 Task: Find an Airbnb in Sarauli, India for 8 guests from 12th to 16th July, with a price range of ₹10,000 to ₹16,000, 6 beds, property type 'Flat', and amenities including WiFi, Free parking, TV, Gym, and Breakfast, with Self check-in.
Action: Mouse moved to (653, 104)
Screenshot: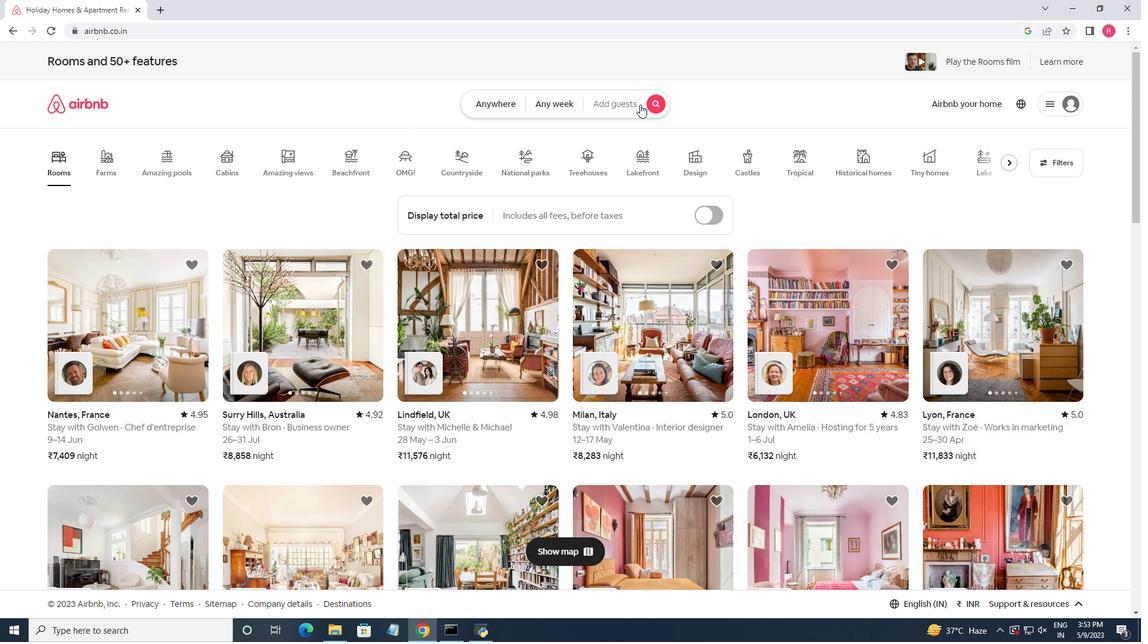 
Action: Mouse pressed left at (653, 104)
Screenshot: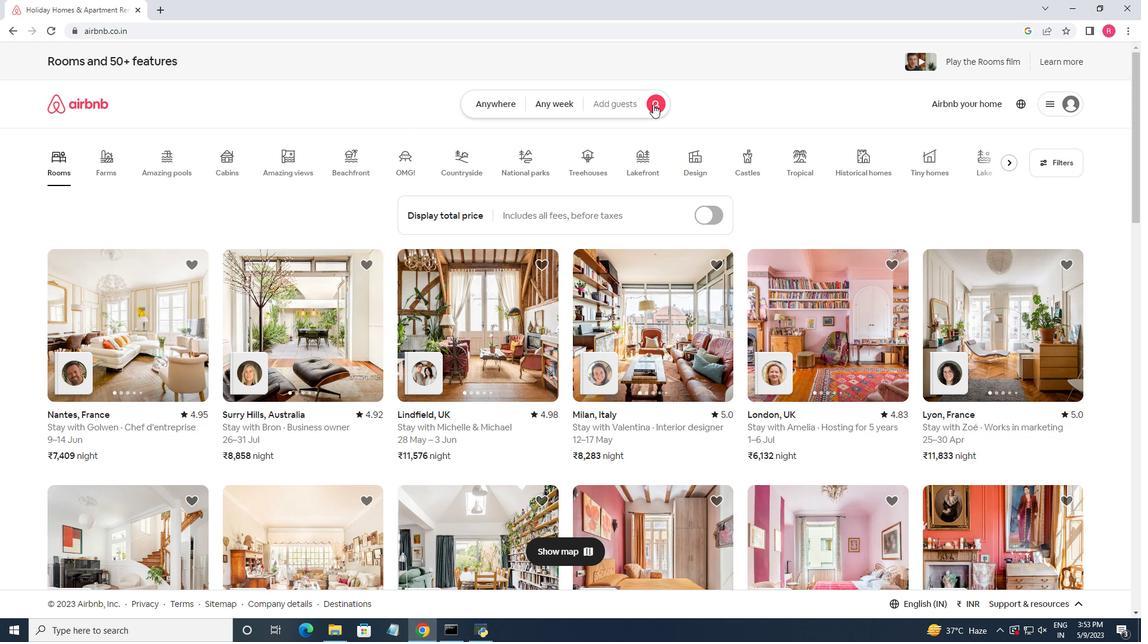 
Action: Mouse moved to (402, 156)
Screenshot: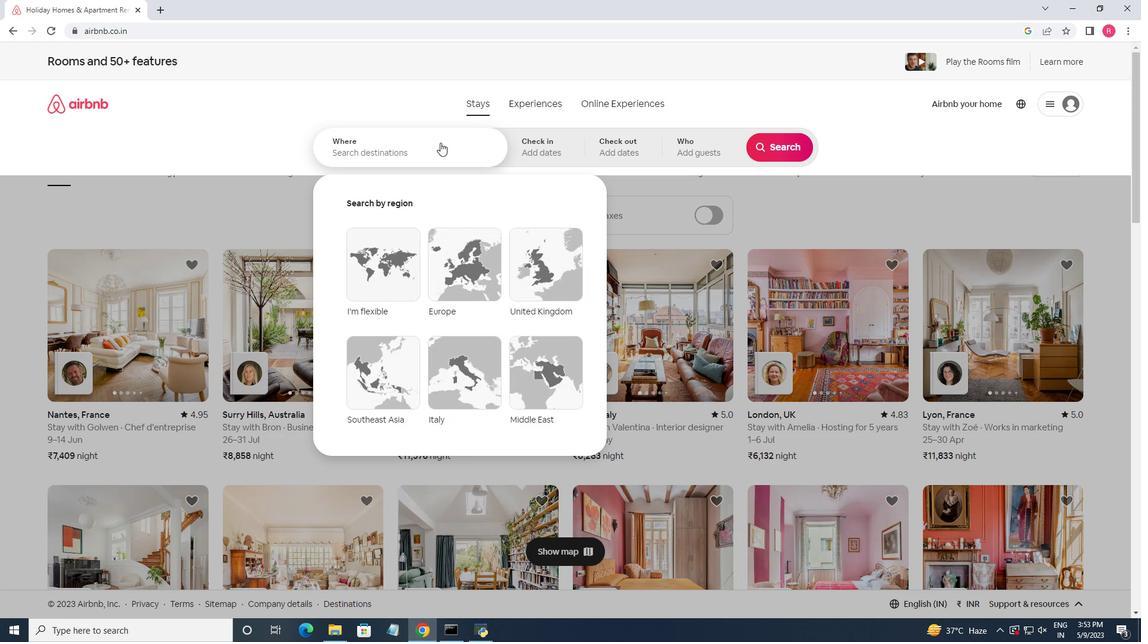 
Action: Mouse pressed left at (402, 156)
Screenshot: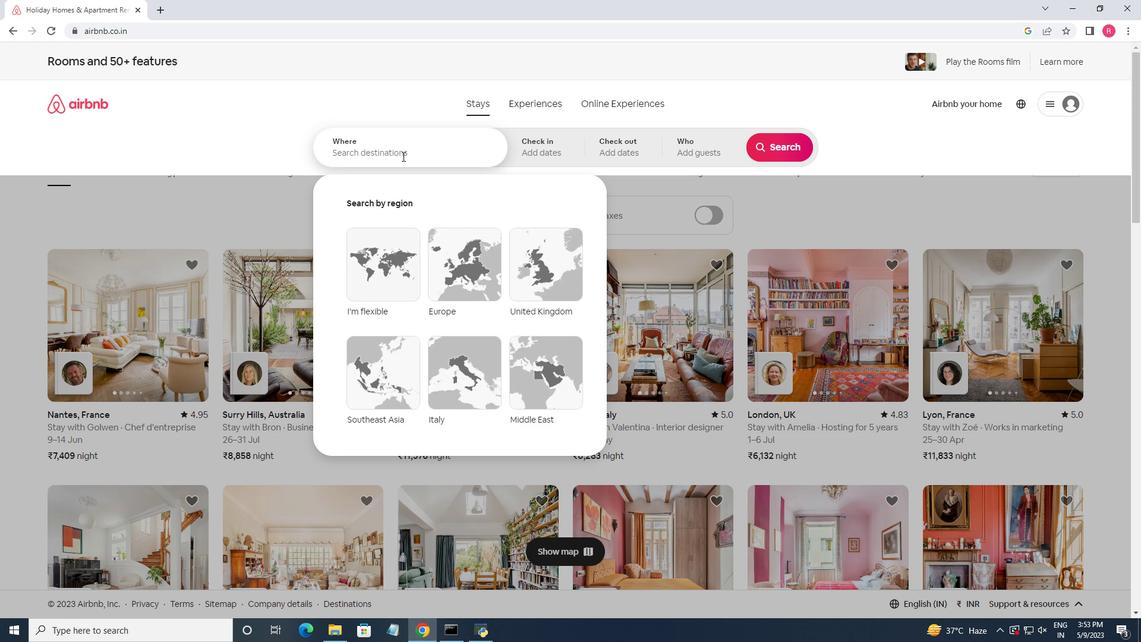 
Action: Key pressed <Key.shift>Sarauli,<Key.space><Key.shift><Key.shift><Key.shift><Key.shift><Key.shift><Key.shift><Key.shift><Key.shift><Key.shift>India
Screenshot: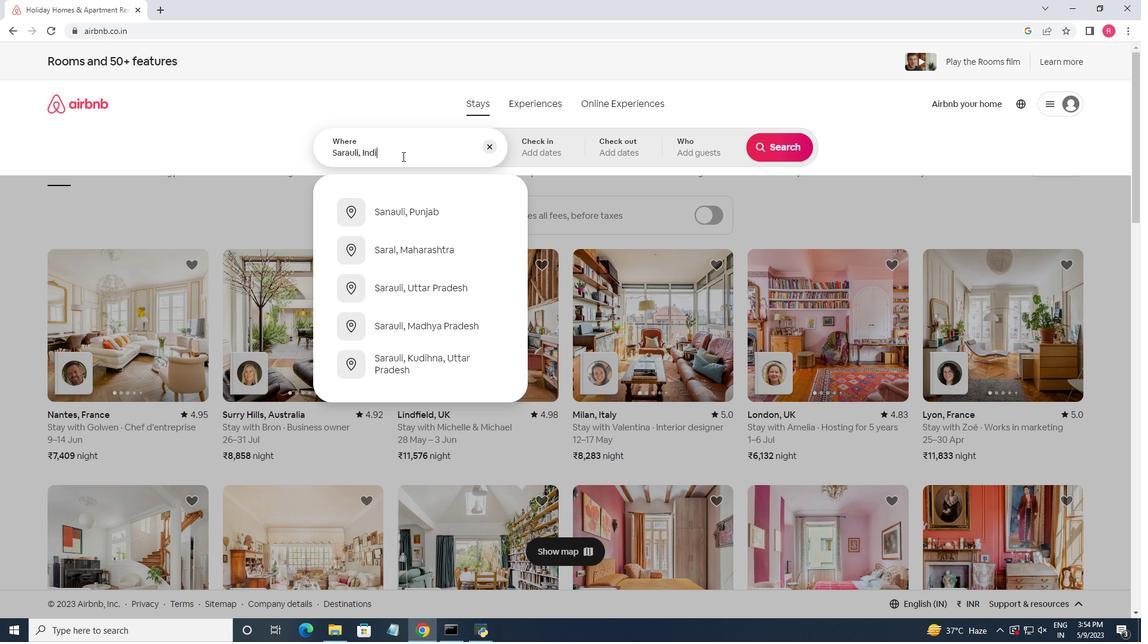
Action: Mouse moved to (405, 151)
Screenshot: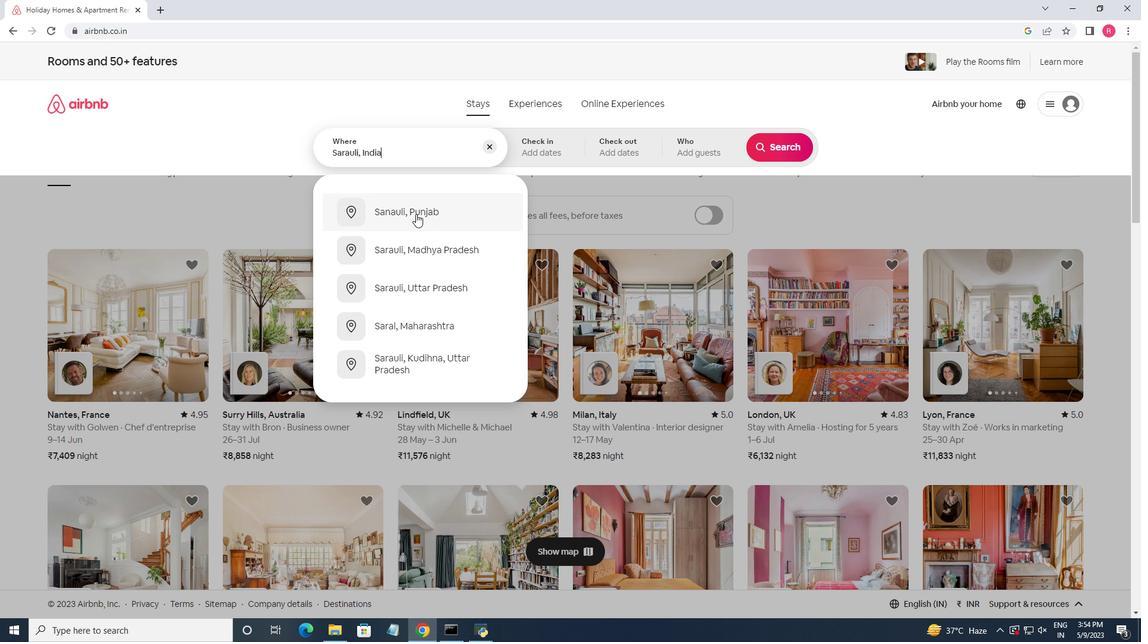 
Action: Key pressed <Key.enter>
Screenshot: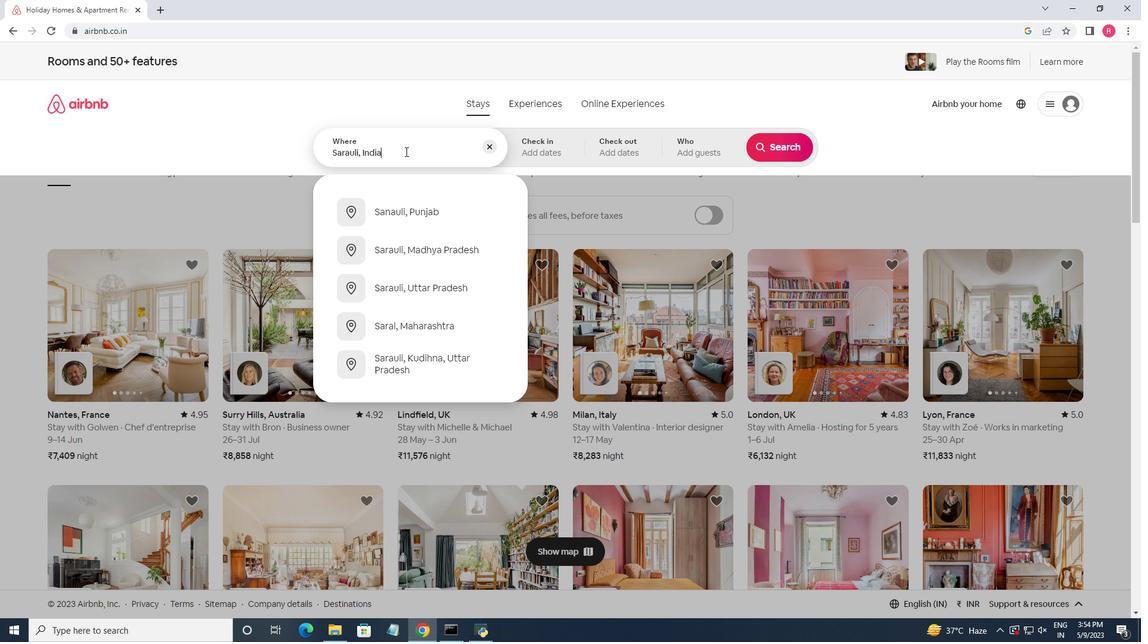 
Action: Mouse moved to (777, 243)
Screenshot: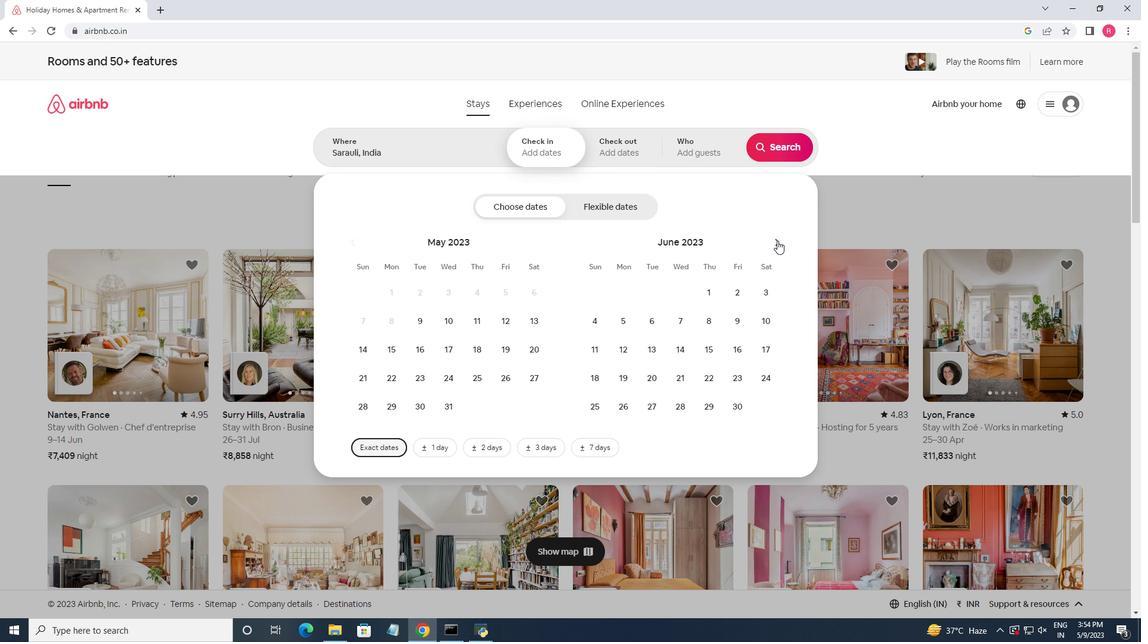 
Action: Mouse pressed left at (777, 243)
Screenshot: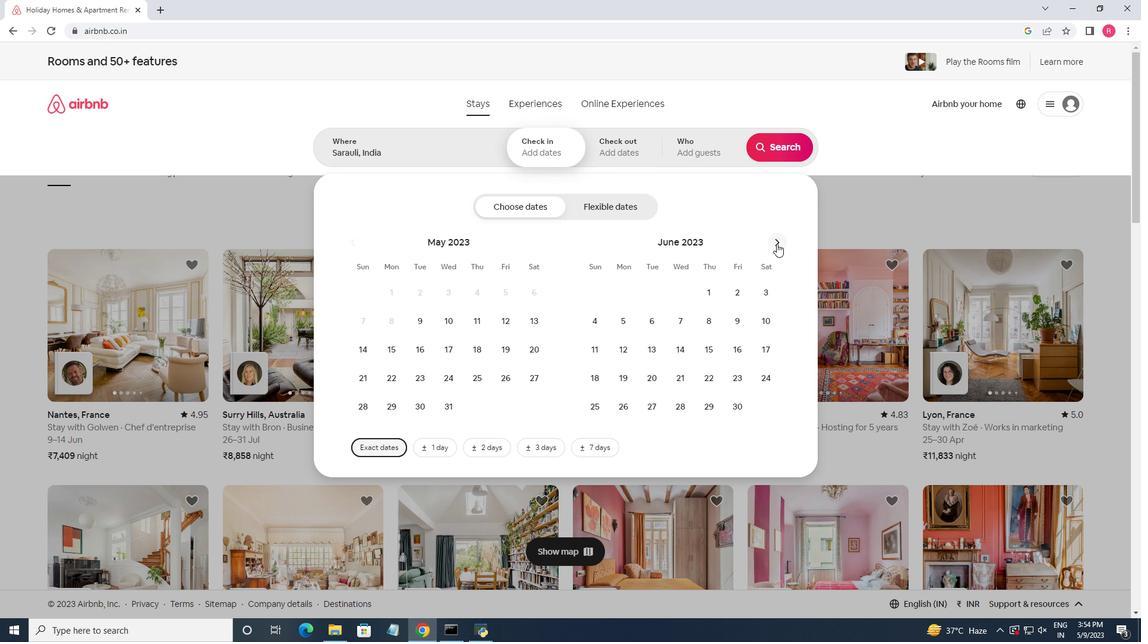 
Action: Mouse moved to (673, 350)
Screenshot: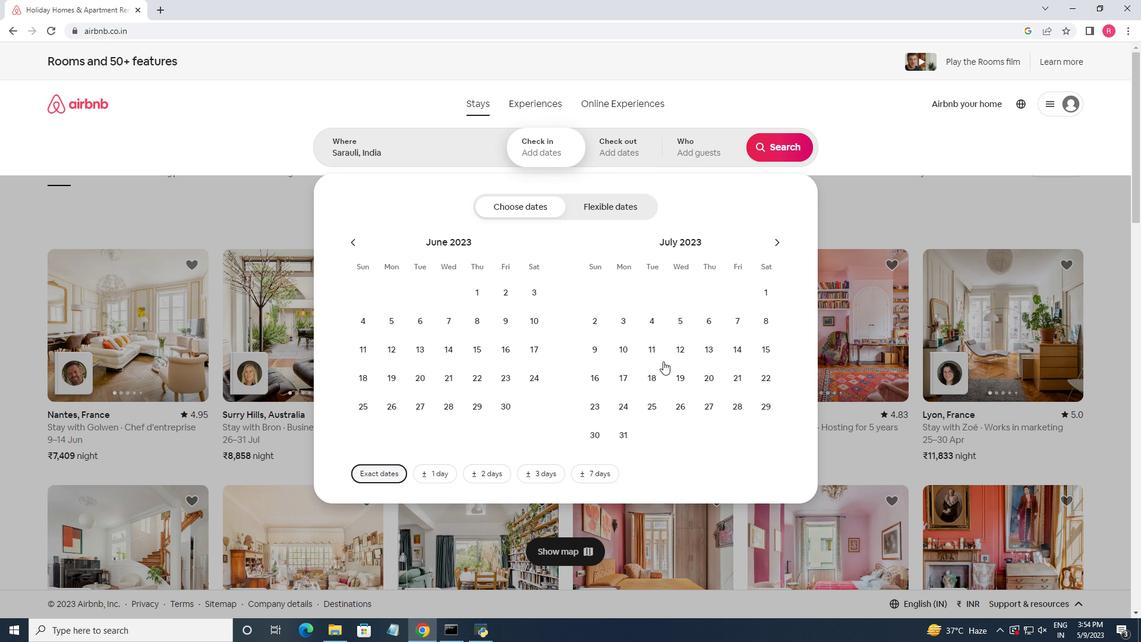 
Action: Mouse pressed left at (673, 350)
Screenshot: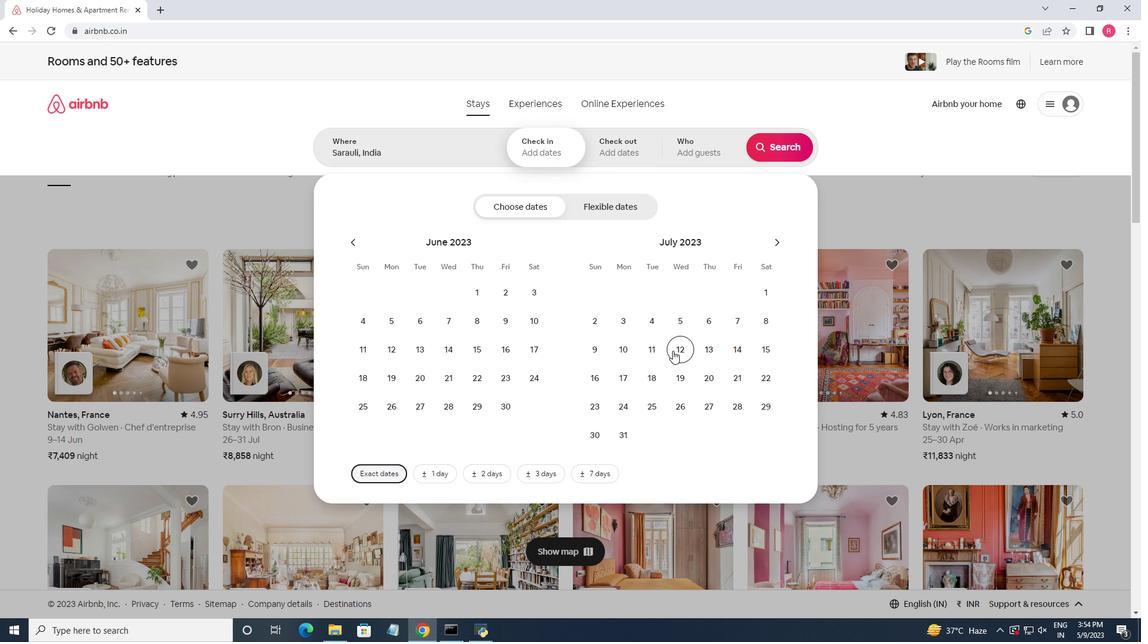 
Action: Mouse moved to (600, 383)
Screenshot: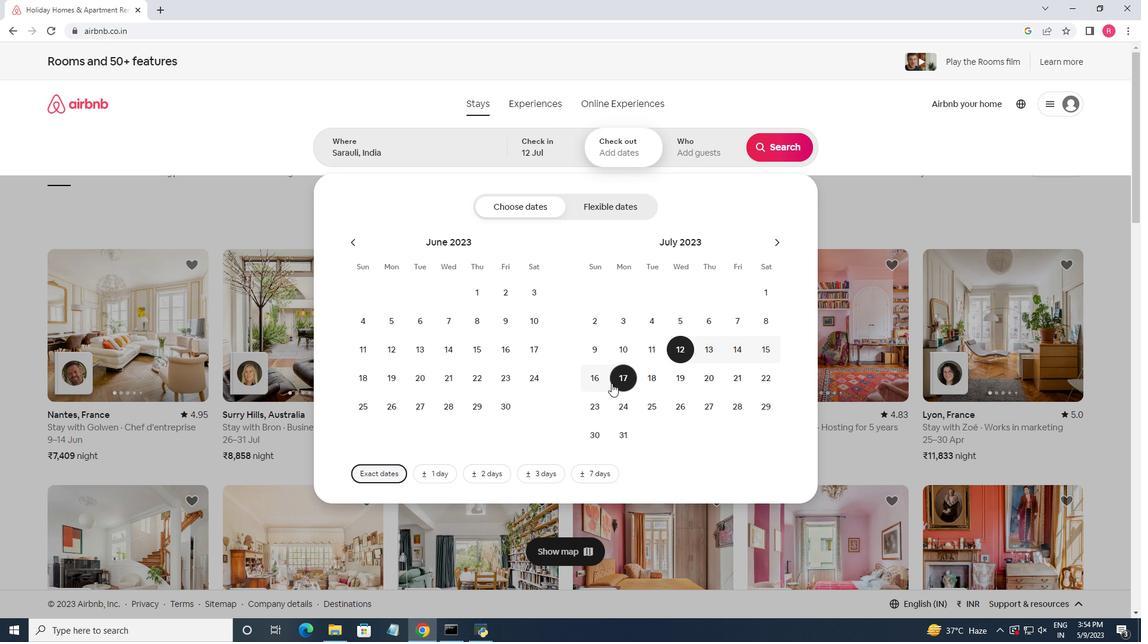
Action: Mouse pressed left at (600, 383)
Screenshot: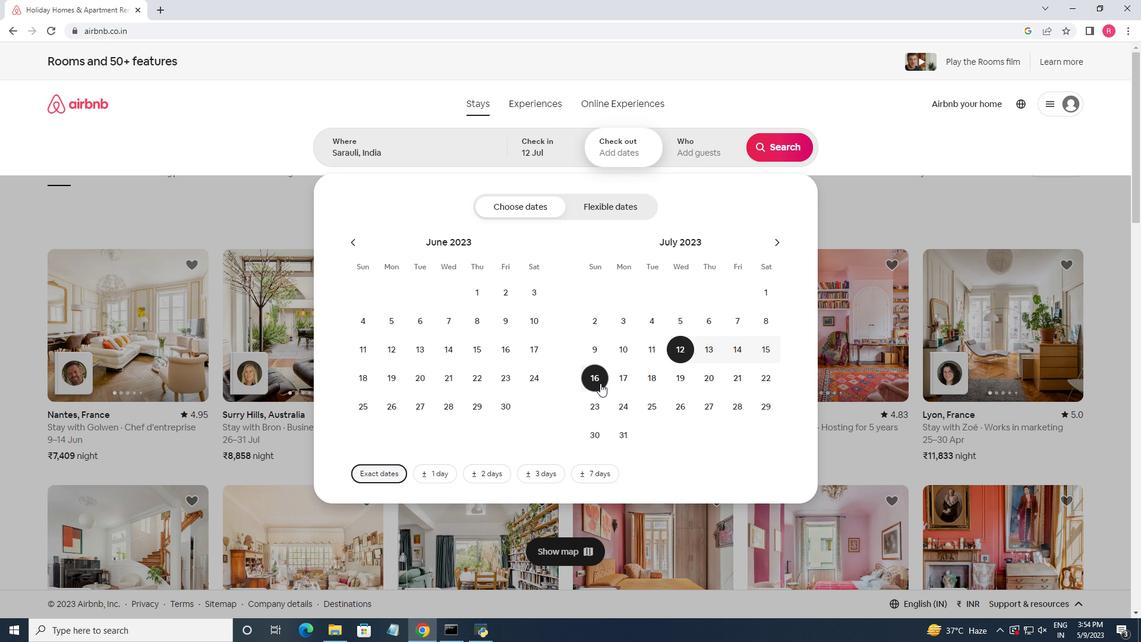 
Action: Mouse moved to (710, 153)
Screenshot: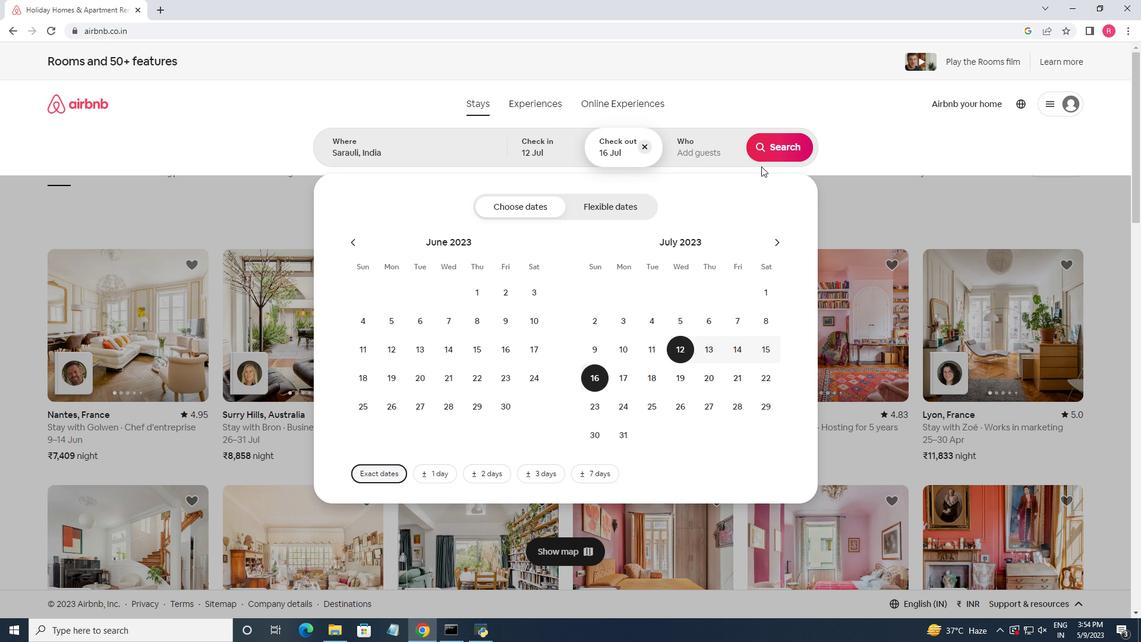 
Action: Mouse pressed left at (710, 153)
Screenshot: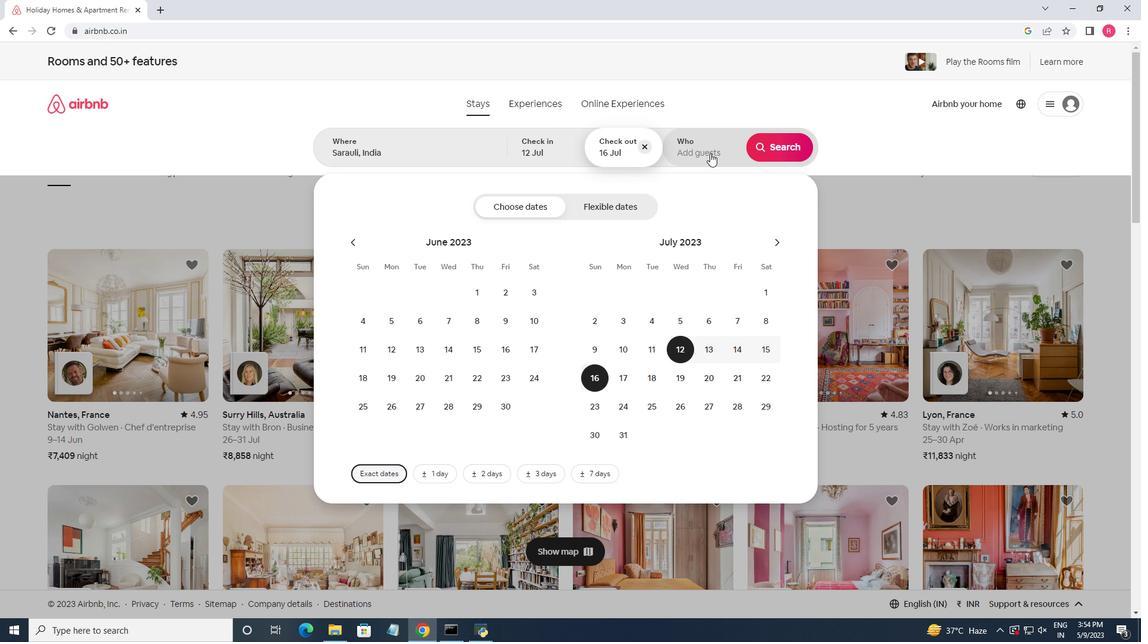 
Action: Mouse moved to (784, 209)
Screenshot: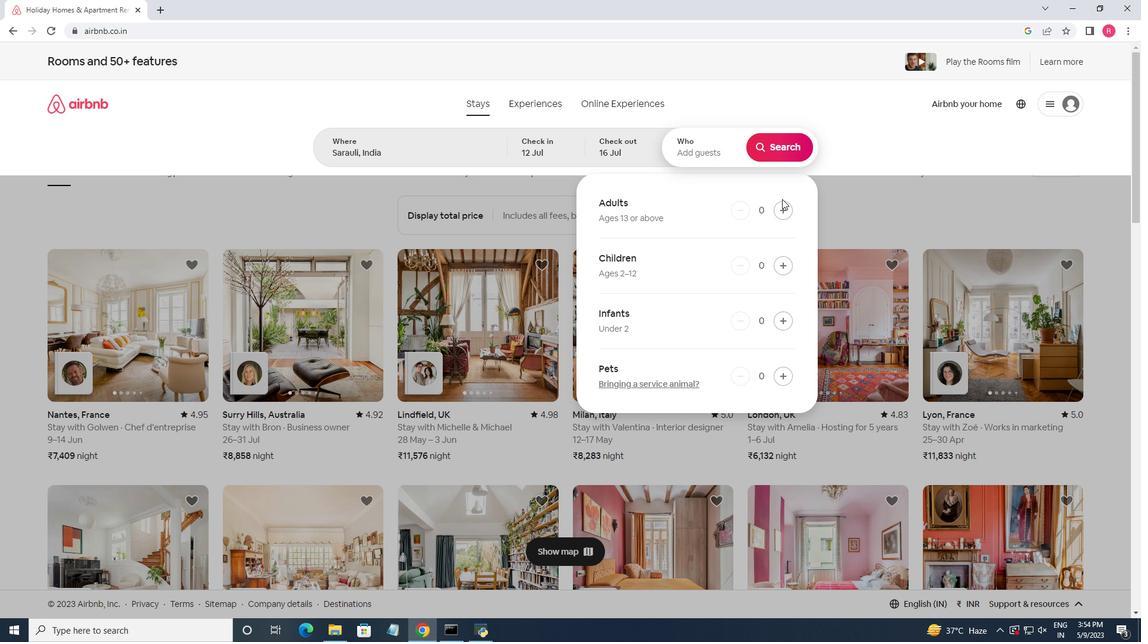 
Action: Mouse pressed left at (784, 209)
Screenshot: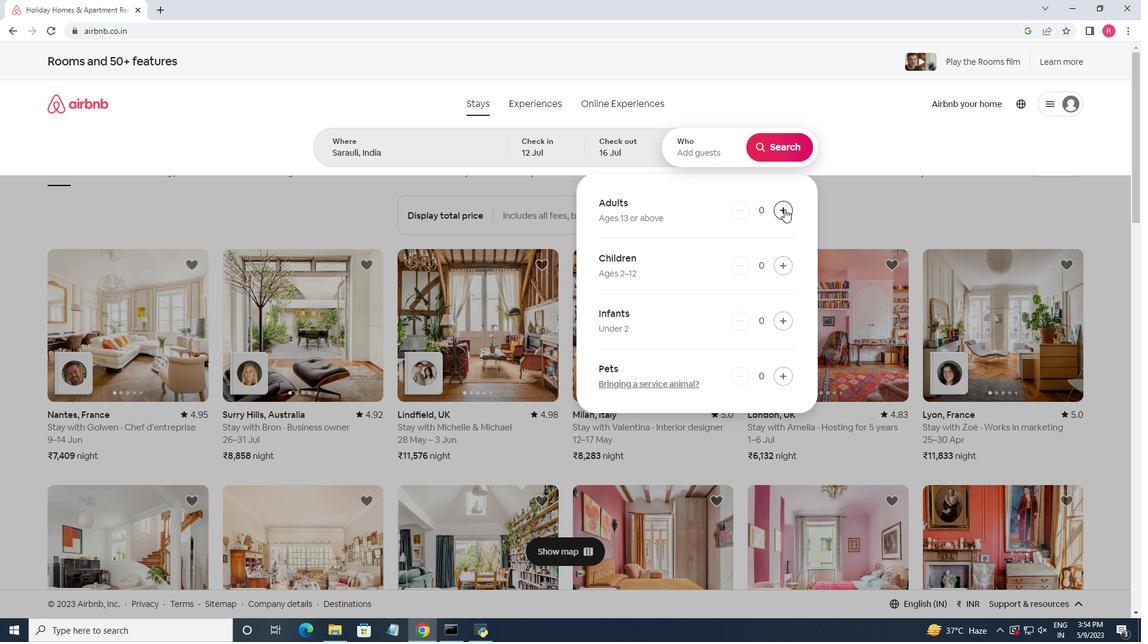 
Action: Mouse pressed left at (784, 209)
Screenshot: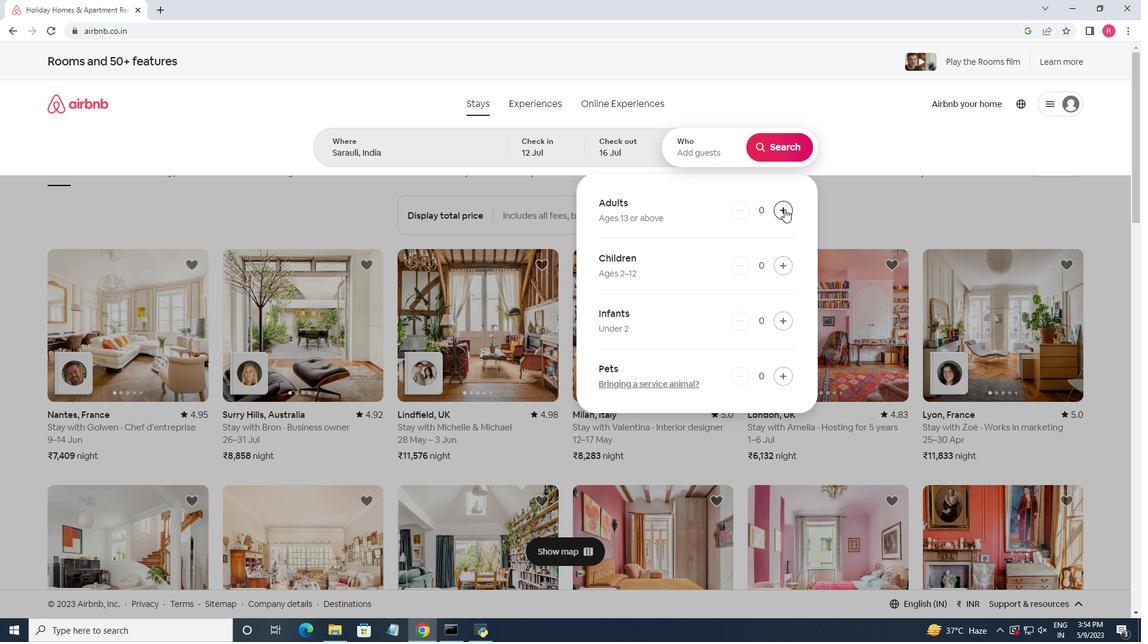 
Action: Mouse pressed left at (784, 209)
Screenshot: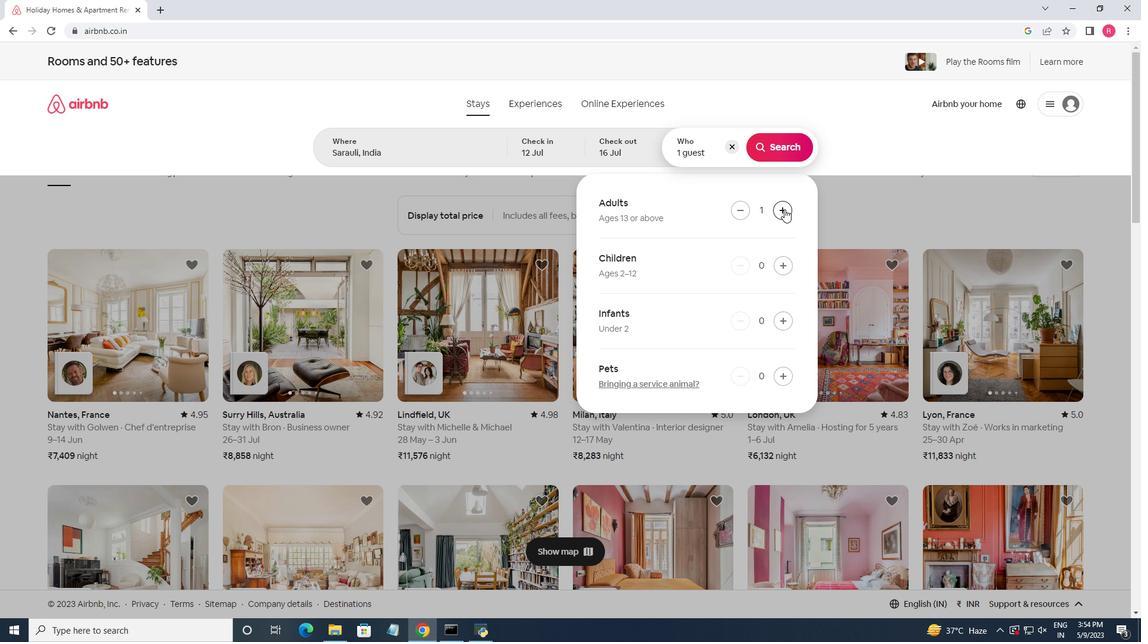 
Action: Mouse pressed left at (784, 209)
Screenshot: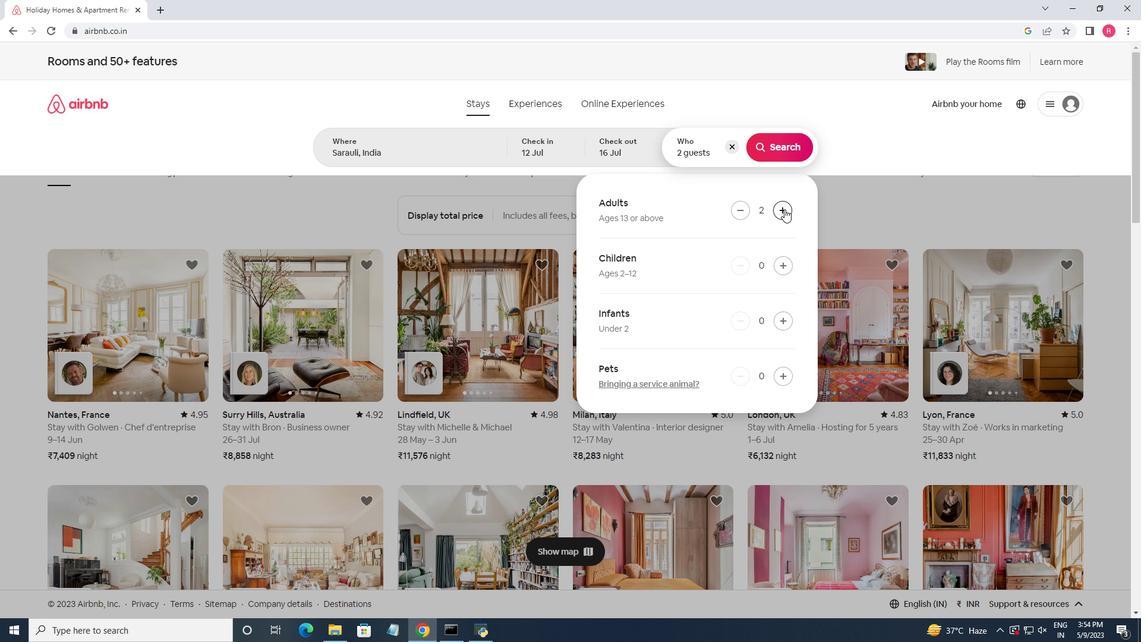 
Action: Mouse pressed left at (784, 209)
Screenshot: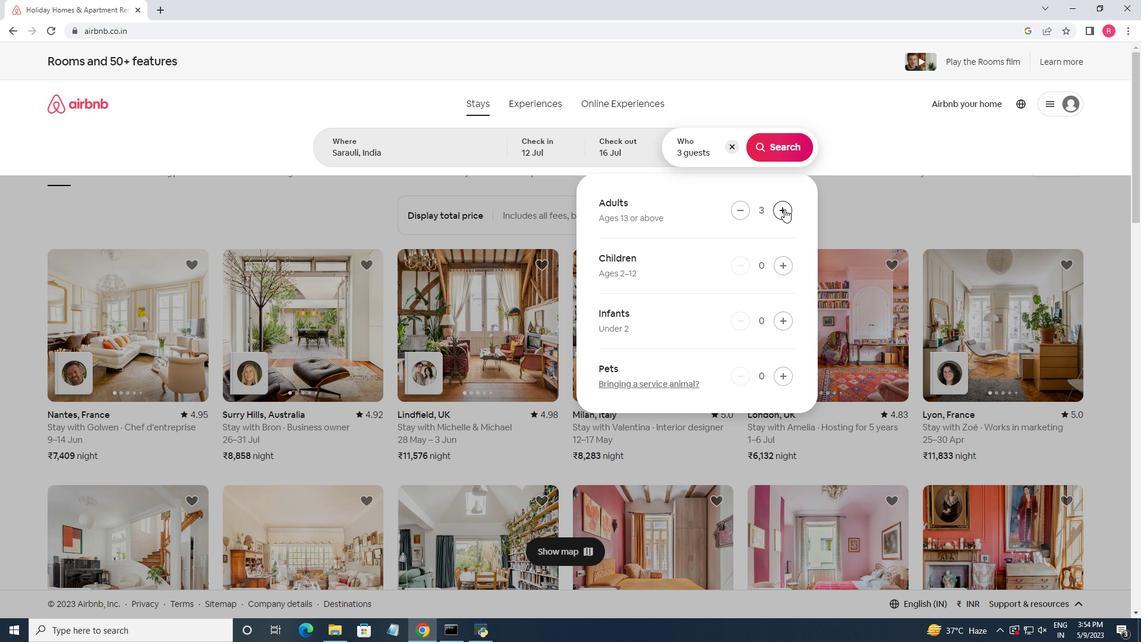 
Action: Mouse pressed left at (784, 209)
Screenshot: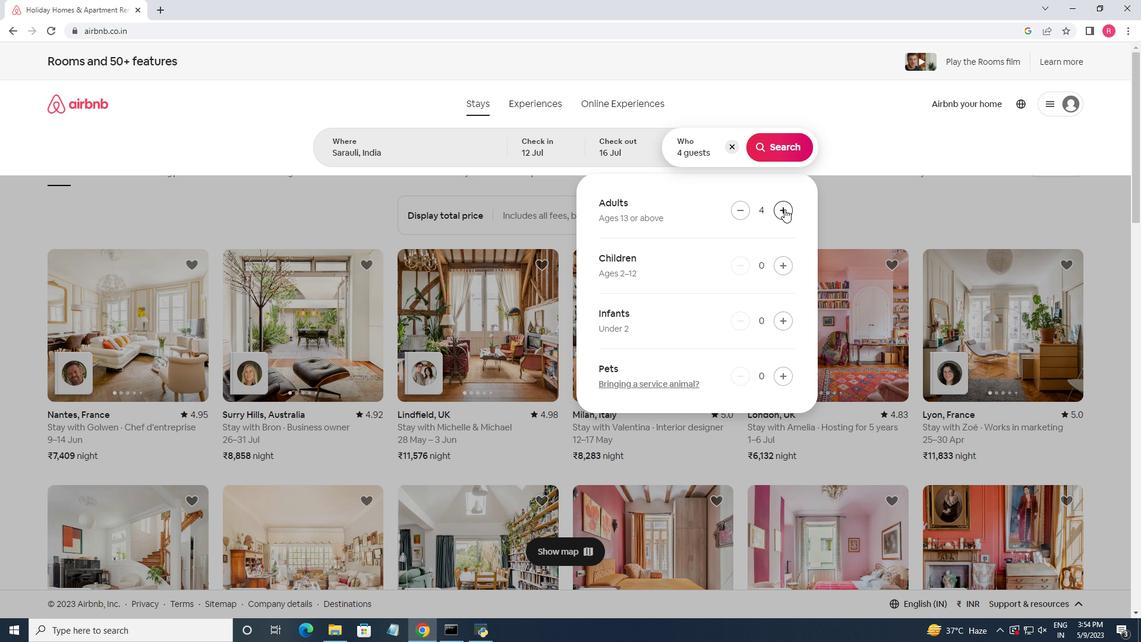 
Action: Mouse pressed left at (784, 209)
Screenshot: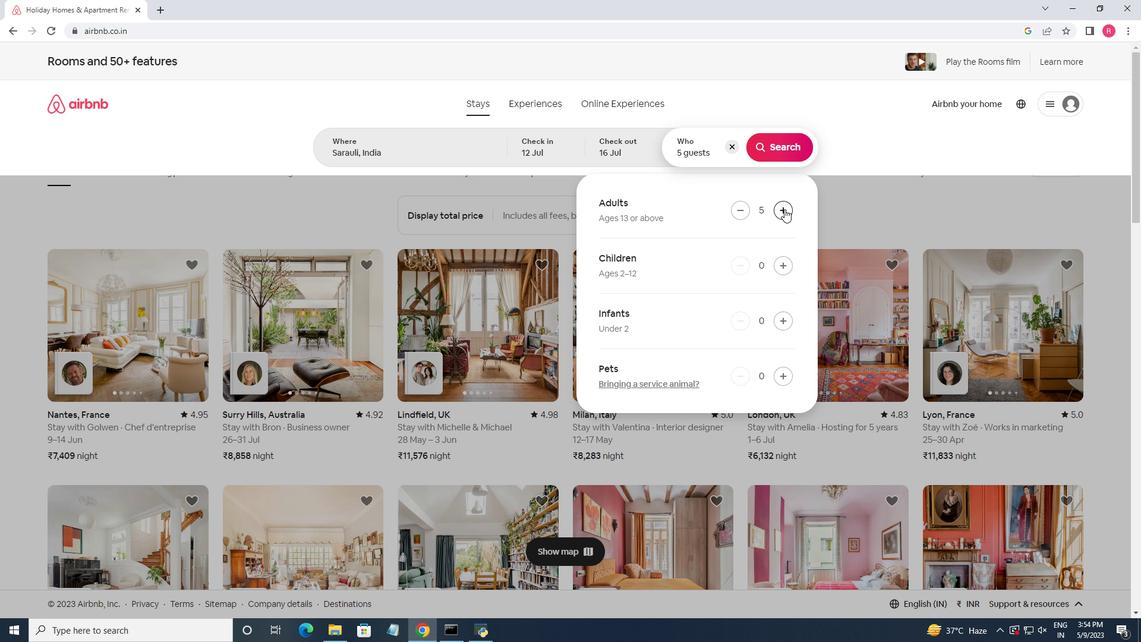 
Action: Mouse pressed left at (784, 209)
Screenshot: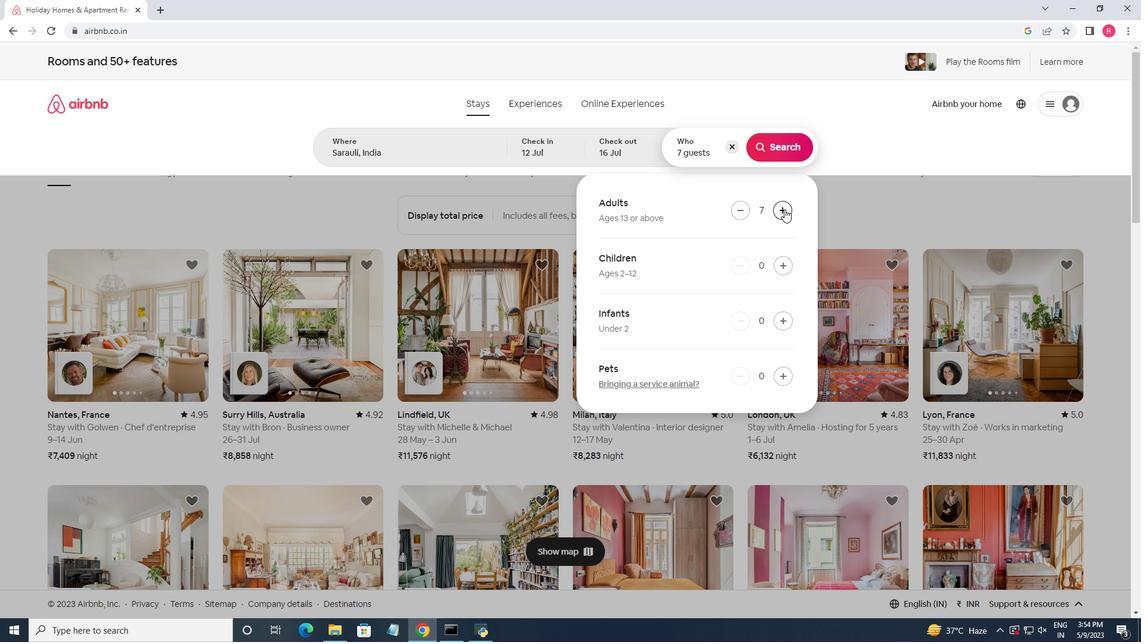 
Action: Mouse moved to (777, 163)
Screenshot: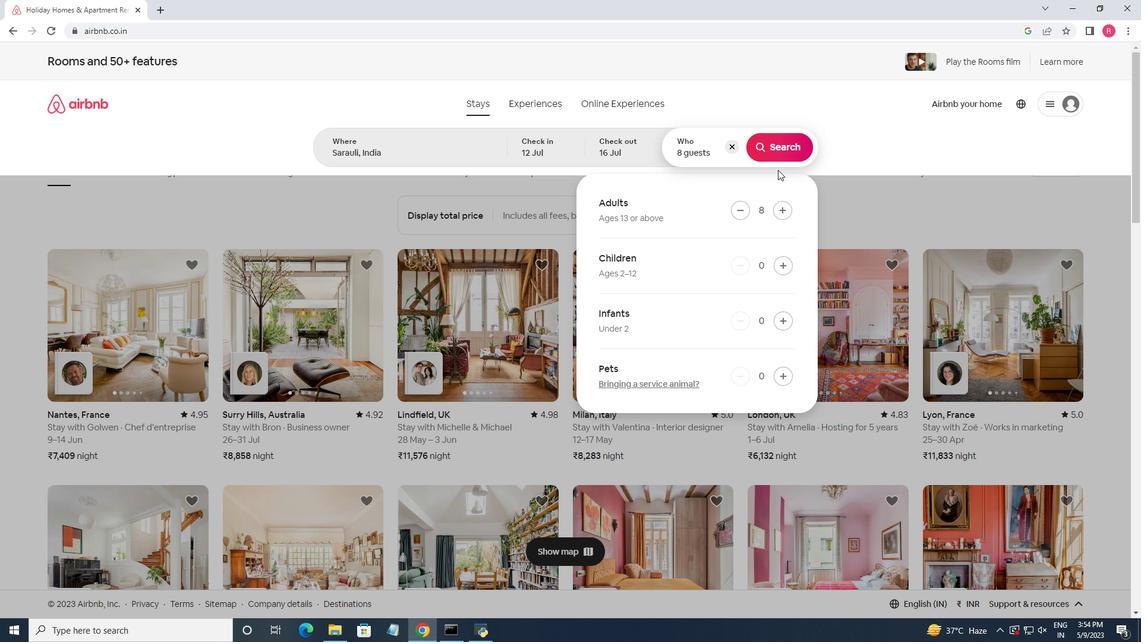 
Action: Mouse pressed left at (777, 163)
Screenshot: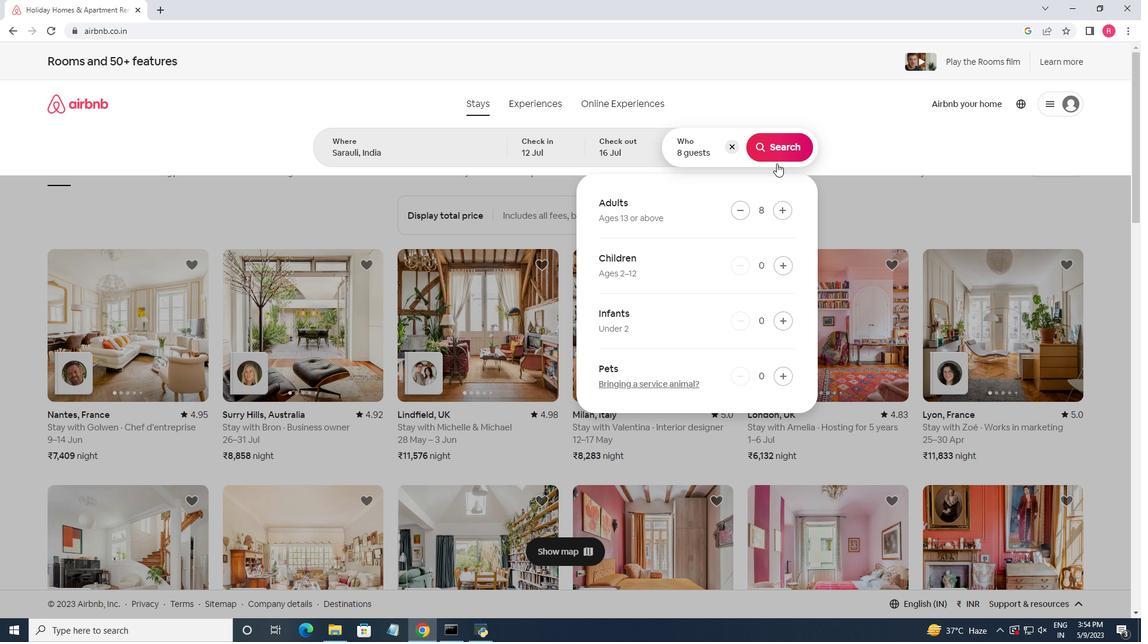 
Action: Mouse moved to (777, 152)
Screenshot: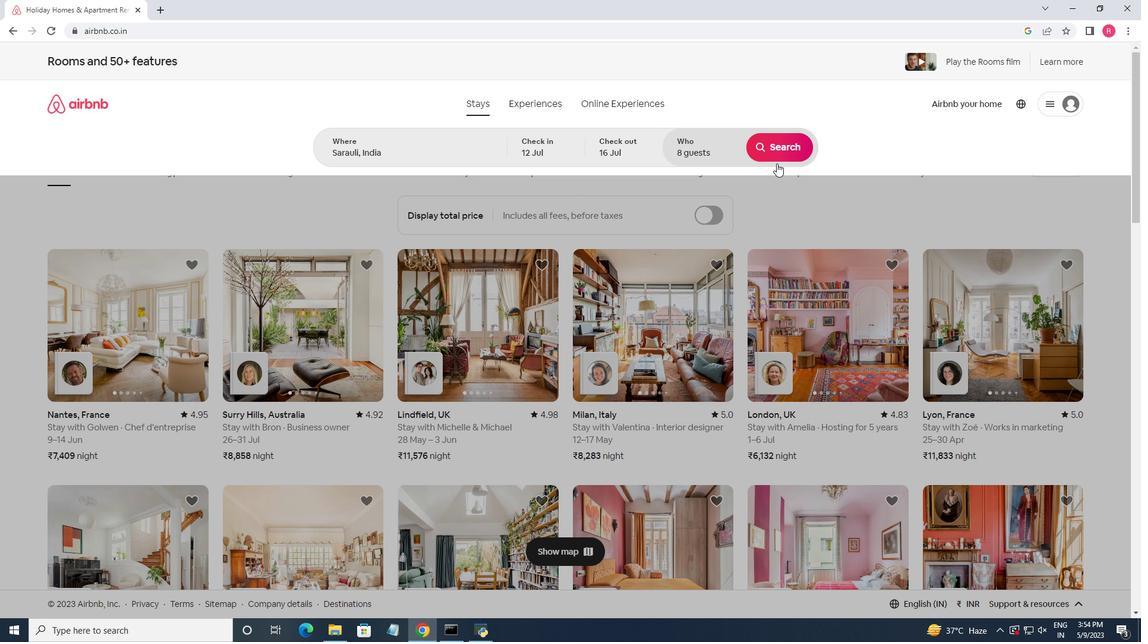 
Action: Mouse pressed left at (777, 152)
Screenshot: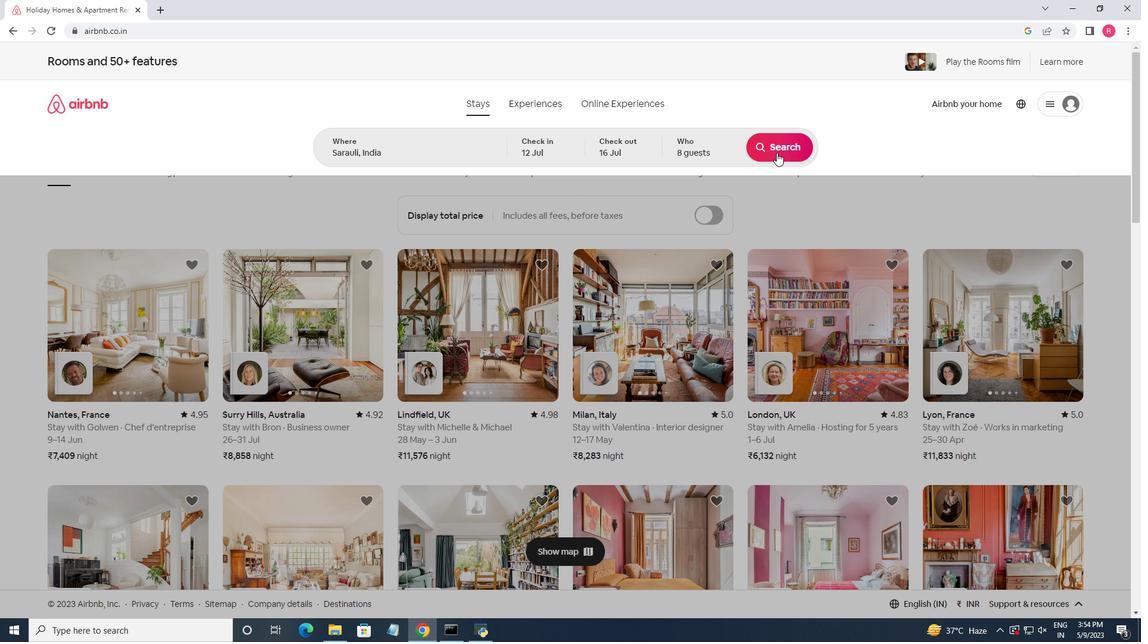 
Action: Mouse moved to (1076, 108)
Screenshot: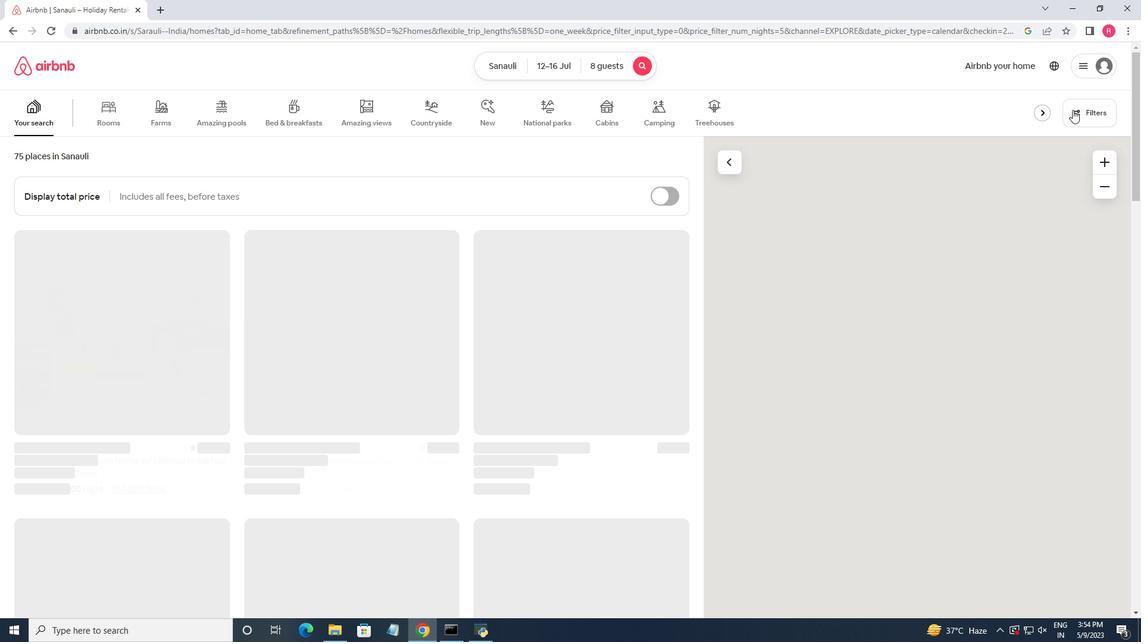 
Action: Mouse pressed left at (1076, 108)
Screenshot: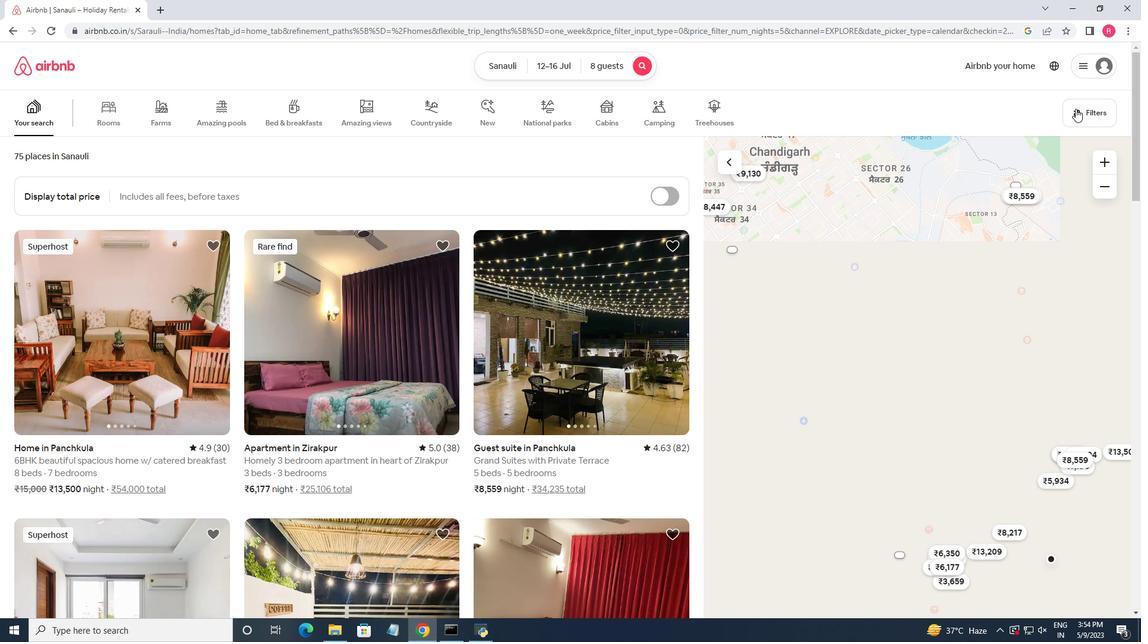 
Action: Mouse moved to (410, 411)
Screenshot: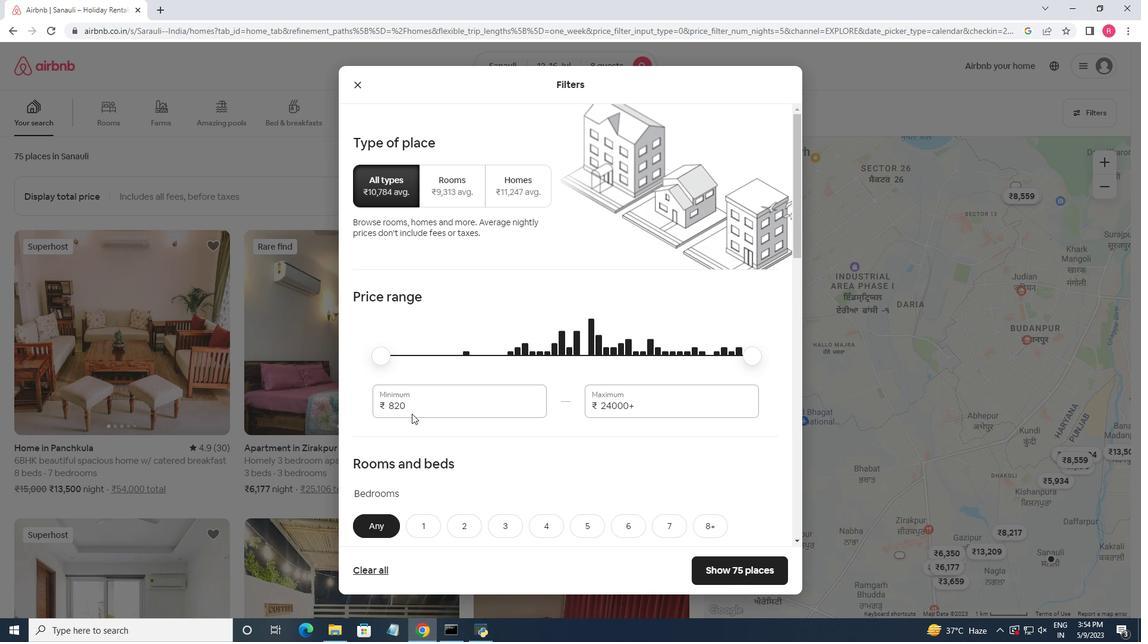 
Action: Mouse pressed left at (410, 411)
Screenshot: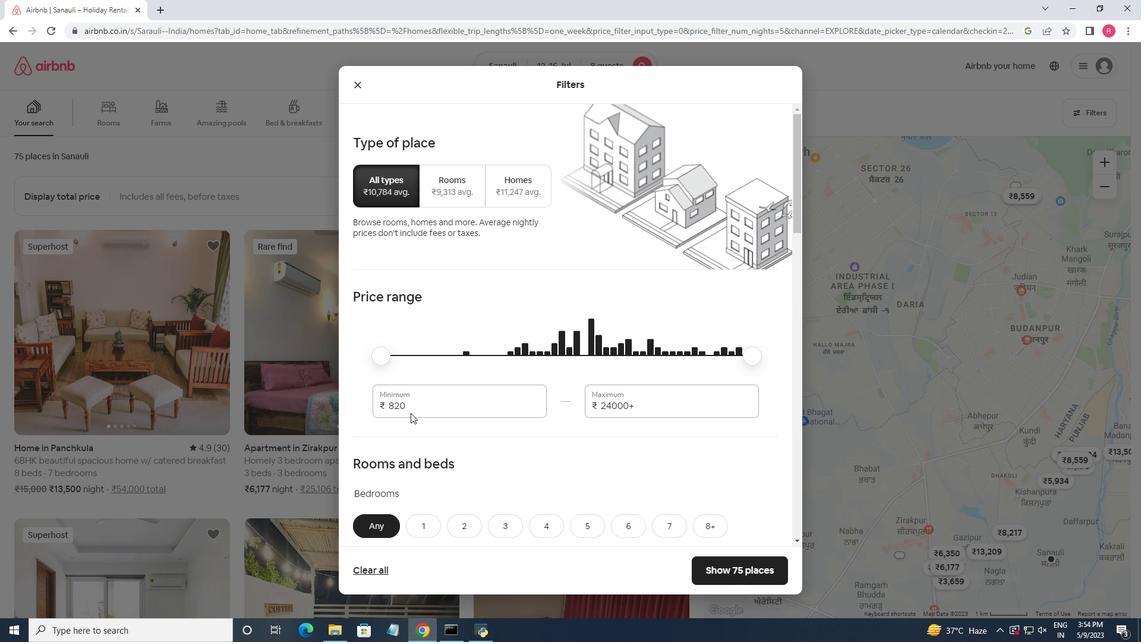 
Action: Mouse moved to (410, 410)
Screenshot: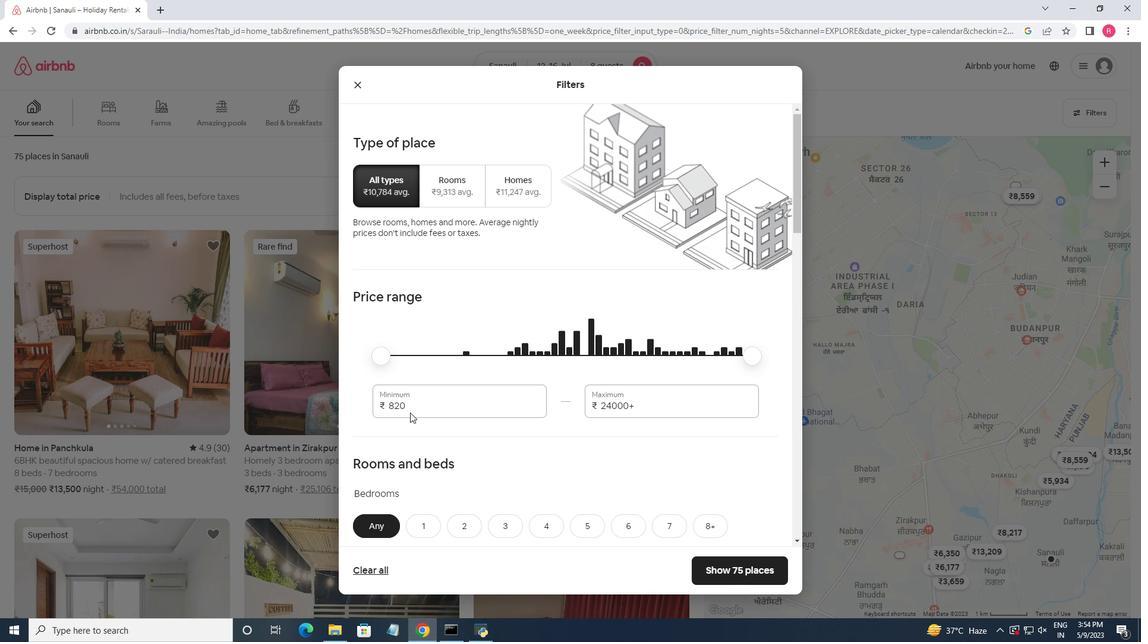 
Action: Mouse pressed left at (410, 410)
Screenshot: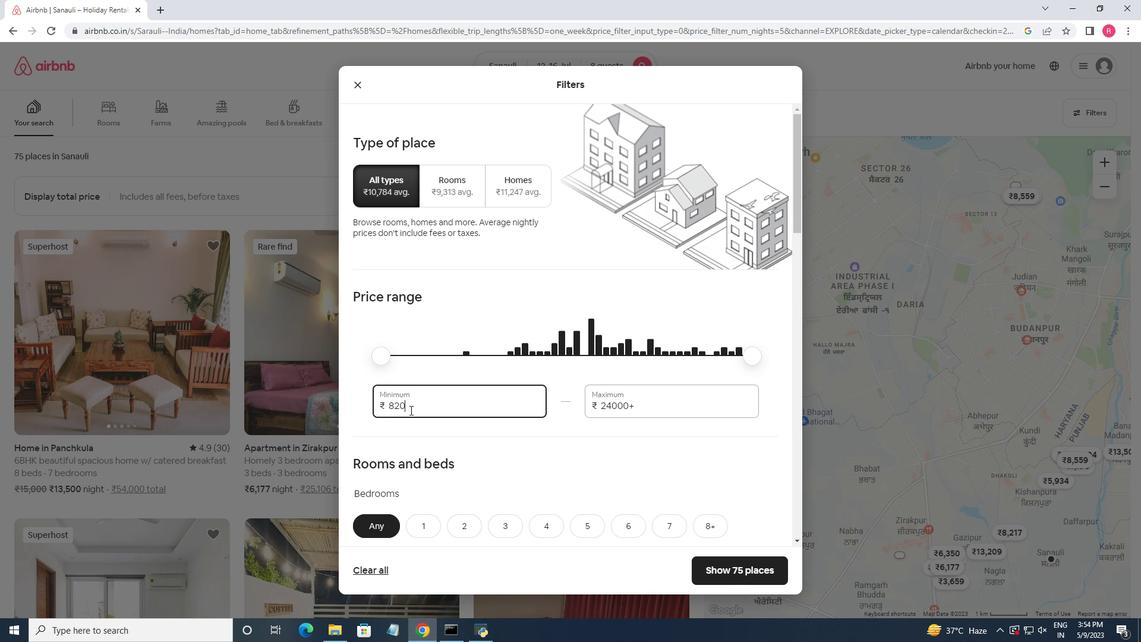 
Action: Mouse moved to (494, 377)
Screenshot: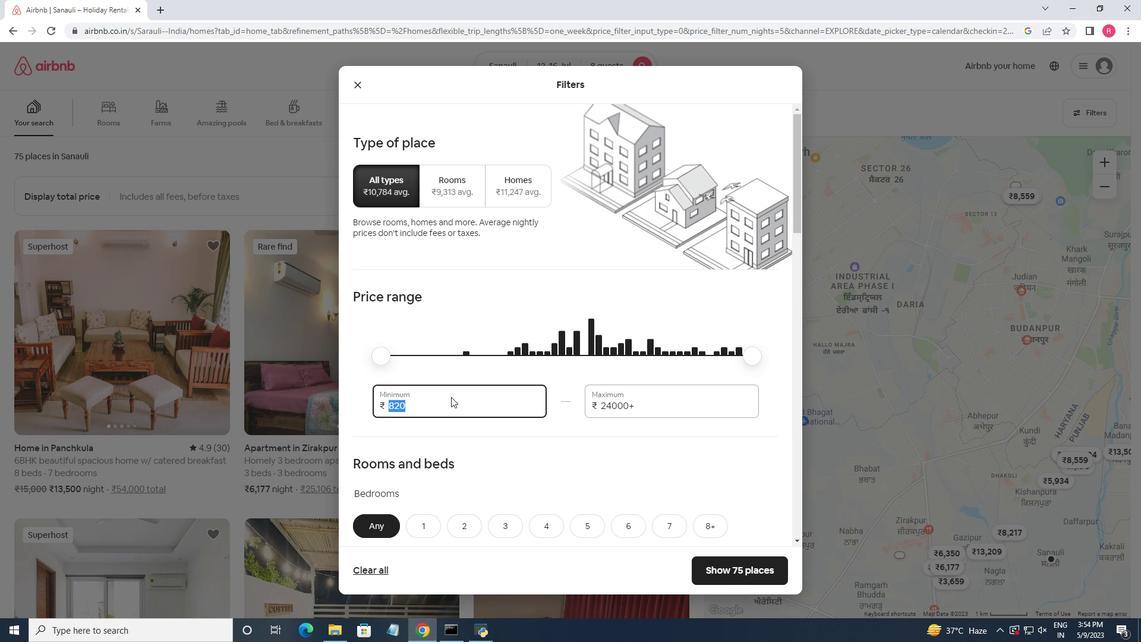 
Action: Key pressed <Key.backspace>10000<Key.tab>16000
Screenshot: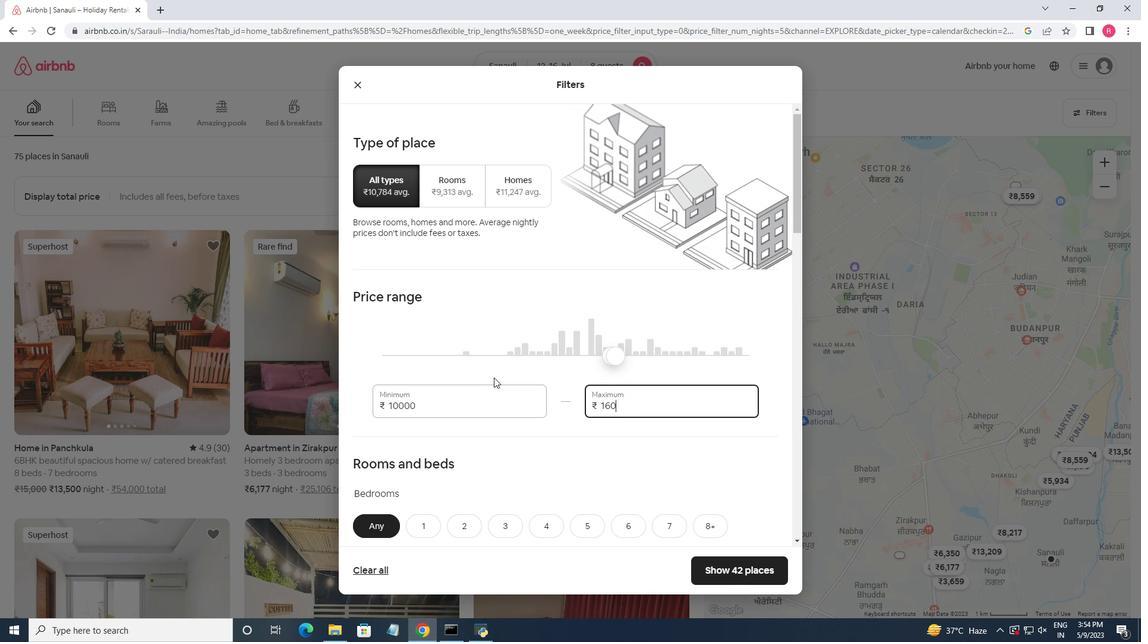 
Action: Mouse moved to (558, 326)
Screenshot: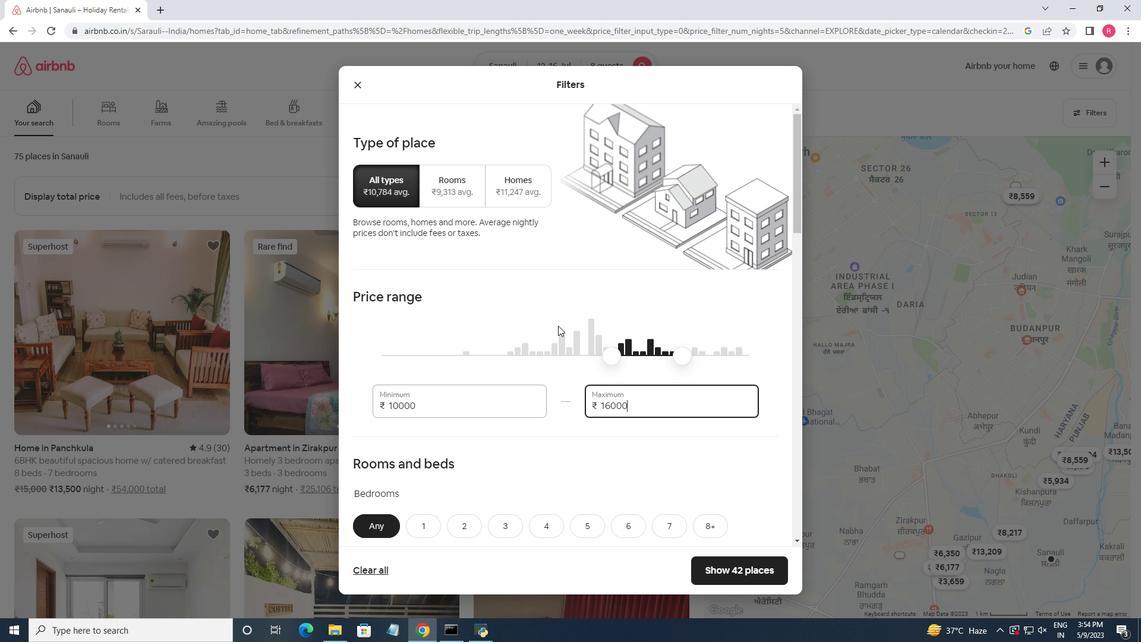 
Action: Mouse scrolled (558, 325) with delta (0, 0)
Screenshot: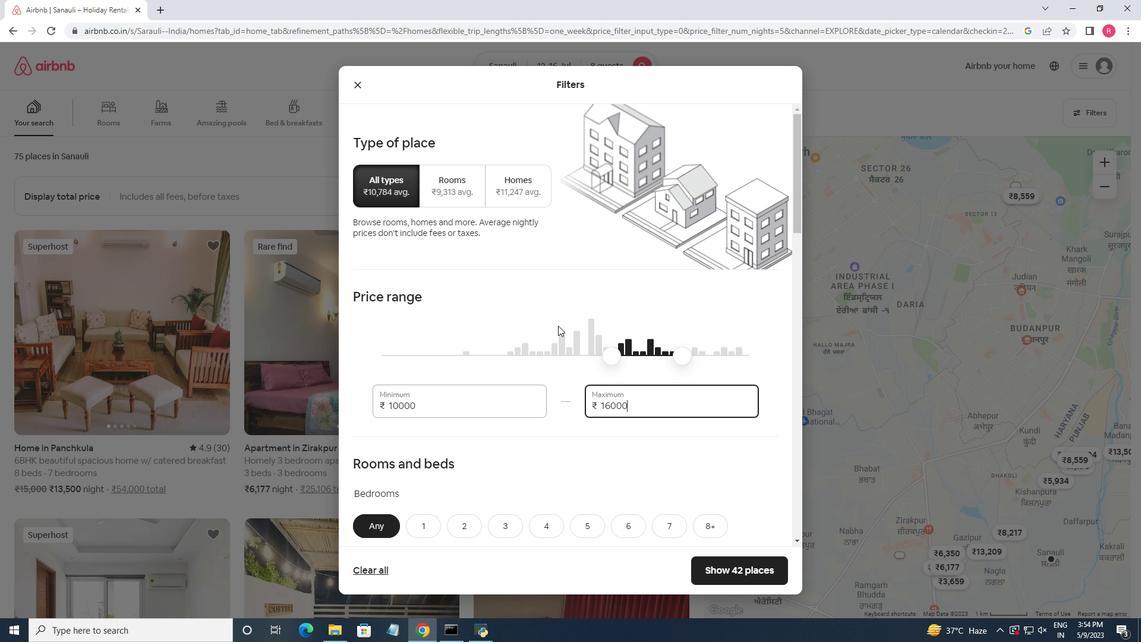 
Action: Mouse scrolled (558, 325) with delta (0, 0)
Screenshot: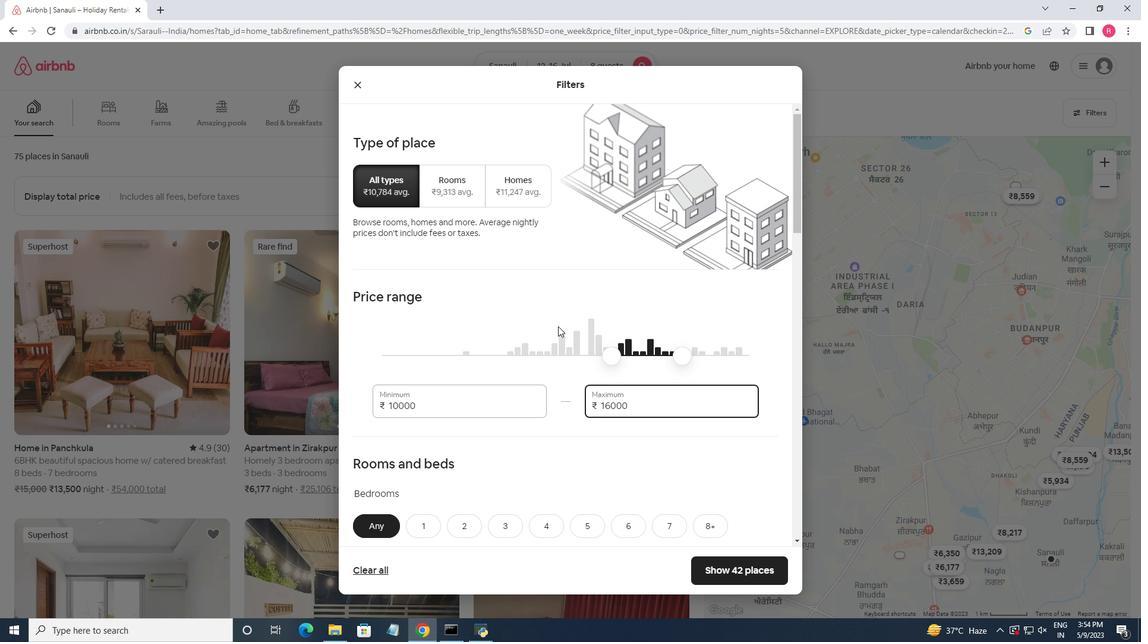 
Action: Mouse moved to (559, 327)
Screenshot: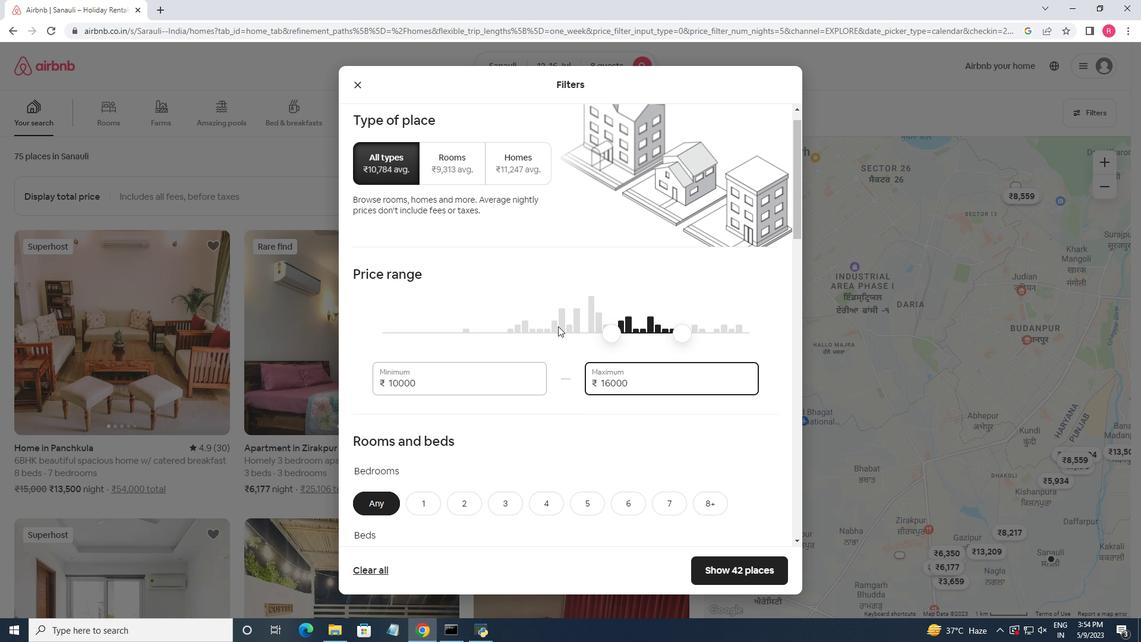 
Action: Mouse scrolled (559, 327) with delta (0, 0)
Screenshot: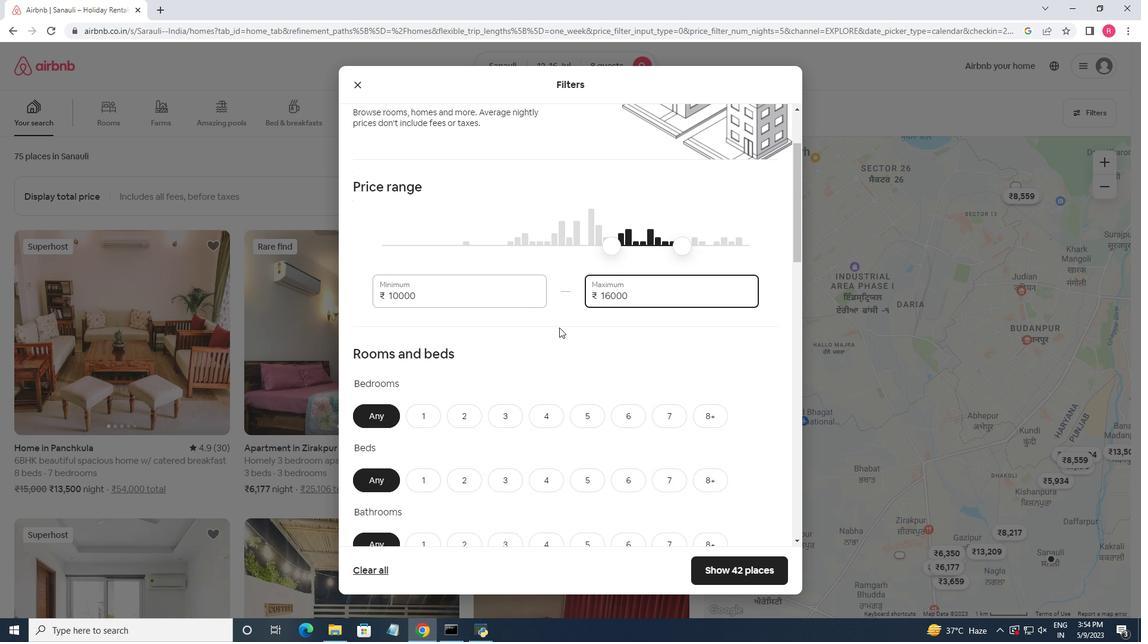 
Action: Mouse moved to (702, 345)
Screenshot: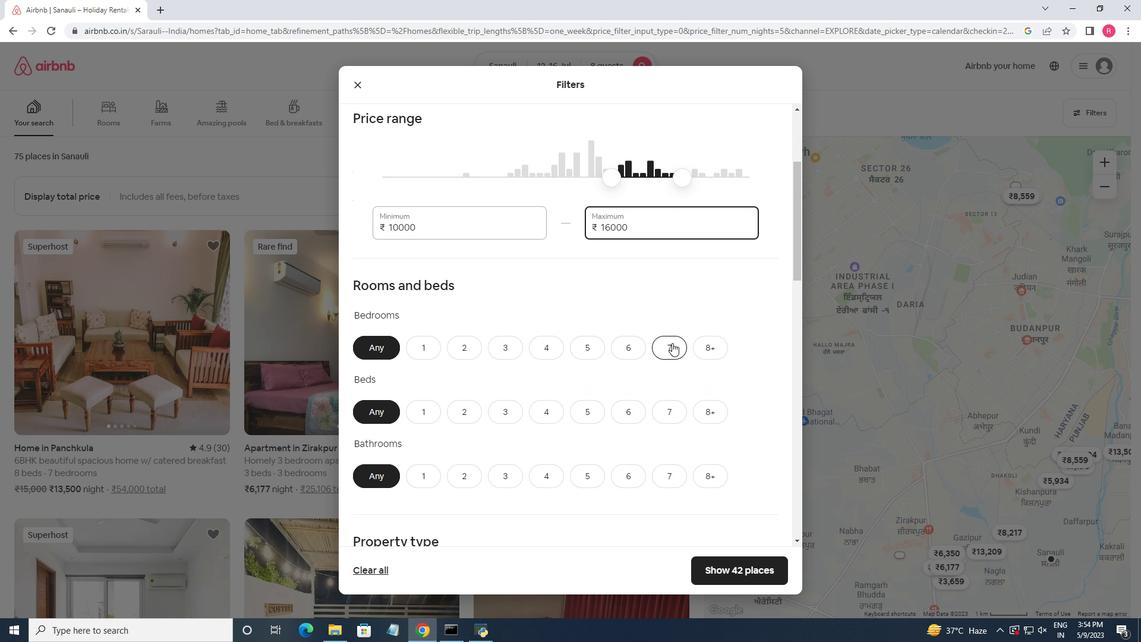 
Action: Mouse pressed left at (702, 345)
Screenshot: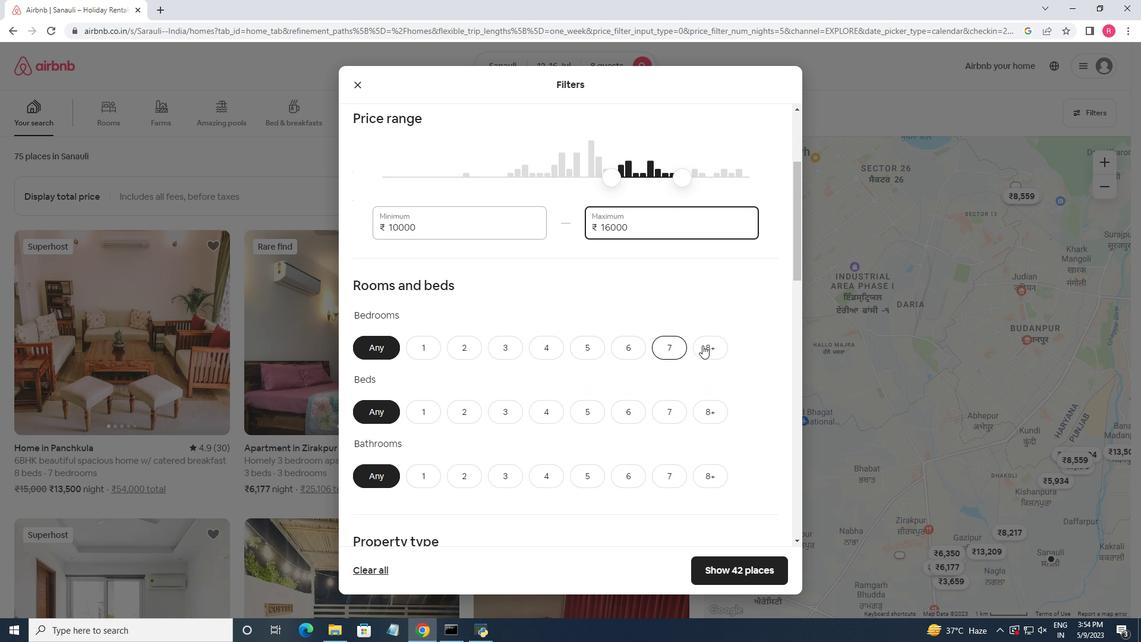 
Action: Mouse moved to (713, 408)
Screenshot: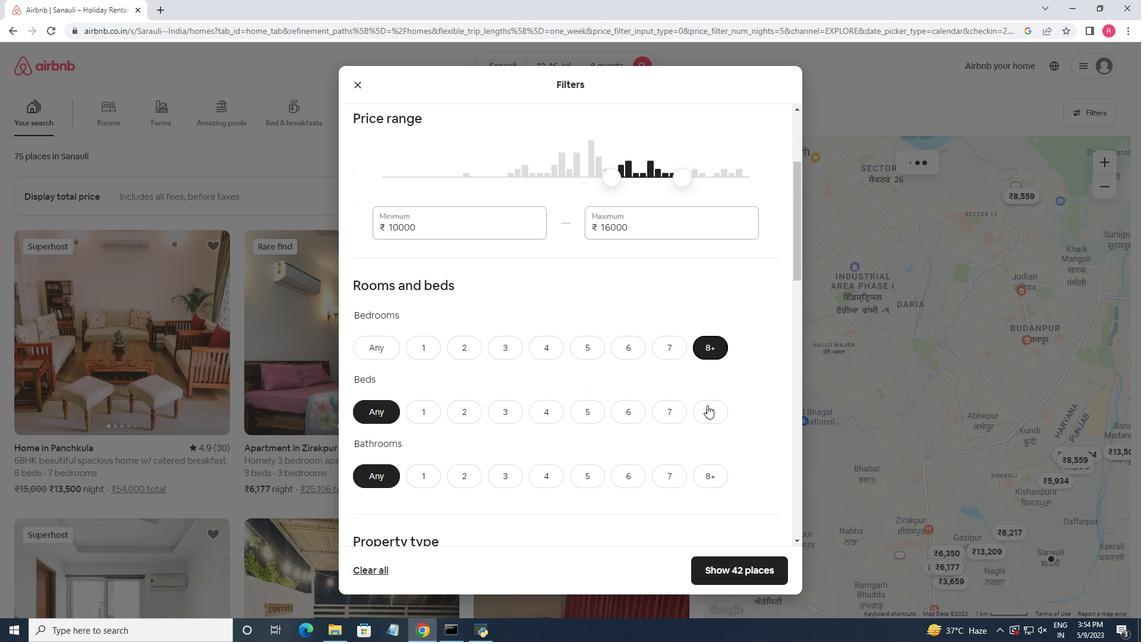 
Action: Mouse pressed left at (713, 408)
Screenshot: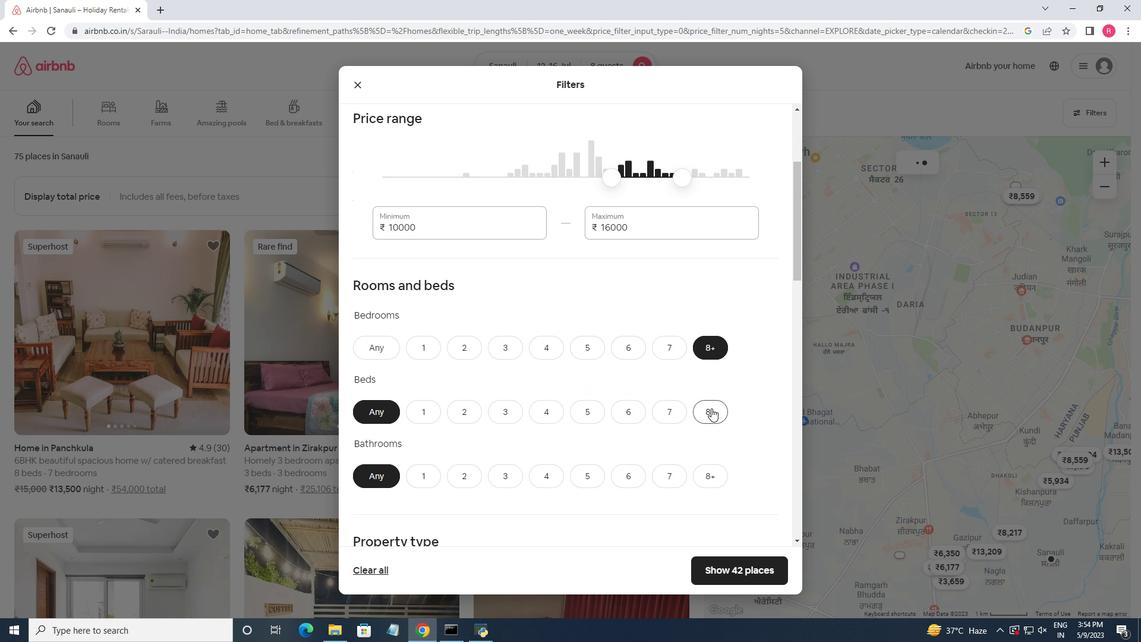 
Action: Mouse moved to (711, 471)
Screenshot: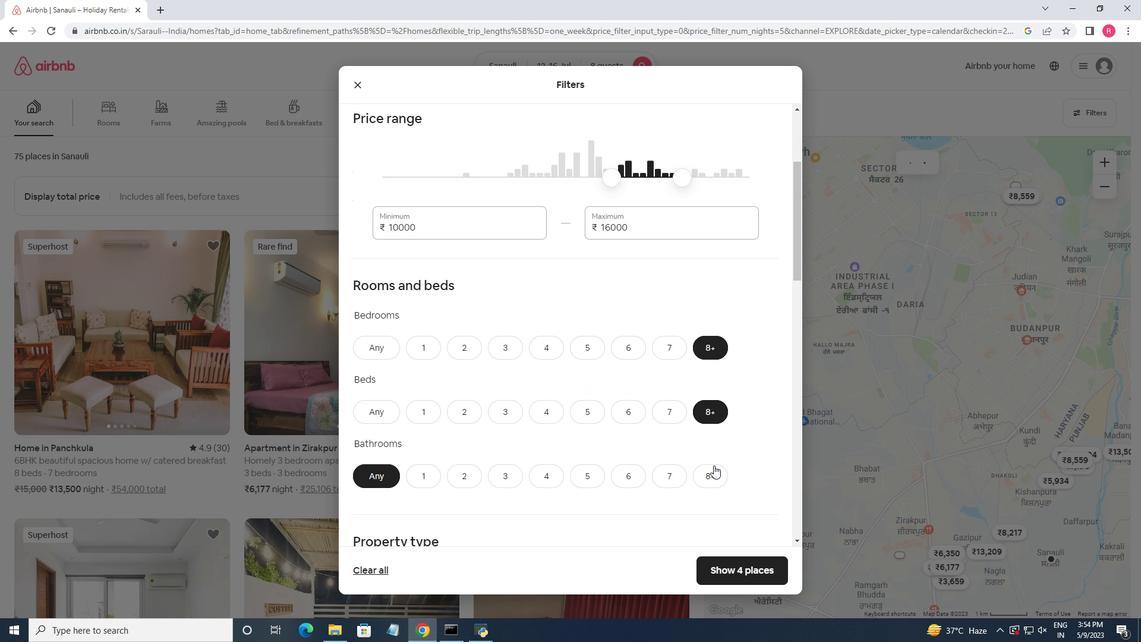 
Action: Mouse pressed left at (711, 471)
Screenshot: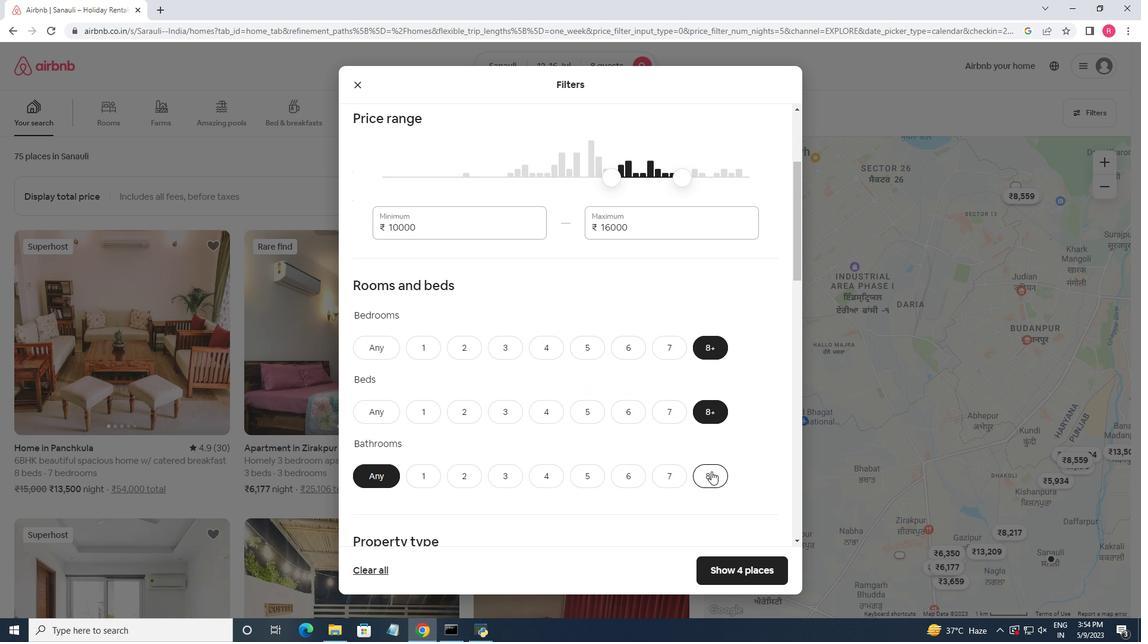 
Action: Mouse moved to (625, 360)
Screenshot: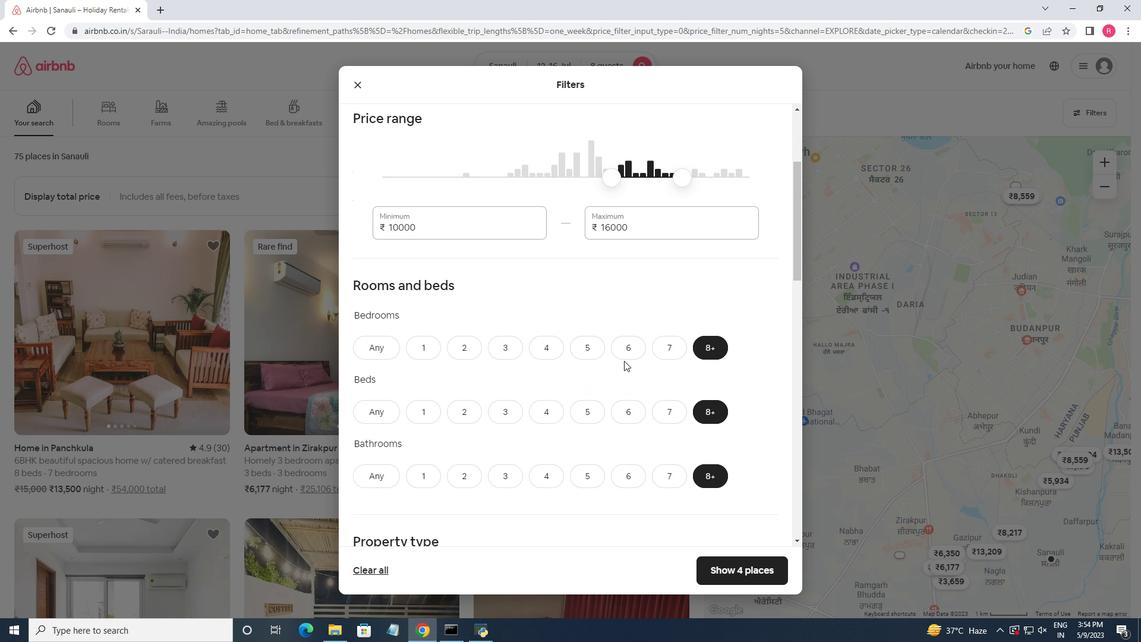 
Action: Mouse scrolled (625, 359) with delta (0, 0)
Screenshot: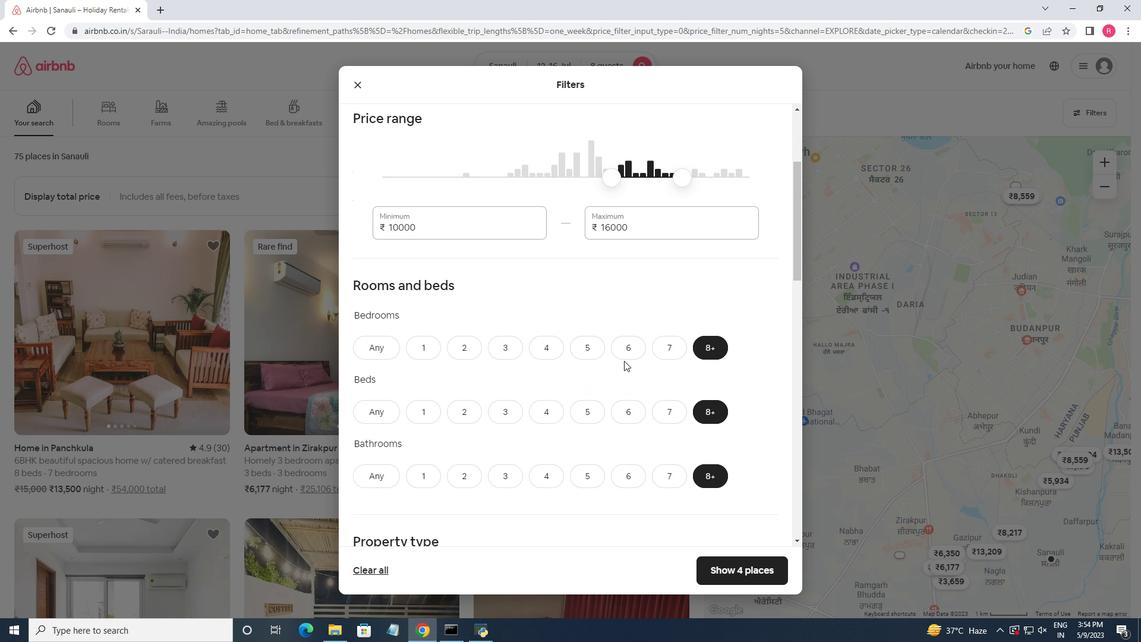 
Action: Mouse moved to (636, 353)
Screenshot: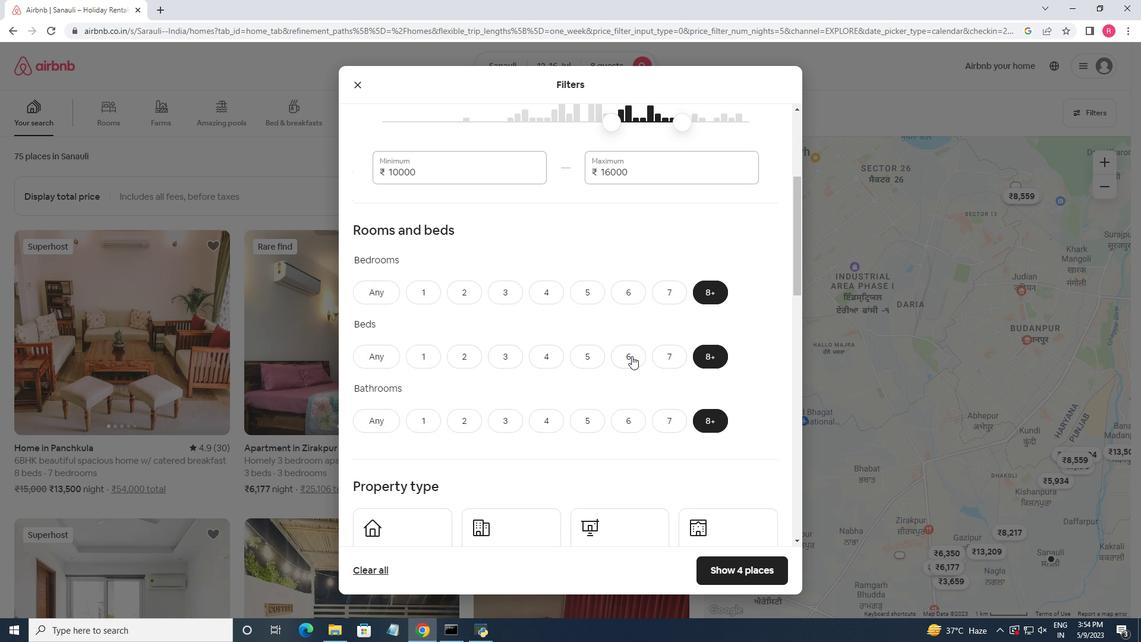 
Action: Mouse scrolled (636, 353) with delta (0, 0)
Screenshot: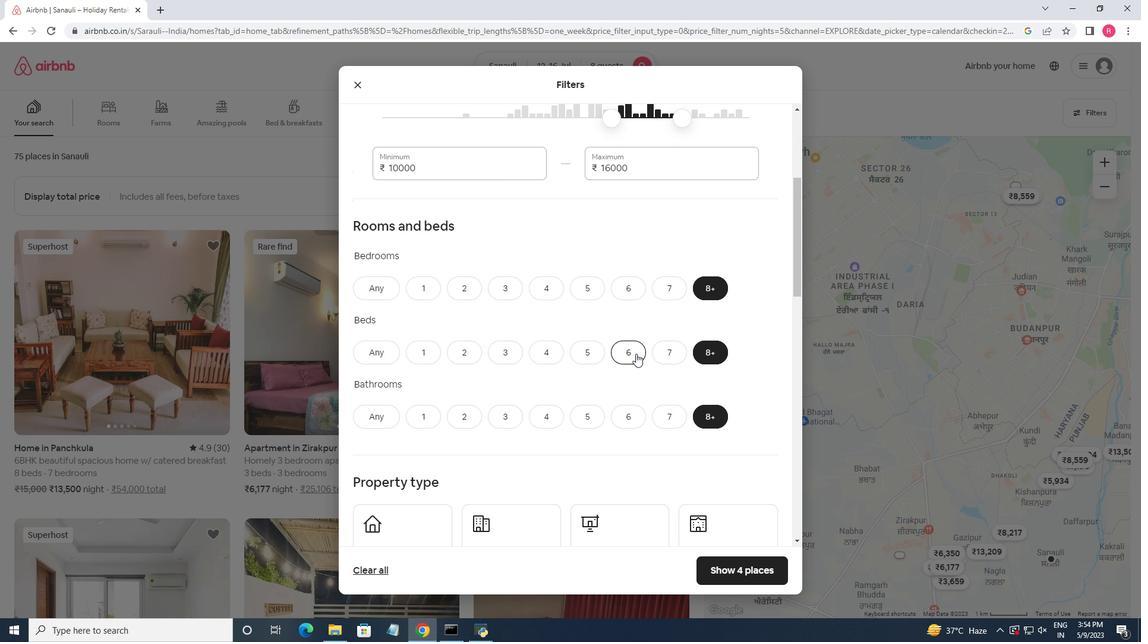 
Action: Mouse moved to (417, 463)
Screenshot: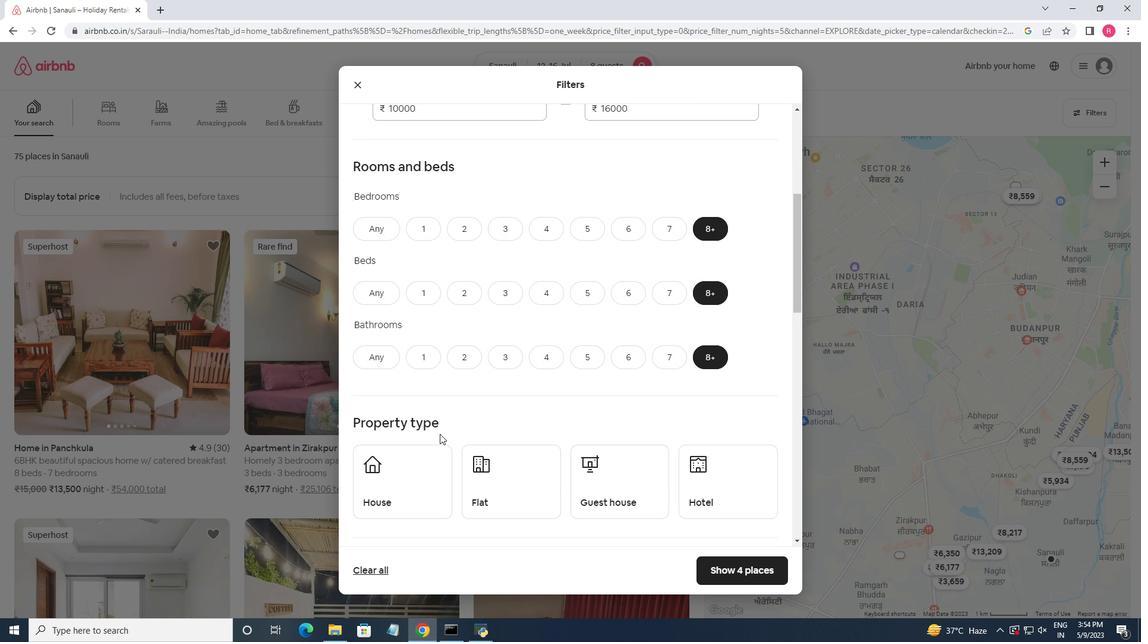 
Action: Mouse pressed left at (417, 463)
Screenshot: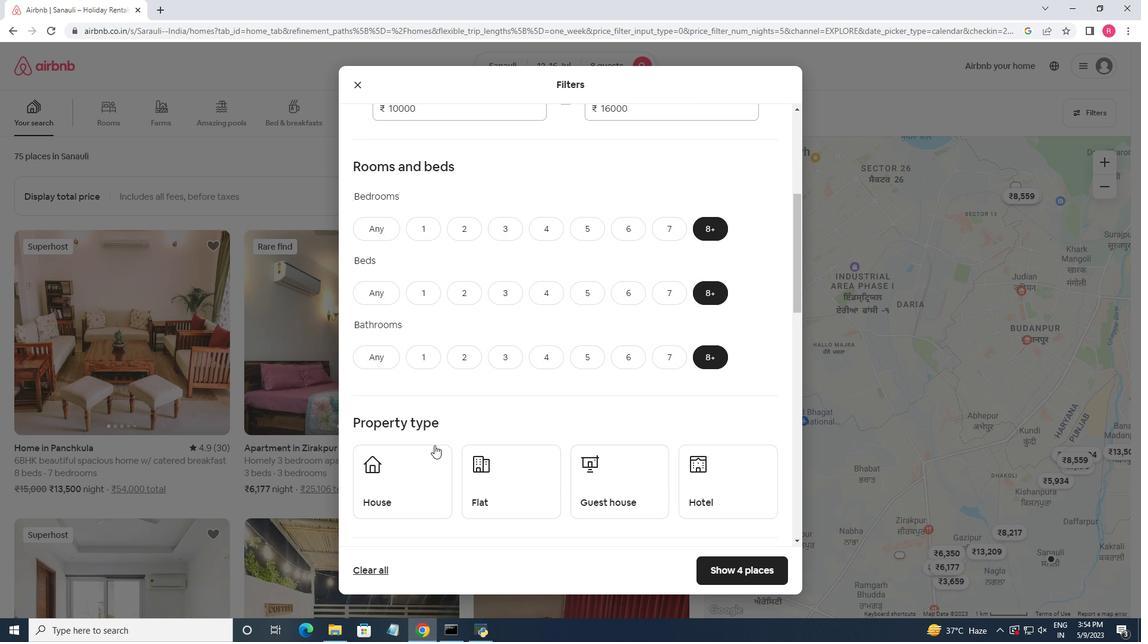 
Action: Mouse moved to (496, 481)
Screenshot: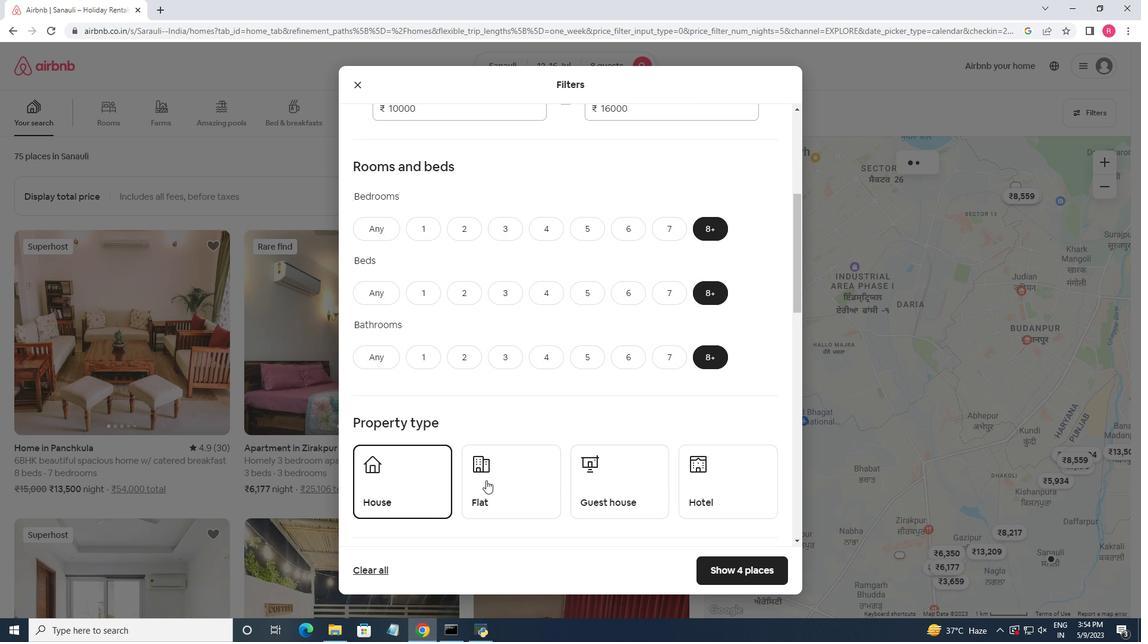 
Action: Mouse pressed left at (496, 481)
Screenshot: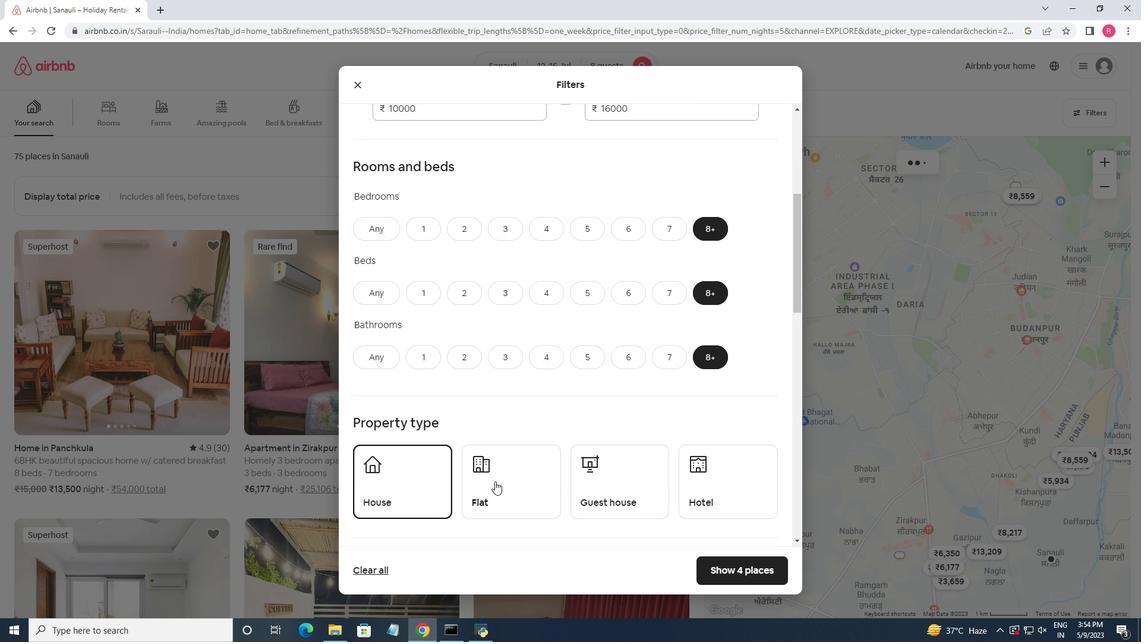
Action: Mouse moved to (519, 428)
Screenshot: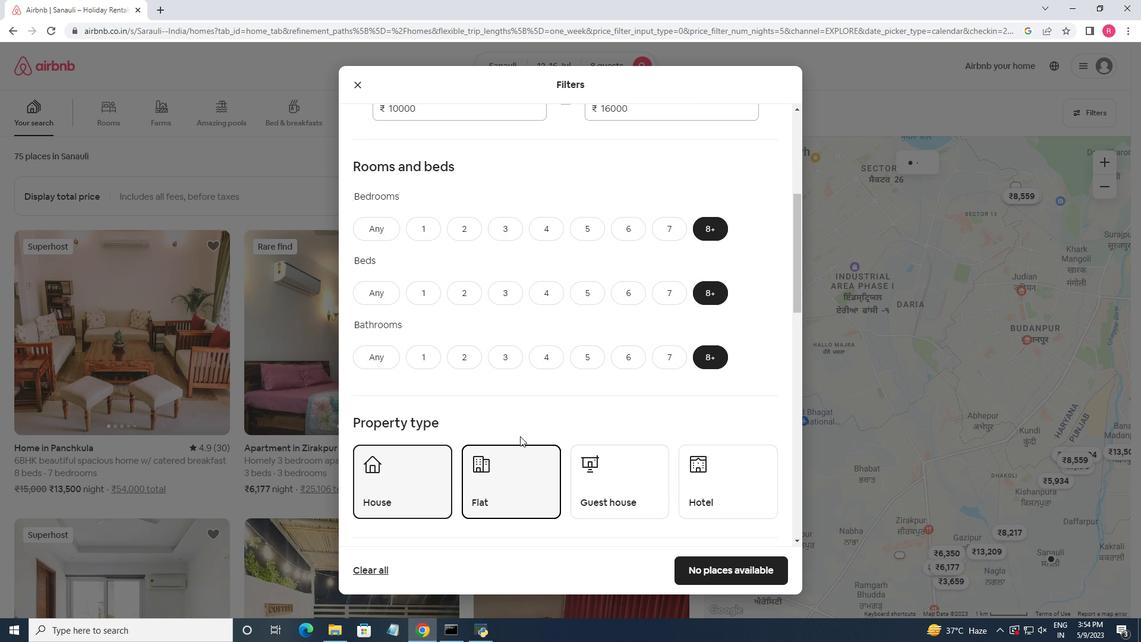 
Action: Mouse scrolled (519, 428) with delta (0, 0)
Screenshot: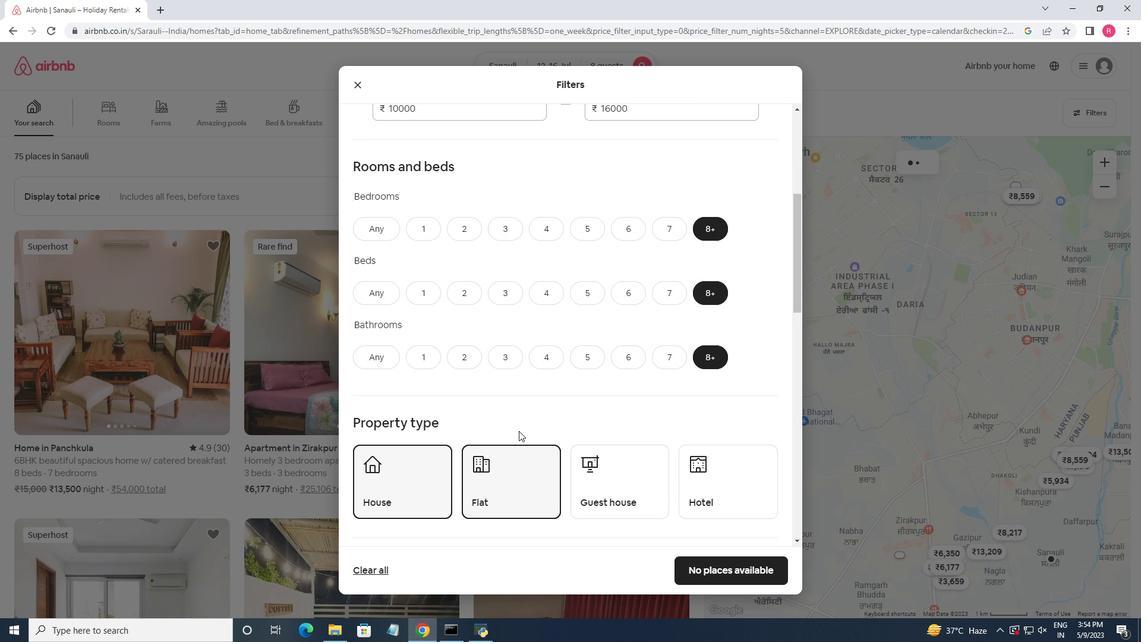 
Action: Mouse moved to (519, 427)
Screenshot: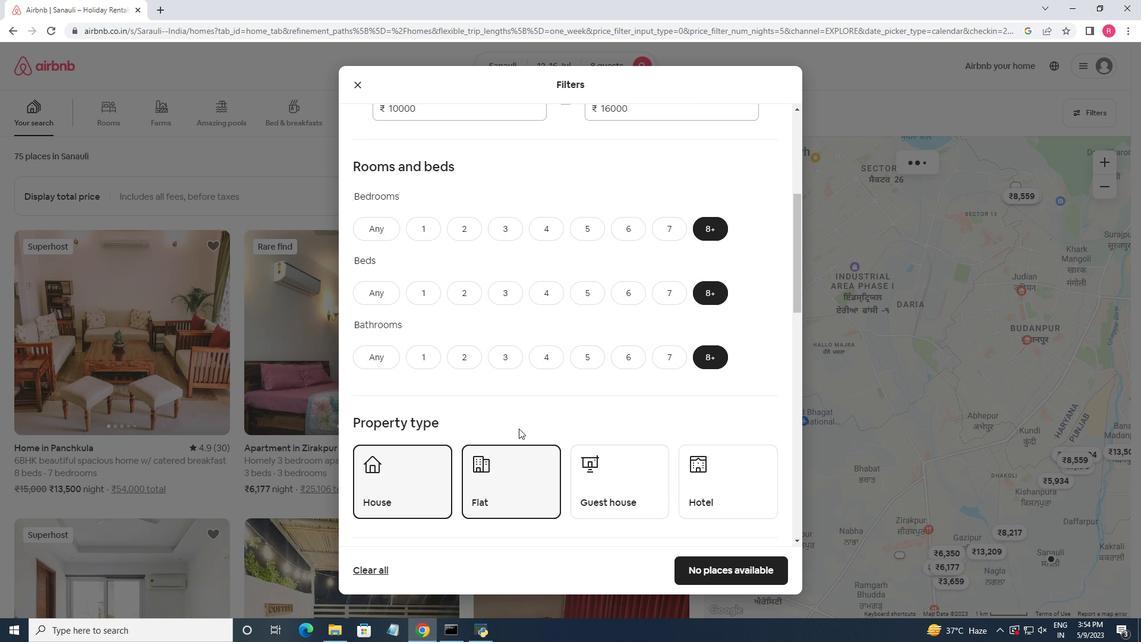 
Action: Mouse scrolled (519, 426) with delta (0, 0)
Screenshot: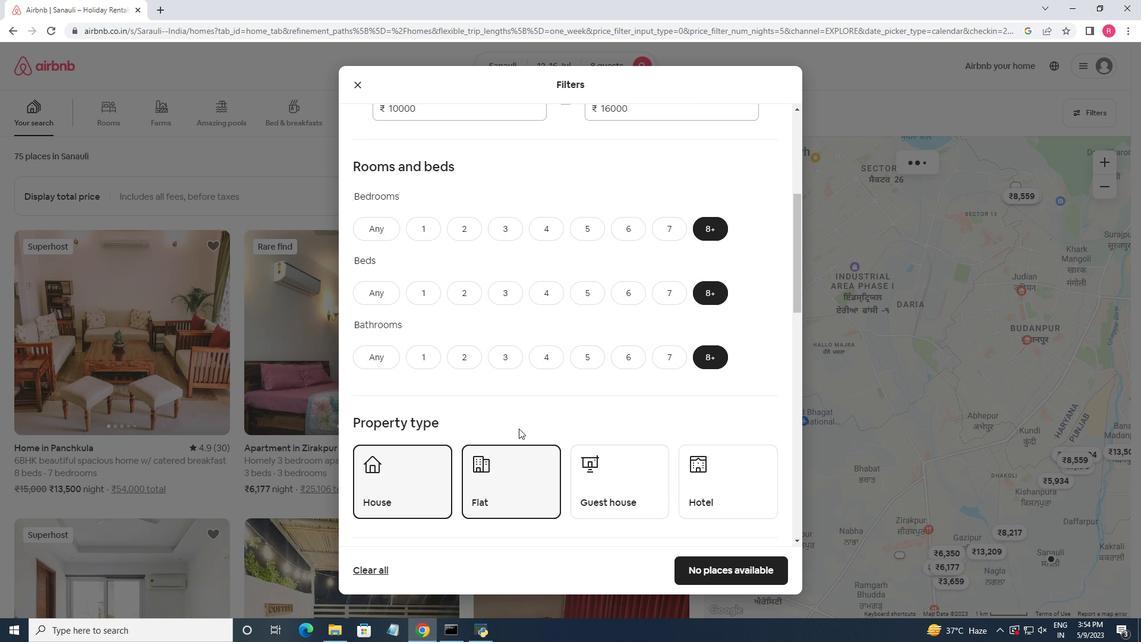 
Action: Mouse moved to (626, 376)
Screenshot: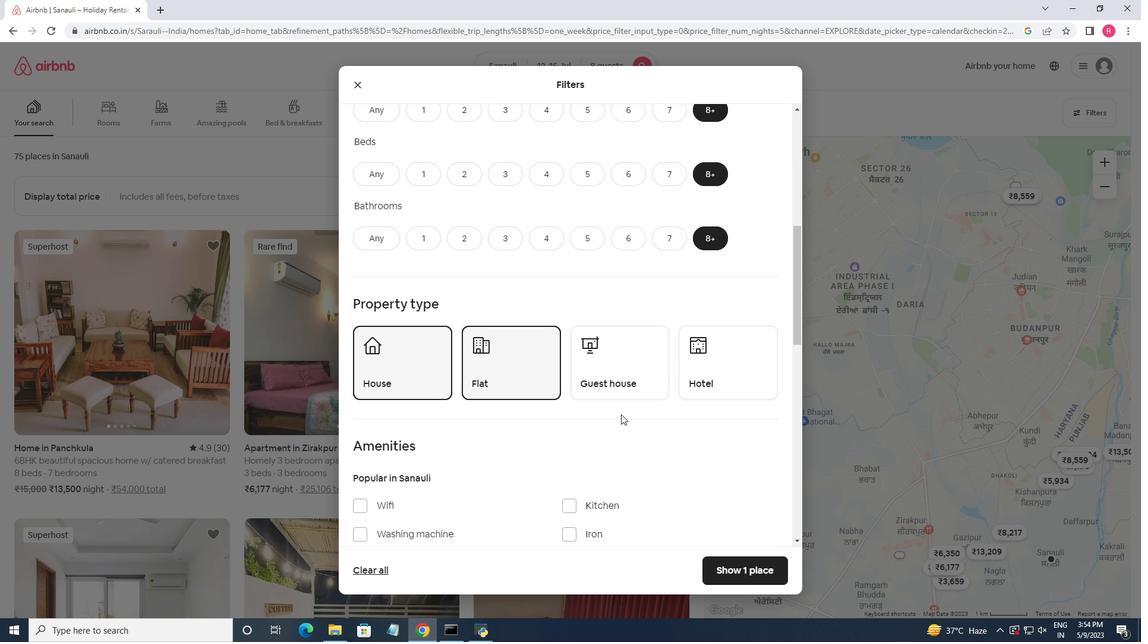 
Action: Mouse pressed left at (626, 376)
Screenshot: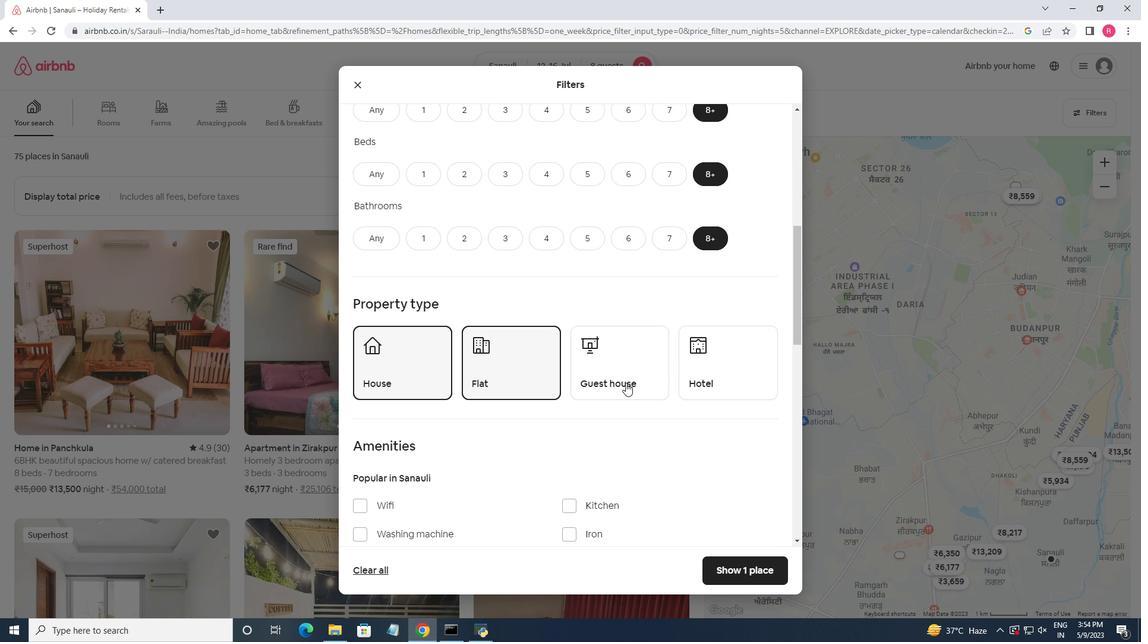 
Action: Mouse moved to (564, 301)
Screenshot: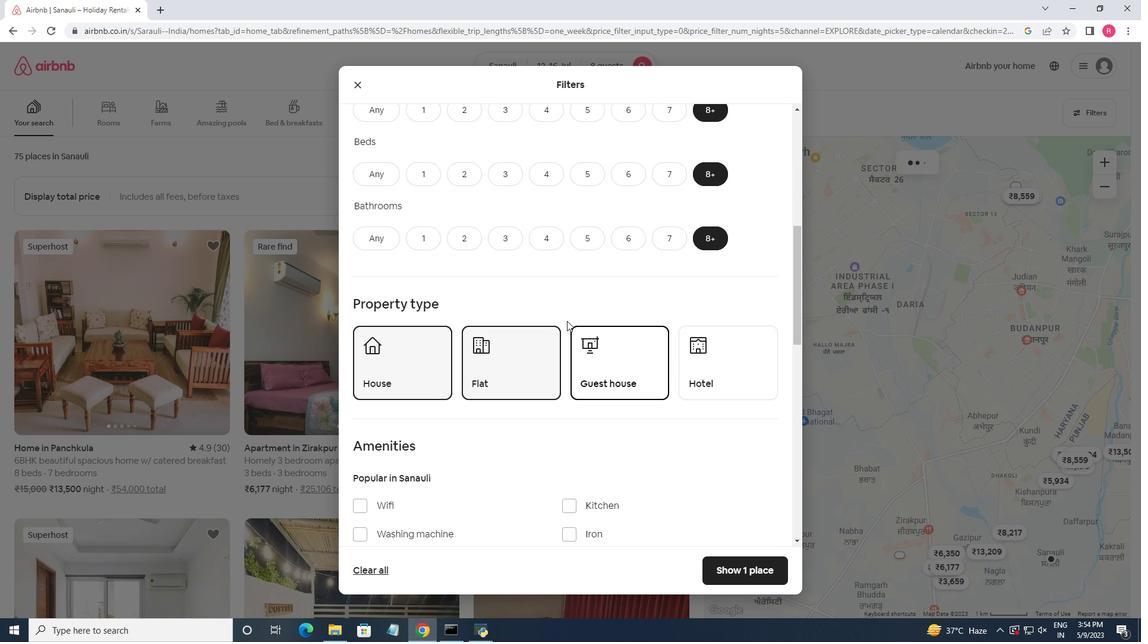 
Action: Mouse scrolled (564, 300) with delta (0, 0)
Screenshot: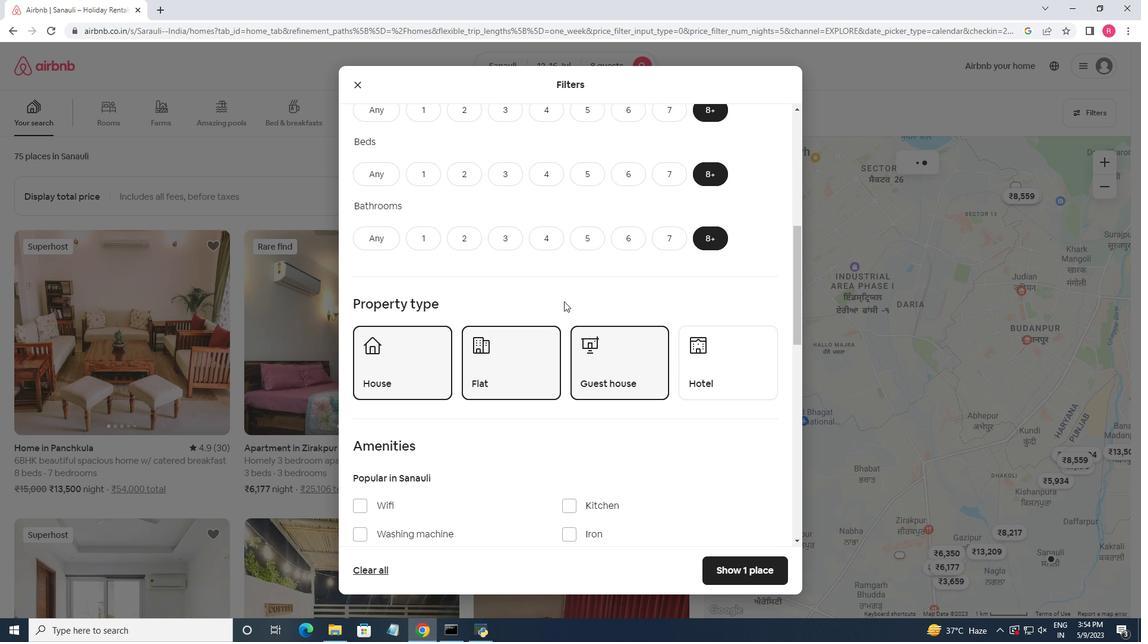 
Action: Mouse moved to (563, 301)
Screenshot: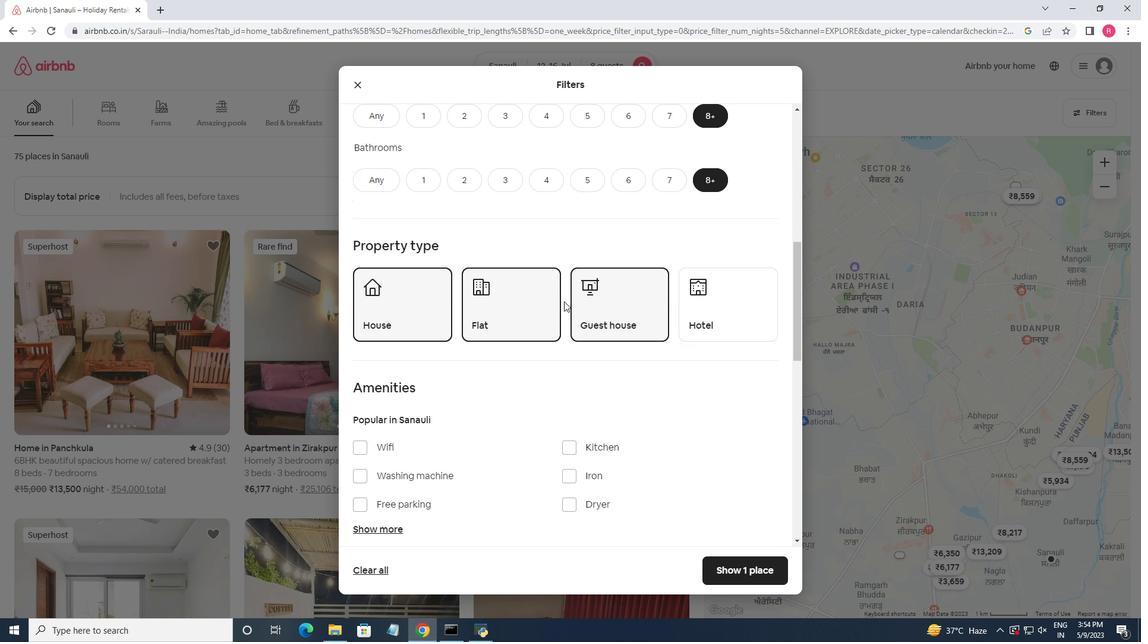 
Action: Mouse scrolled (563, 300) with delta (0, 0)
Screenshot: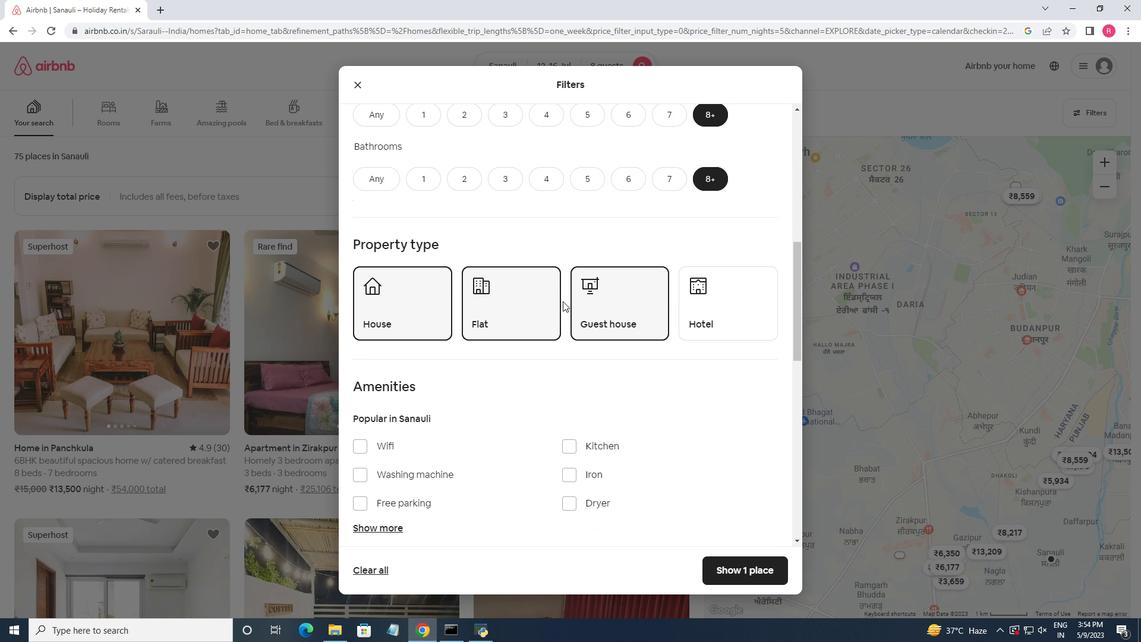 
Action: Mouse scrolled (563, 300) with delta (0, 0)
Screenshot: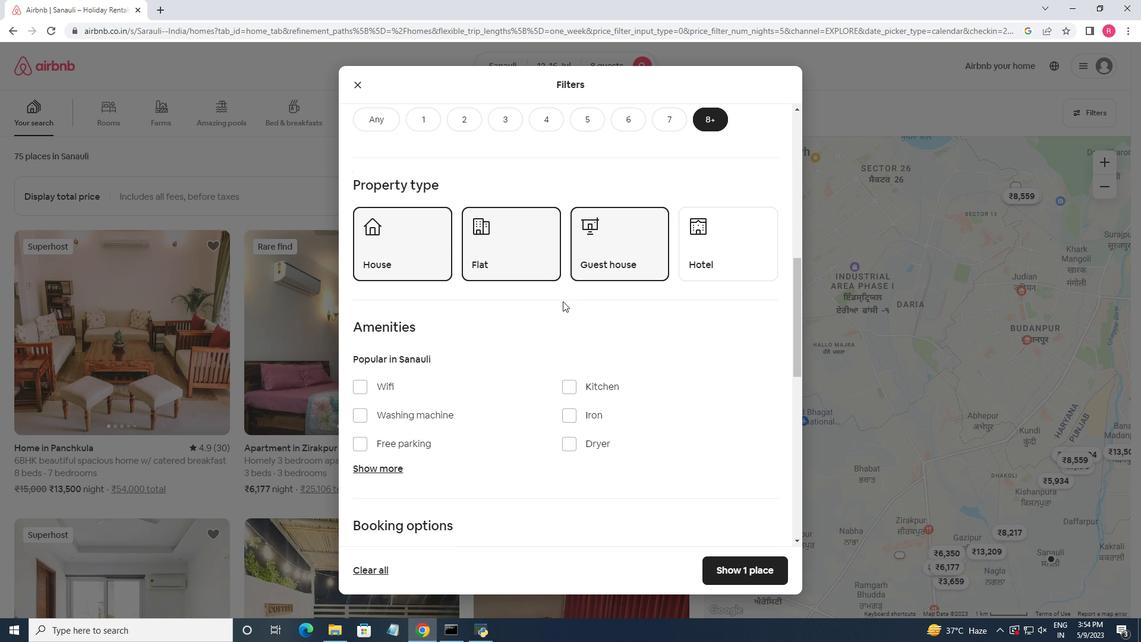 
Action: Mouse moved to (364, 321)
Screenshot: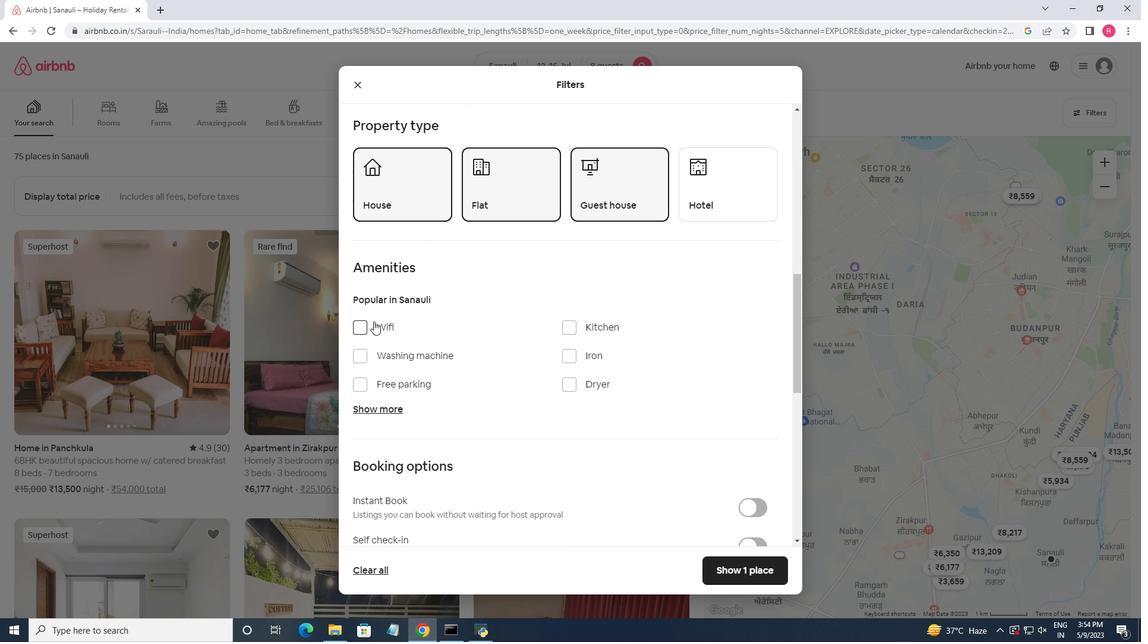 
Action: Mouse pressed left at (364, 321)
Screenshot: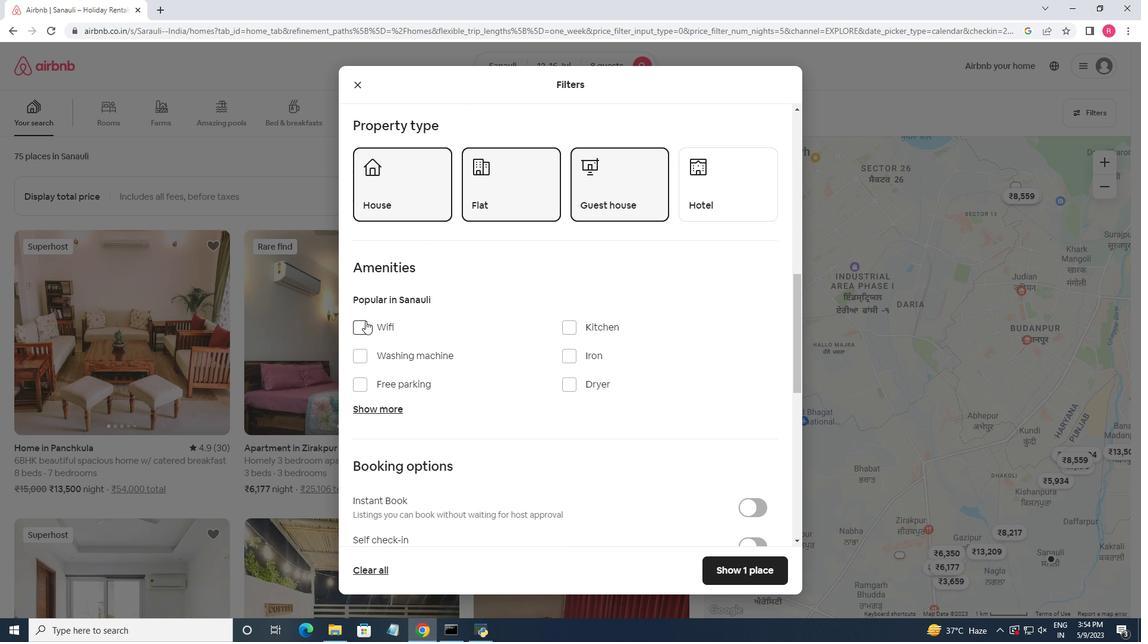 
Action: Mouse moved to (381, 412)
Screenshot: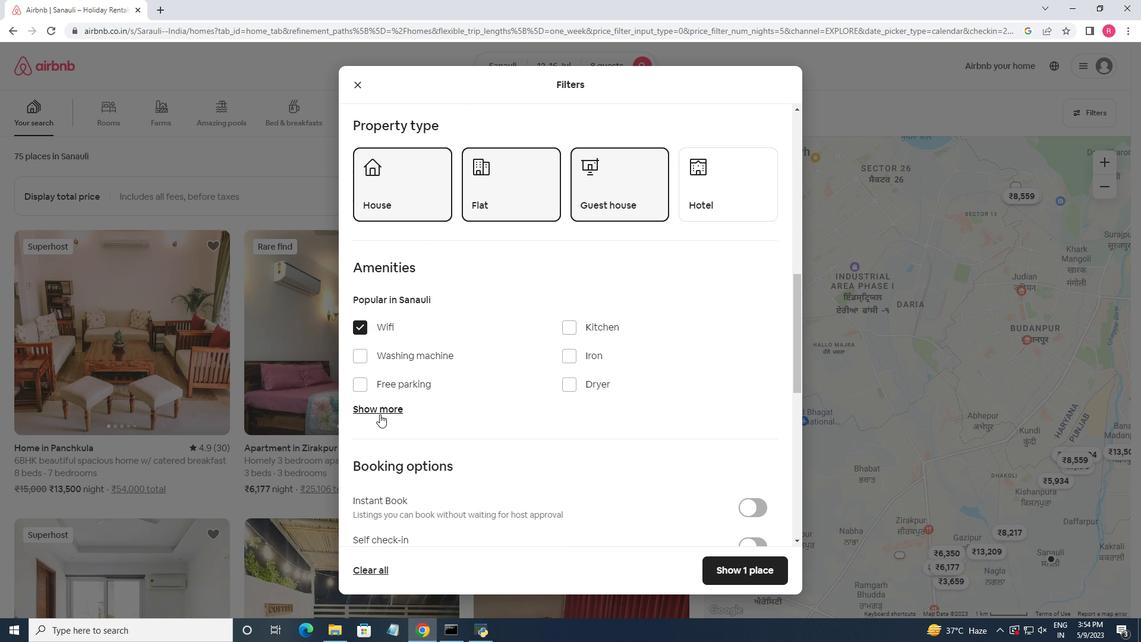 
Action: Mouse pressed left at (381, 412)
Screenshot: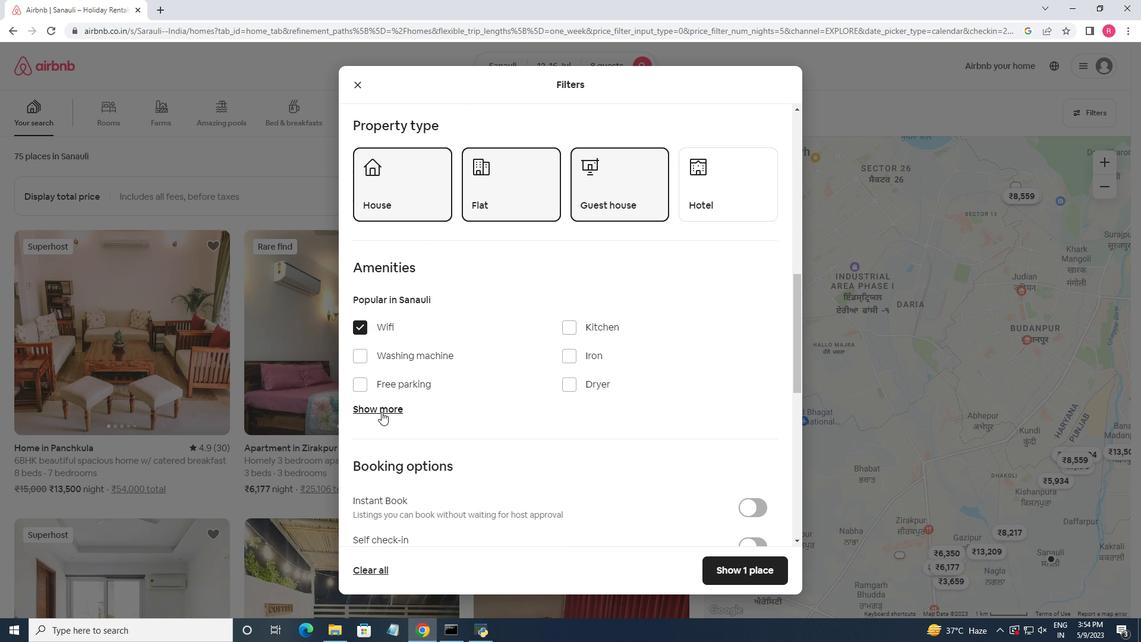 
Action: Mouse moved to (366, 382)
Screenshot: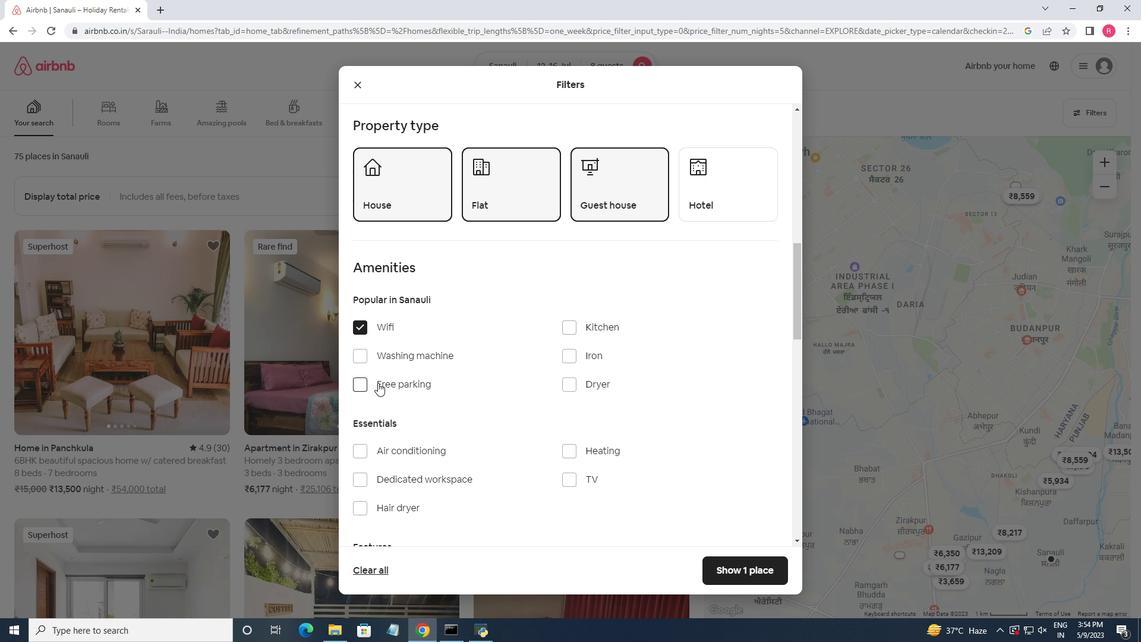 
Action: Mouse pressed left at (366, 382)
Screenshot: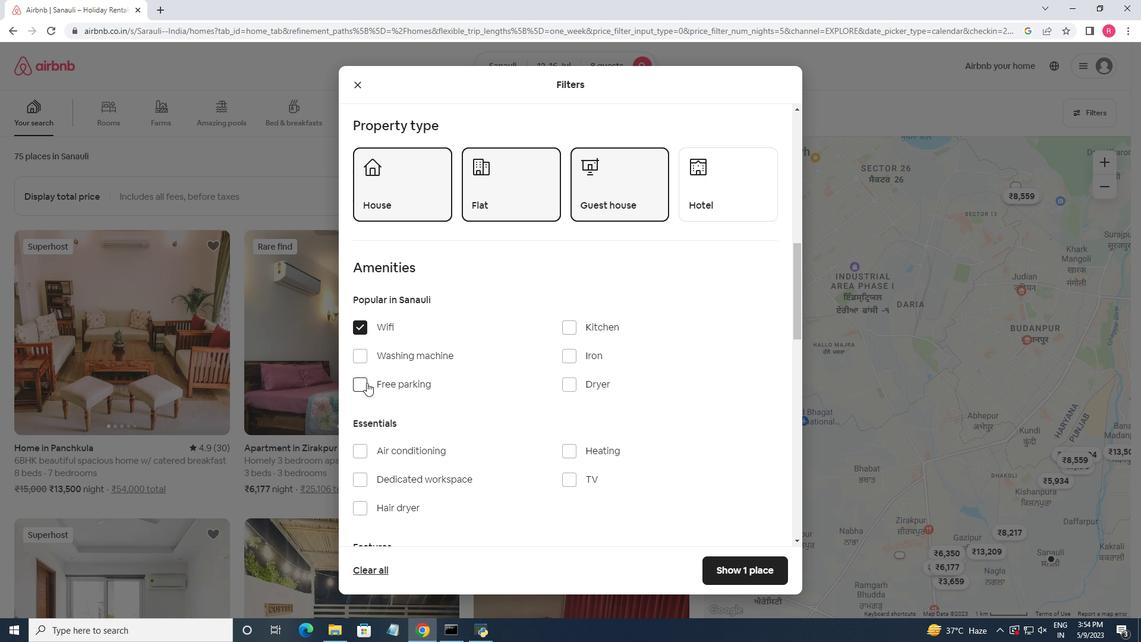 
Action: Mouse moved to (564, 479)
Screenshot: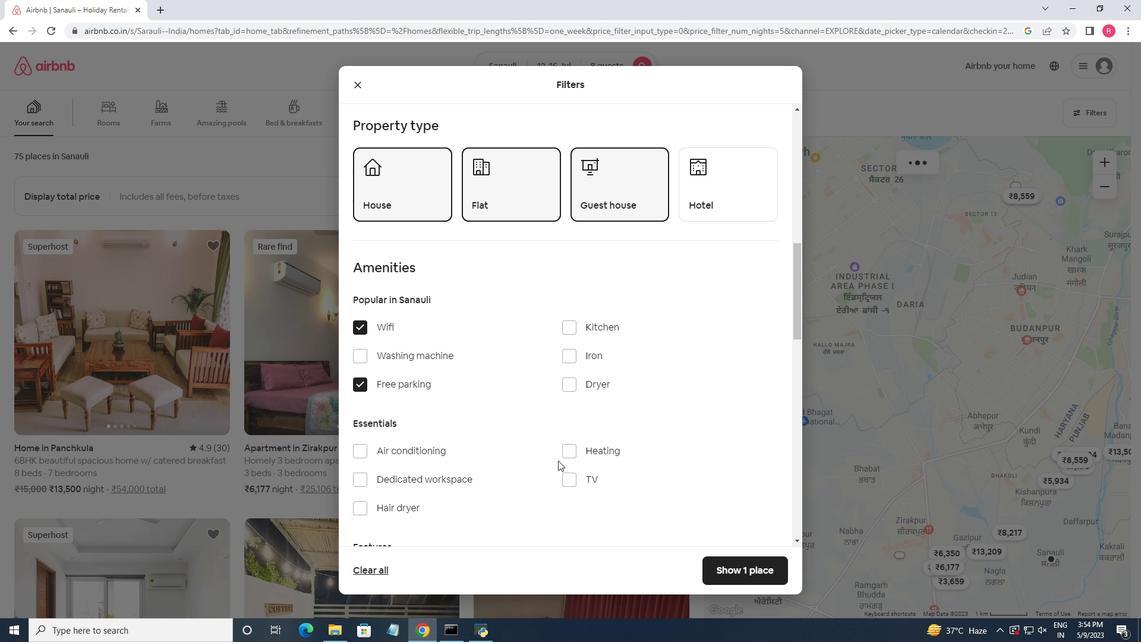 
Action: Mouse pressed left at (564, 479)
Screenshot: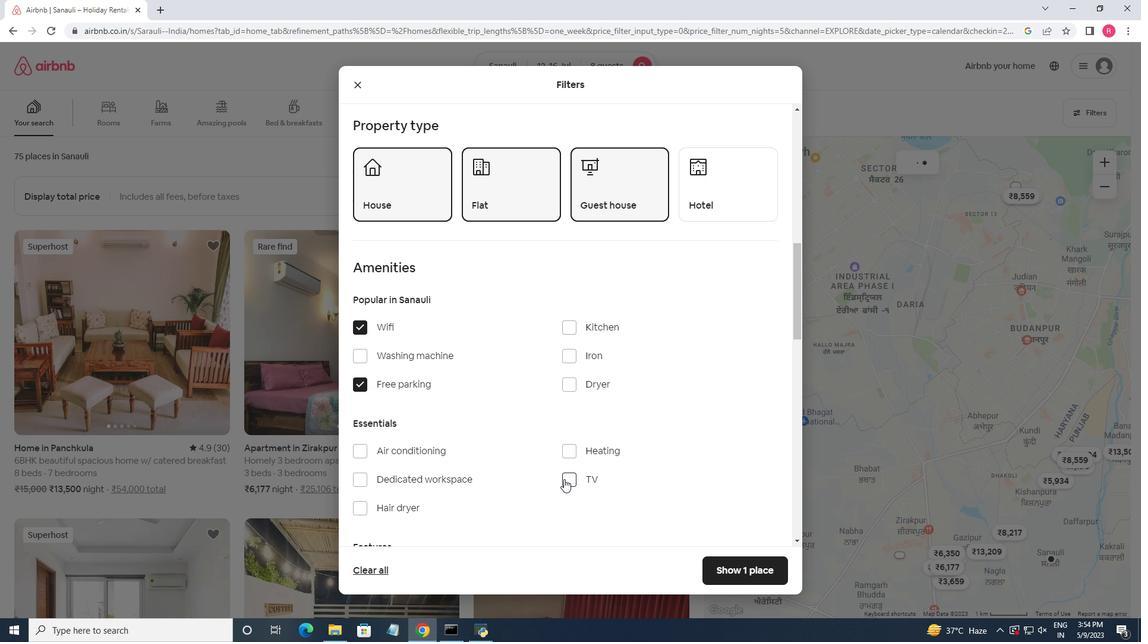 
Action: Mouse moved to (467, 378)
Screenshot: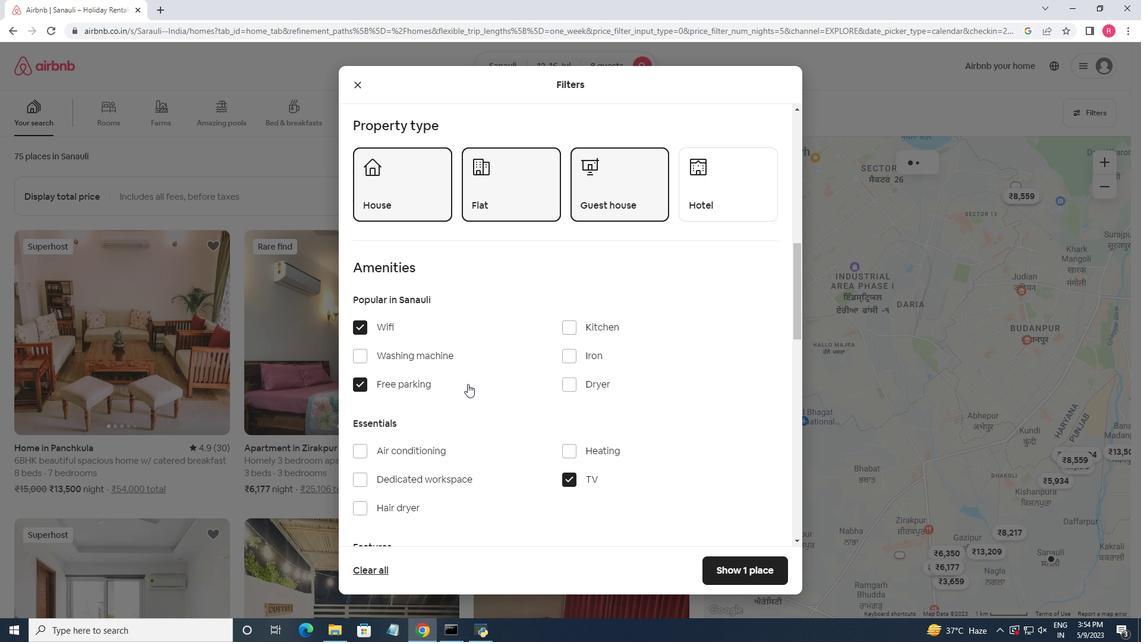 
Action: Mouse scrolled (467, 378) with delta (0, 0)
Screenshot: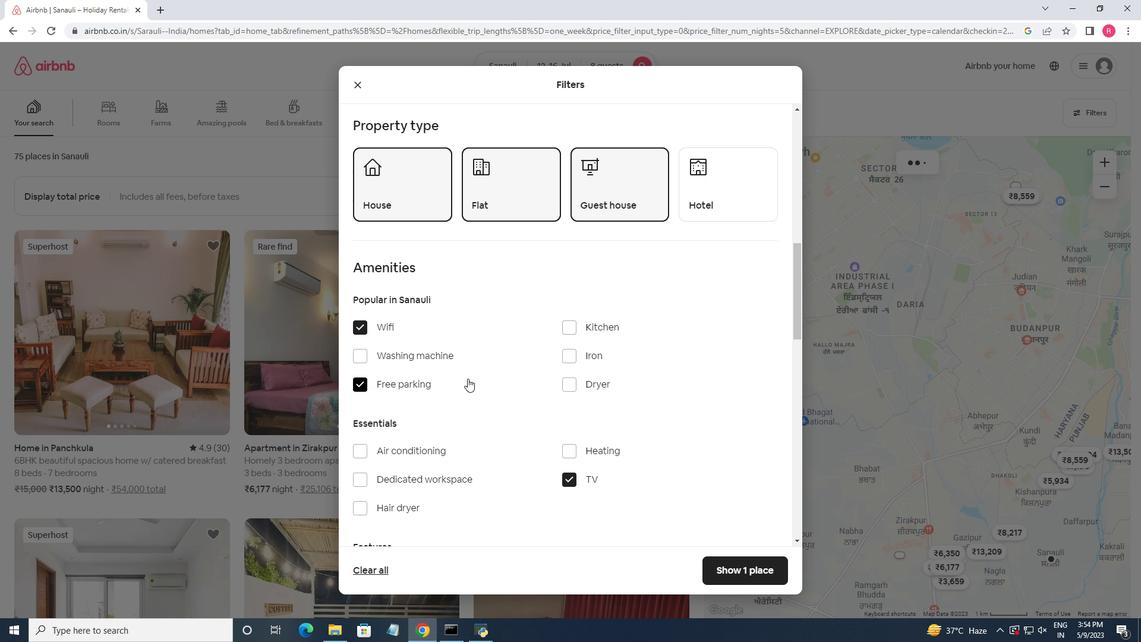 
Action: Mouse moved to (466, 379)
Screenshot: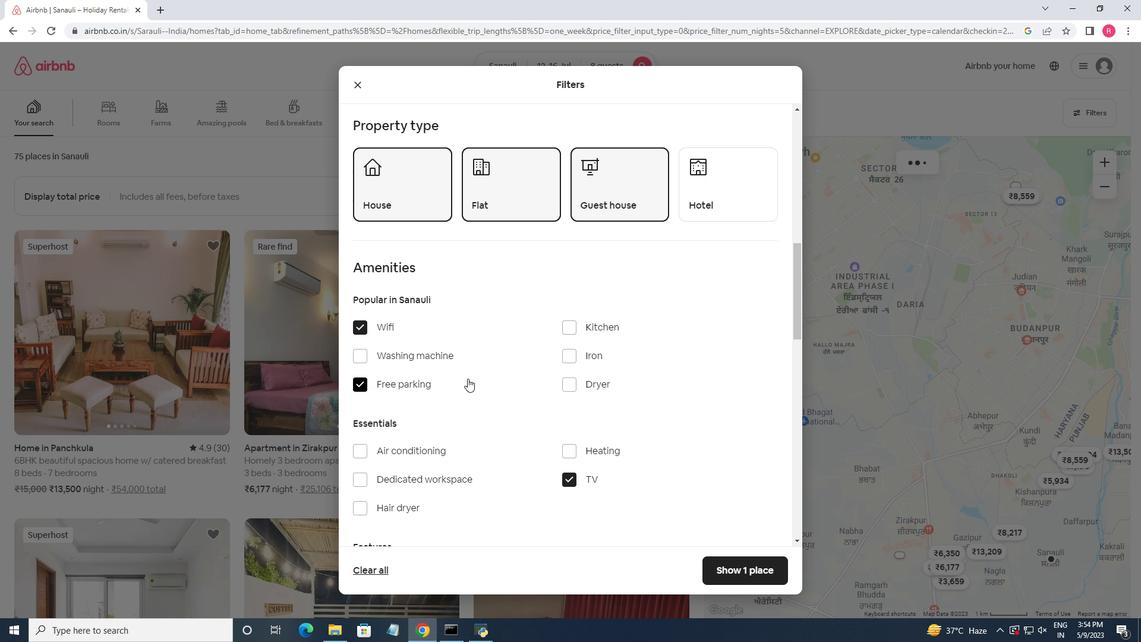 
Action: Mouse scrolled (466, 379) with delta (0, 0)
Screenshot: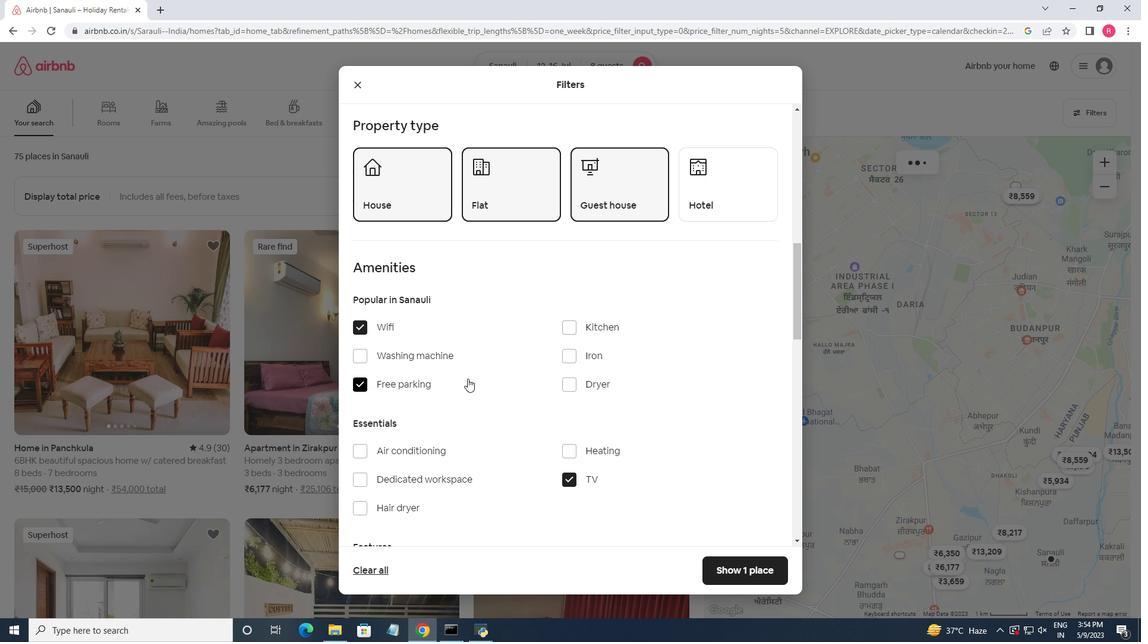 
Action: Mouse moved to (466, 380)
Screenshot: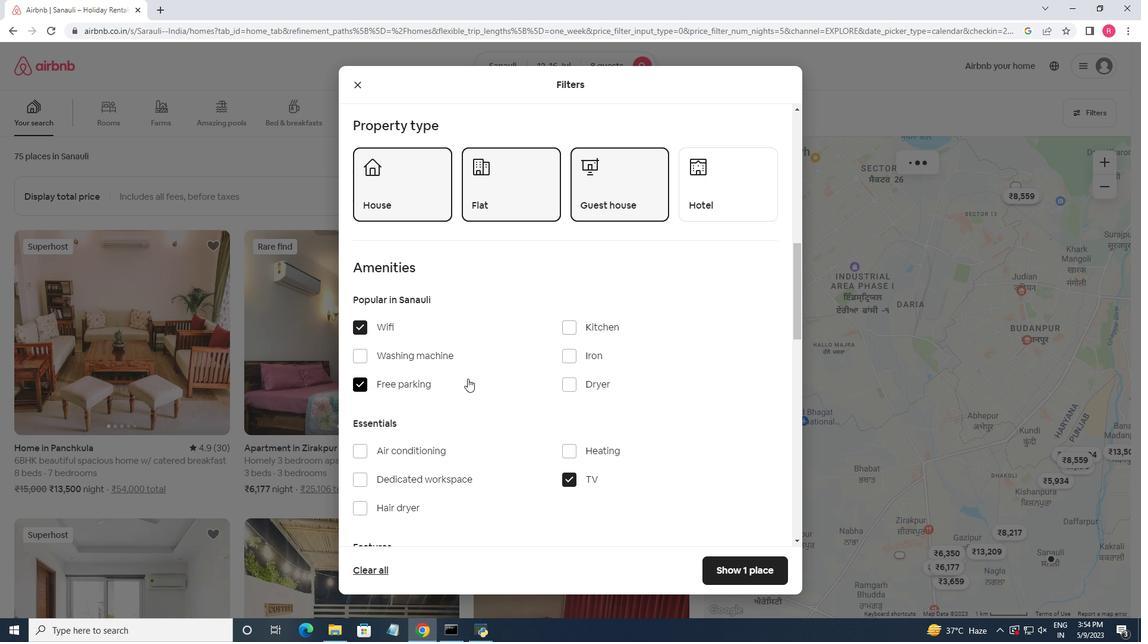 
Action: Mouse scrolled (466, 379) with delta (0, 0)
Screenshot: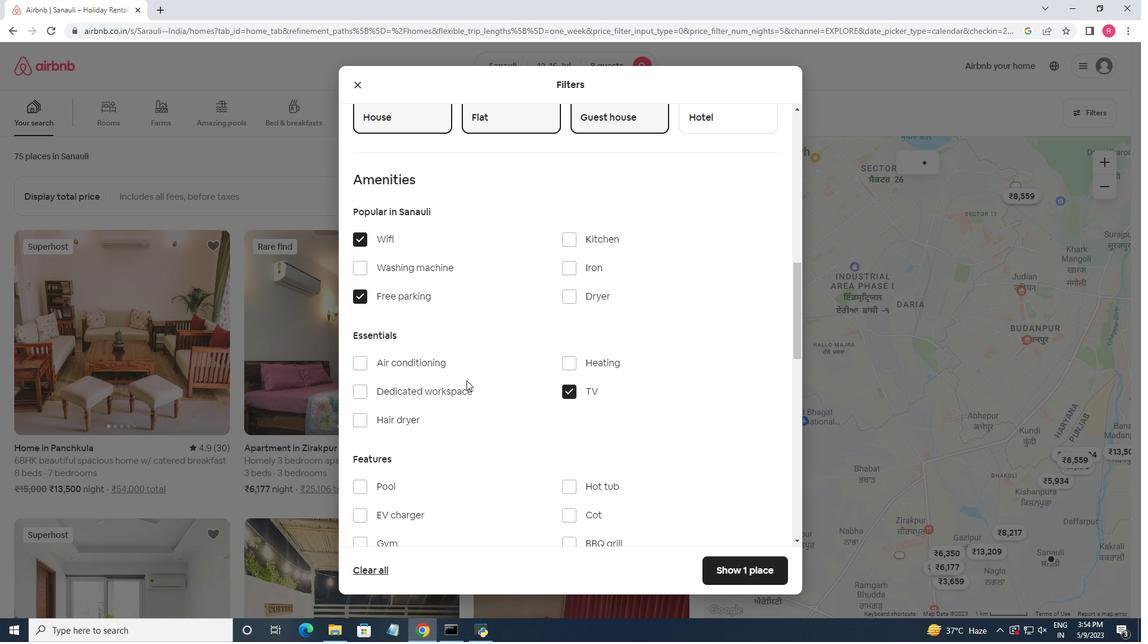 
Action: Mouse moved to (359, 456)
Screenshot: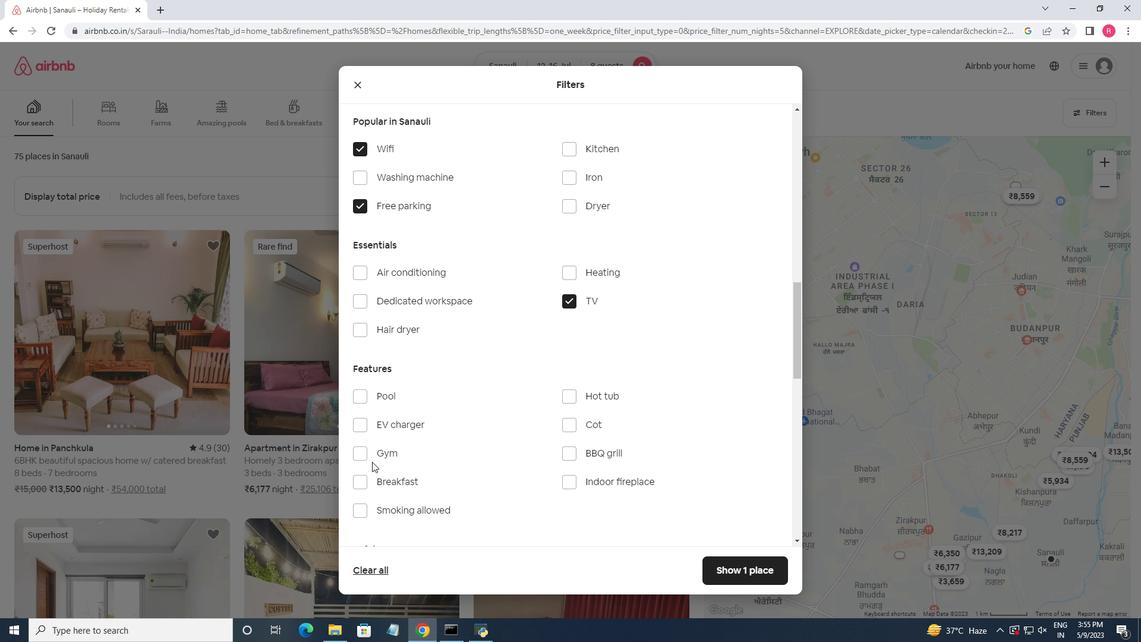 
Action: Mouse pressed left at (359, 456)
Screenshot: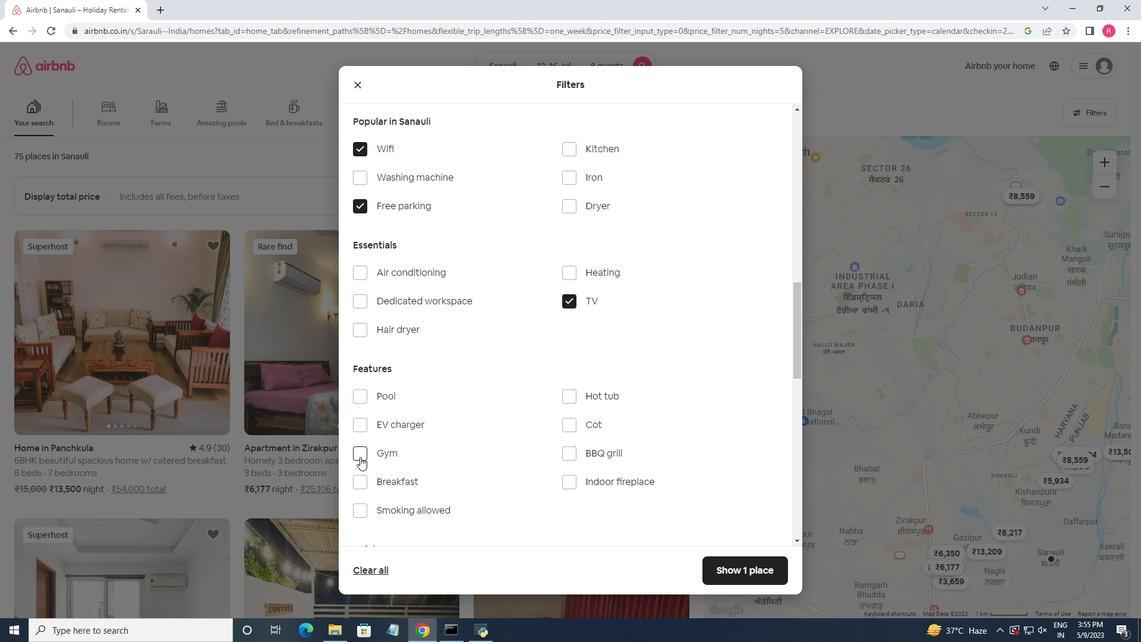 
Action: Mouse moved to (363, 488)
Screenshot: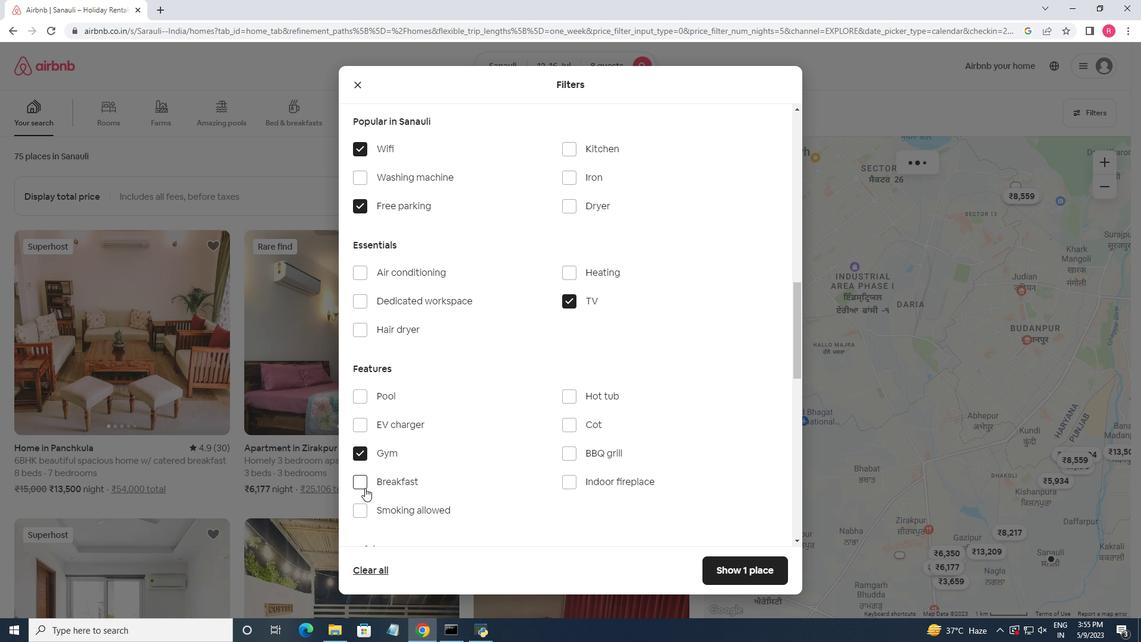 
Action: Mouse pressed left at (363, 488)
Screenshot: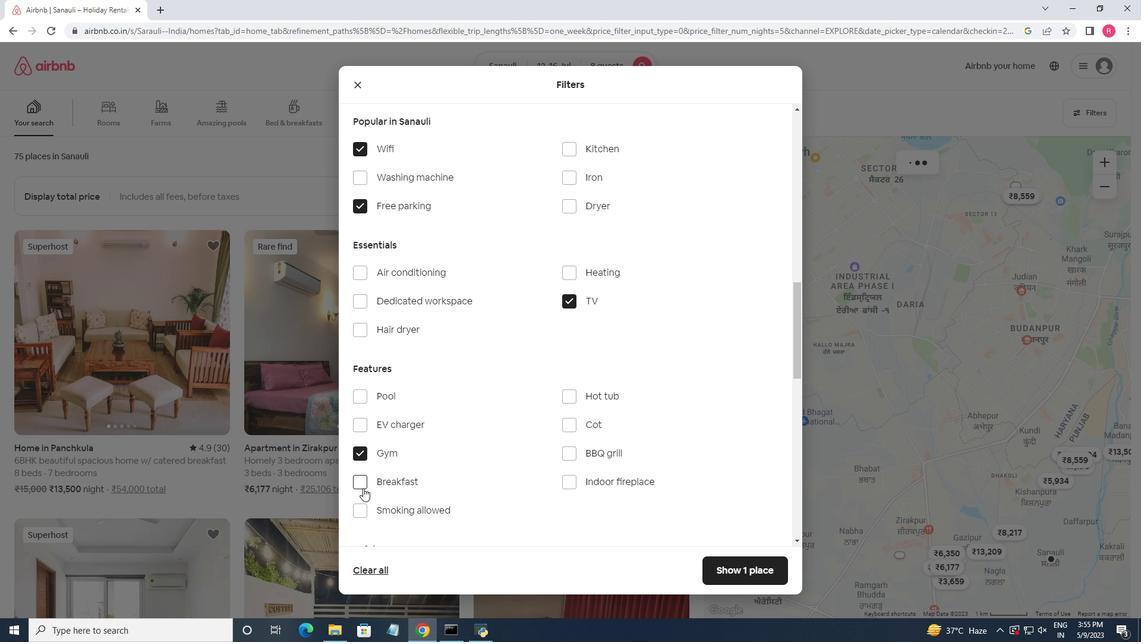 
Action: Mouse moved to (586, 403)
Screenshot: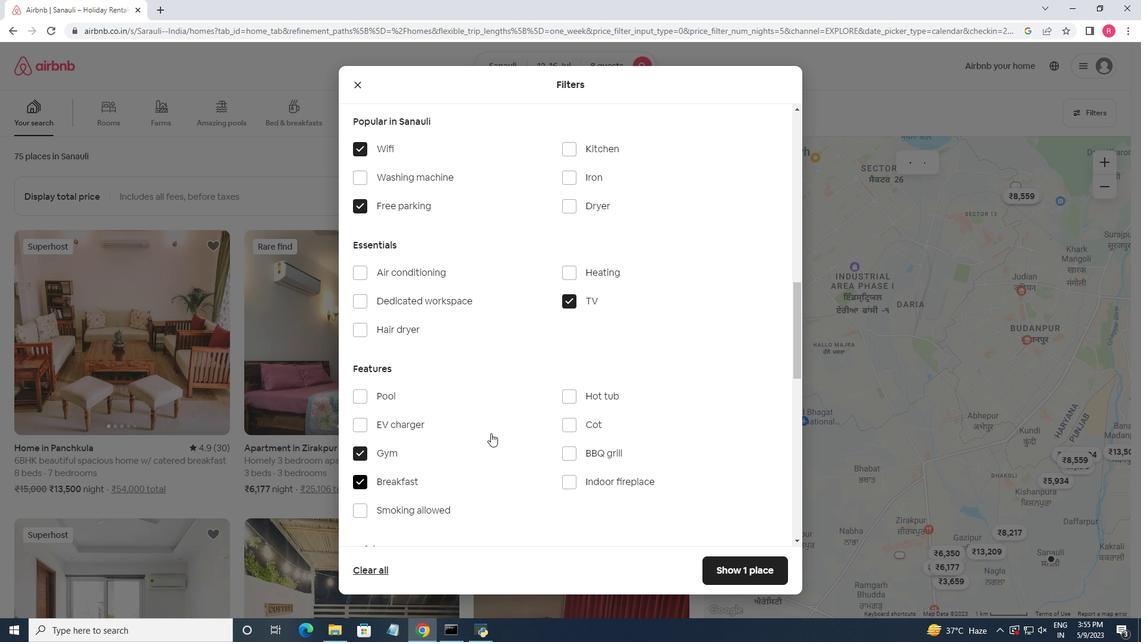 
Action: Mouse scrolled (586, 403) with delta (0, 0)
Screenshot: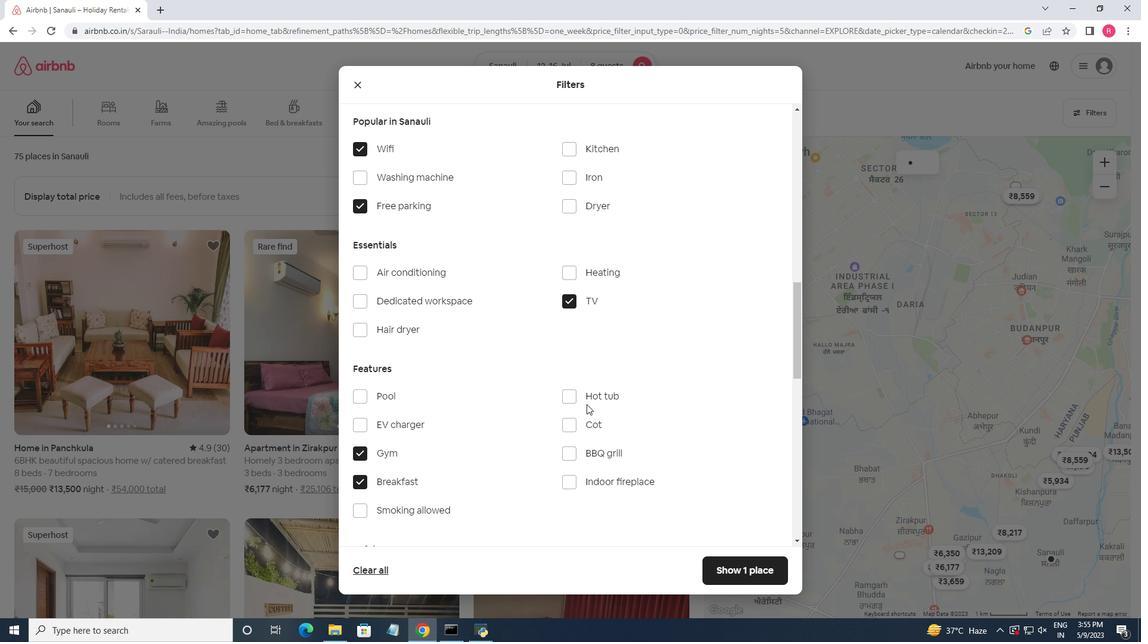 
Action: Mouse scrolled (586, 403) with delta (0, 0)
Screenshot: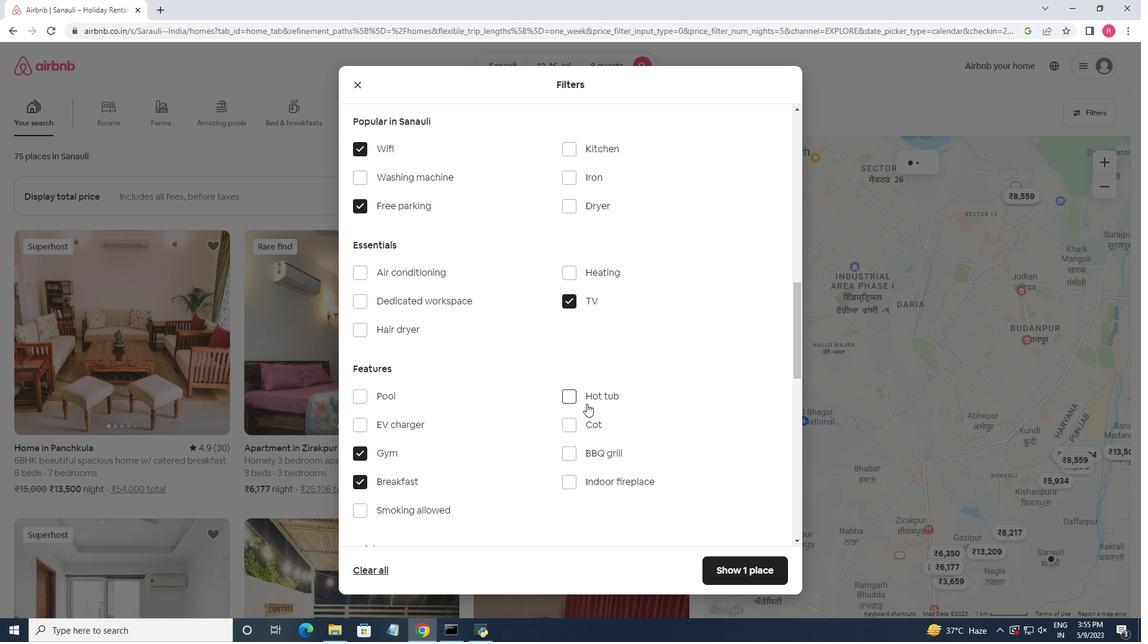 
Action: Mouse moved to (585, 402)
Screenshot: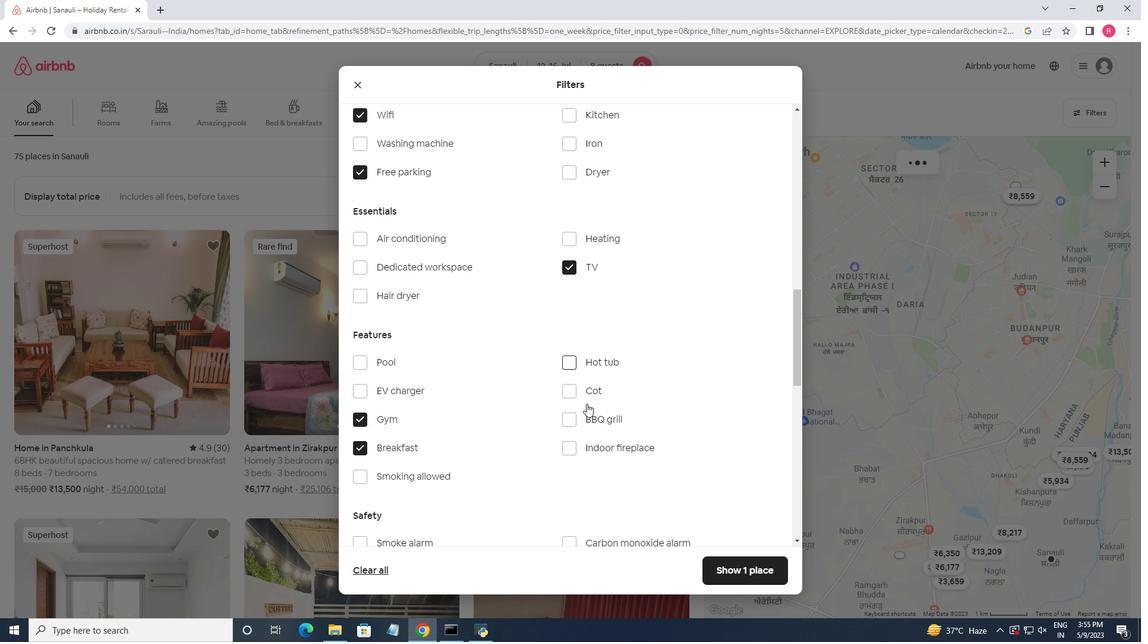 
Action: Mouse scrolled (585, 401) with delta (0, 0)
Screenshot: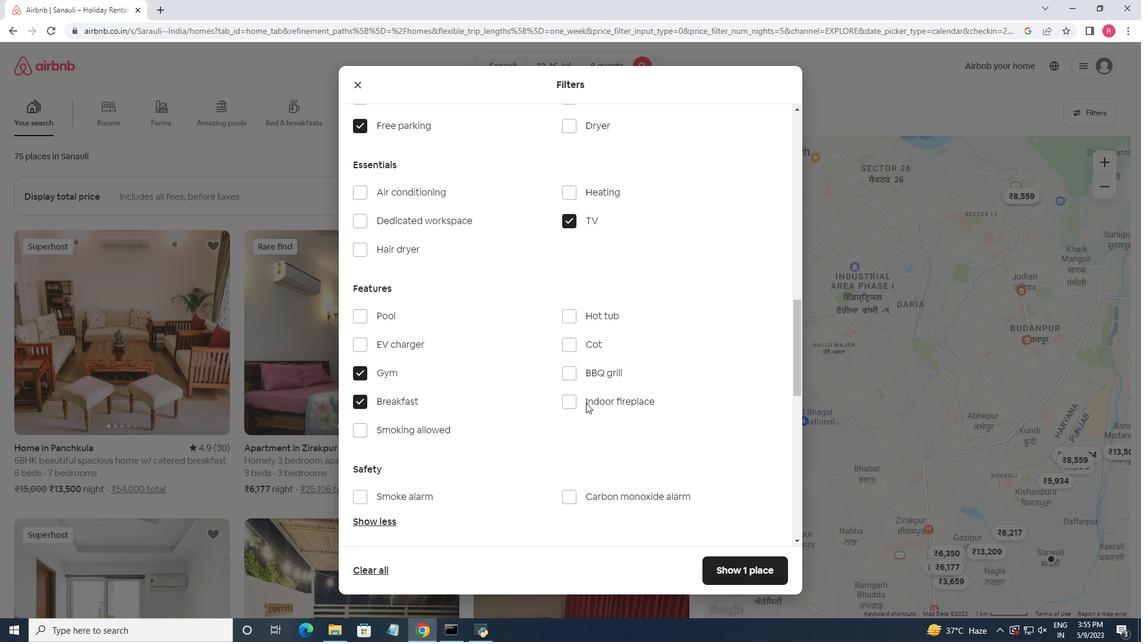 
Action: Mouse scrolled (585, 401) with delta (0, 0)
Screenshot: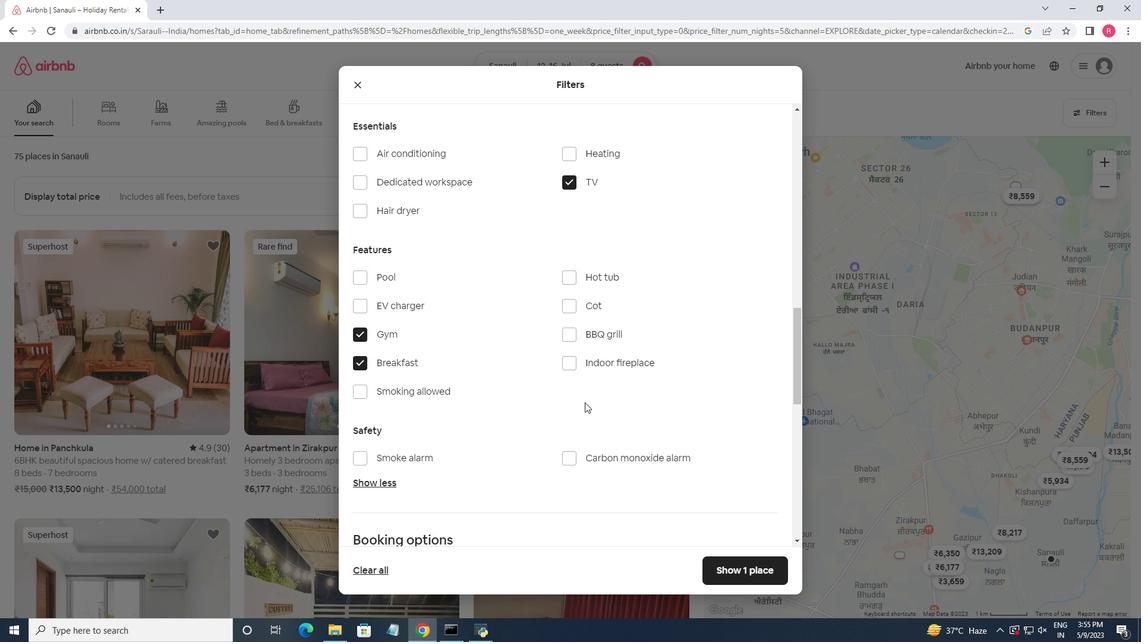 
Action: Mouse moved to (585, 391)
Screenshot: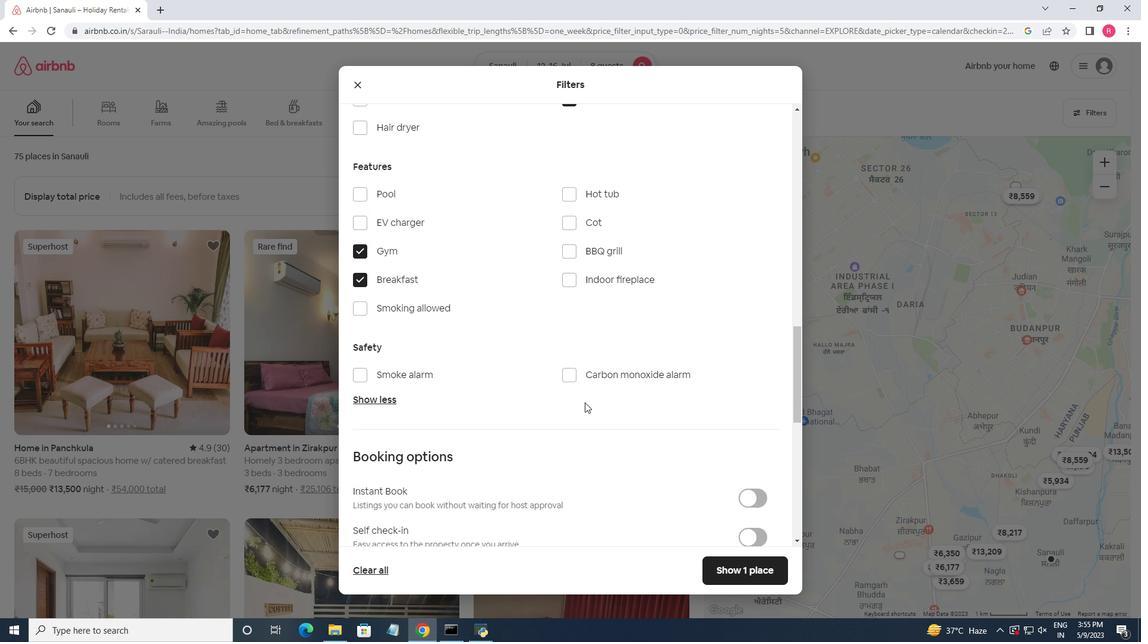 
Action: Mouse scrolled (585, 391) with delta (0, 0)
Screenshot: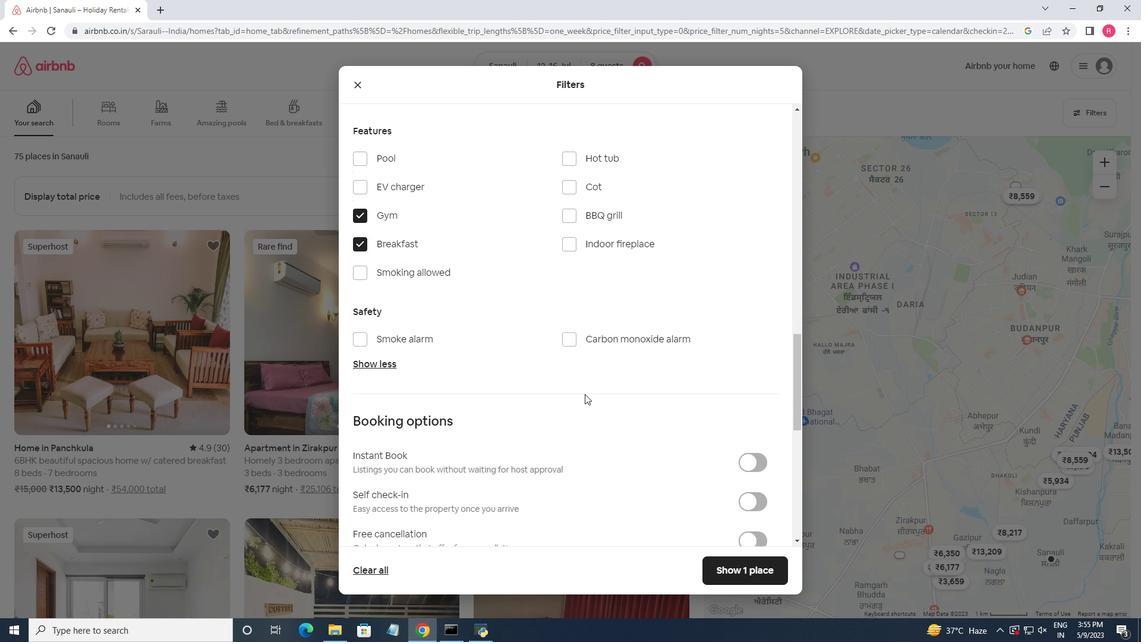 
Action: Mouse scrolled (585, 391) with delta (0, 0)
Screenshot: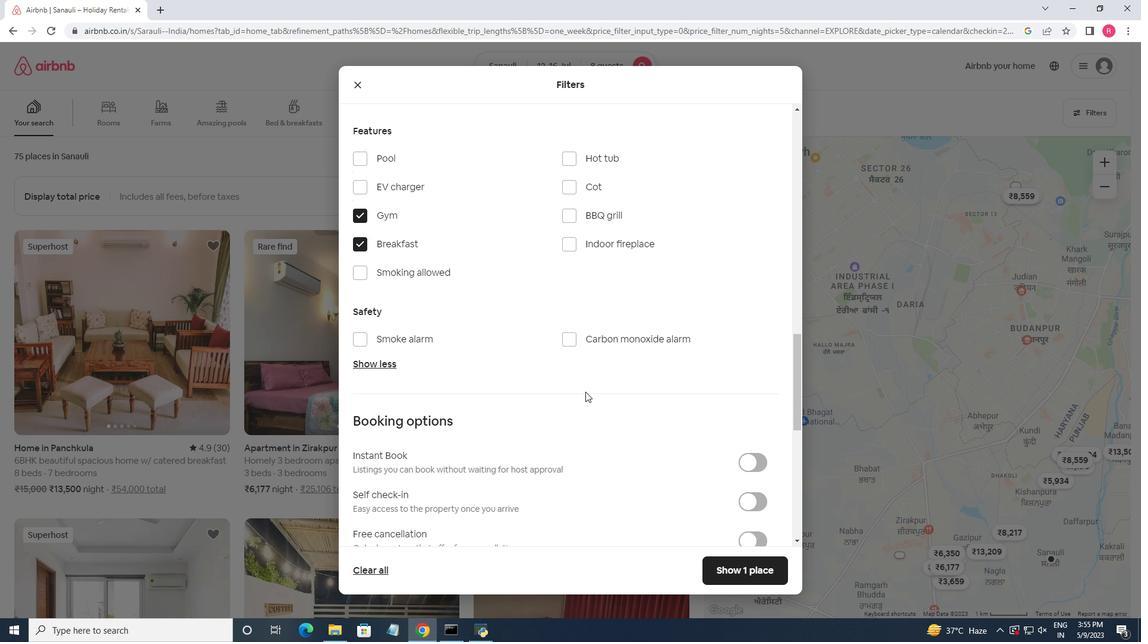 
Action: Mouse moved to (752, 379)
Screenshot: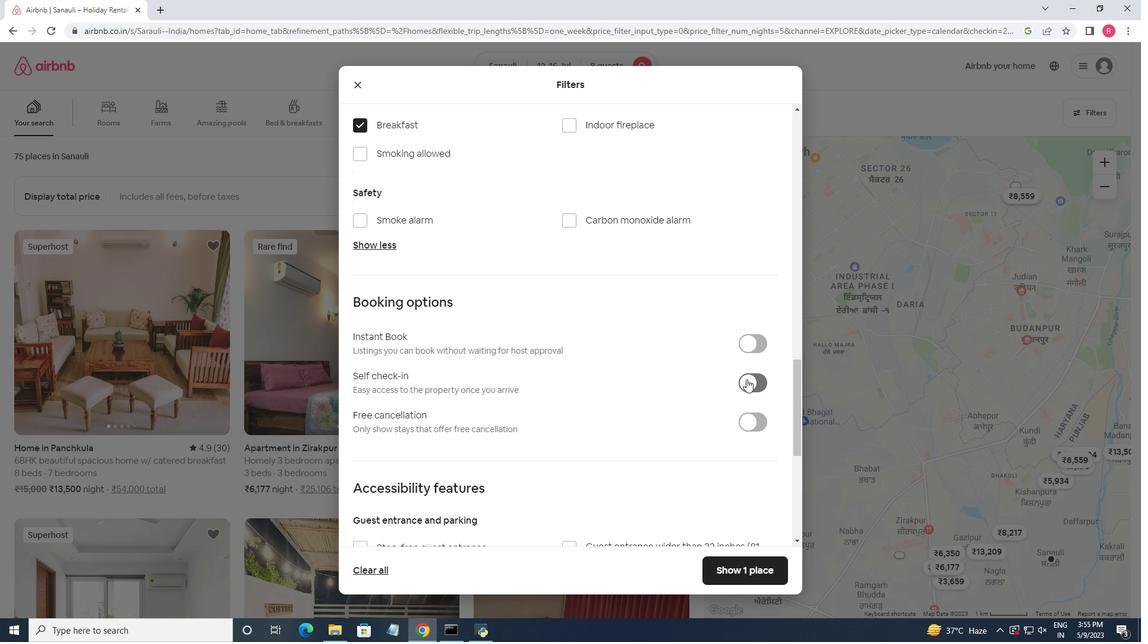 
Action: Mouse pressed left at (752, 379)
Screenshot: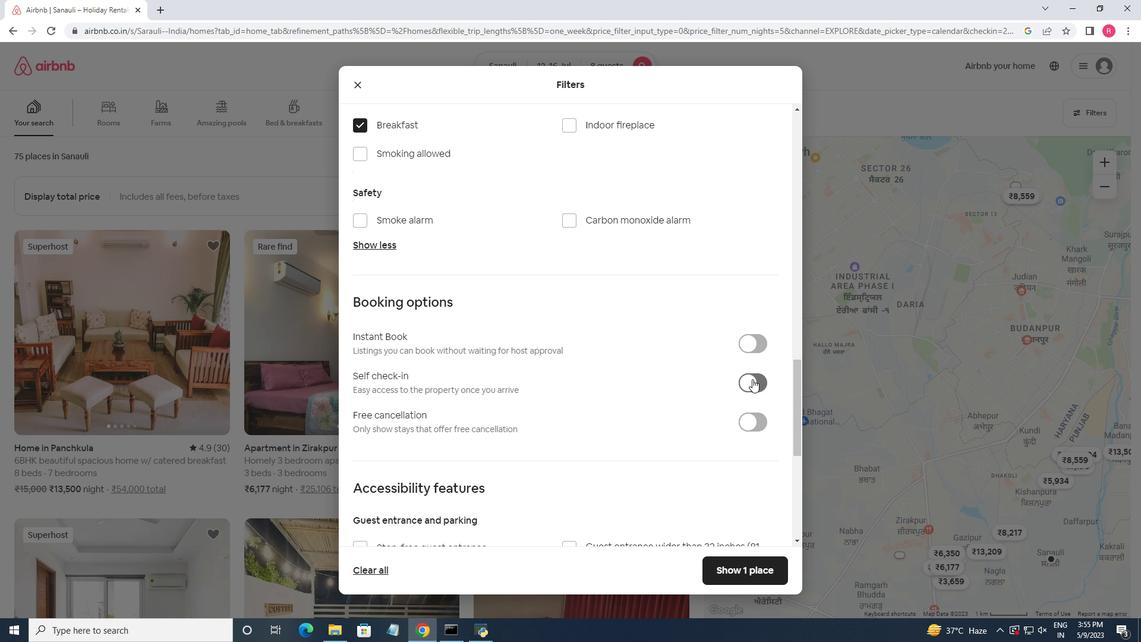 
Action: Mouse moved to (640, 393)
Screenshot: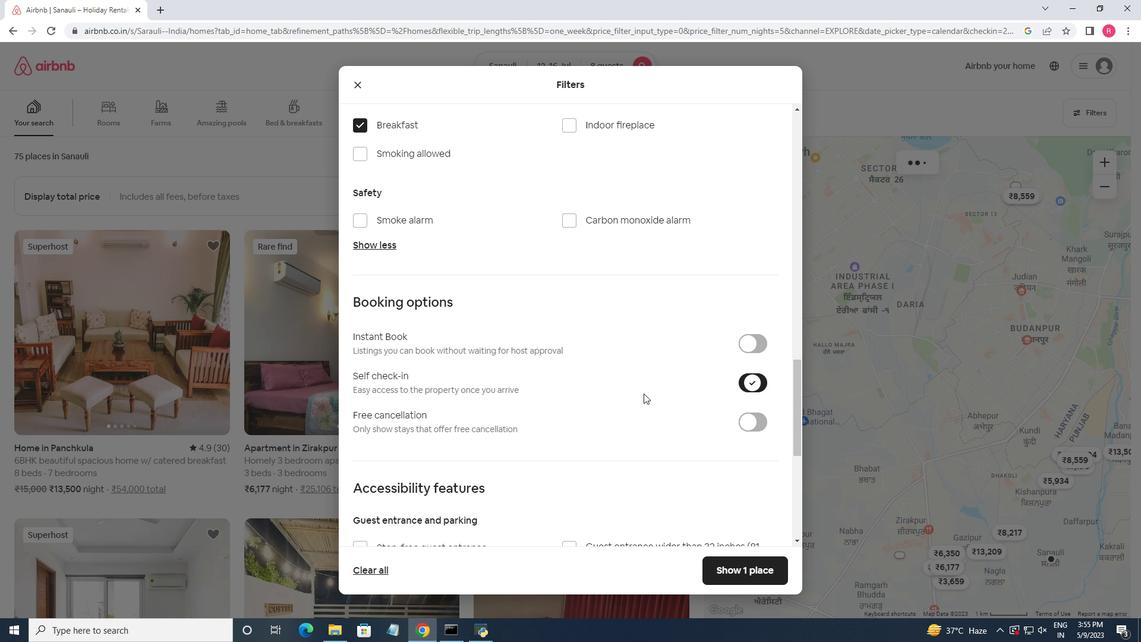 
Action: Mouse scrolled (640, 393) with delta (0, 0)
Screenshot: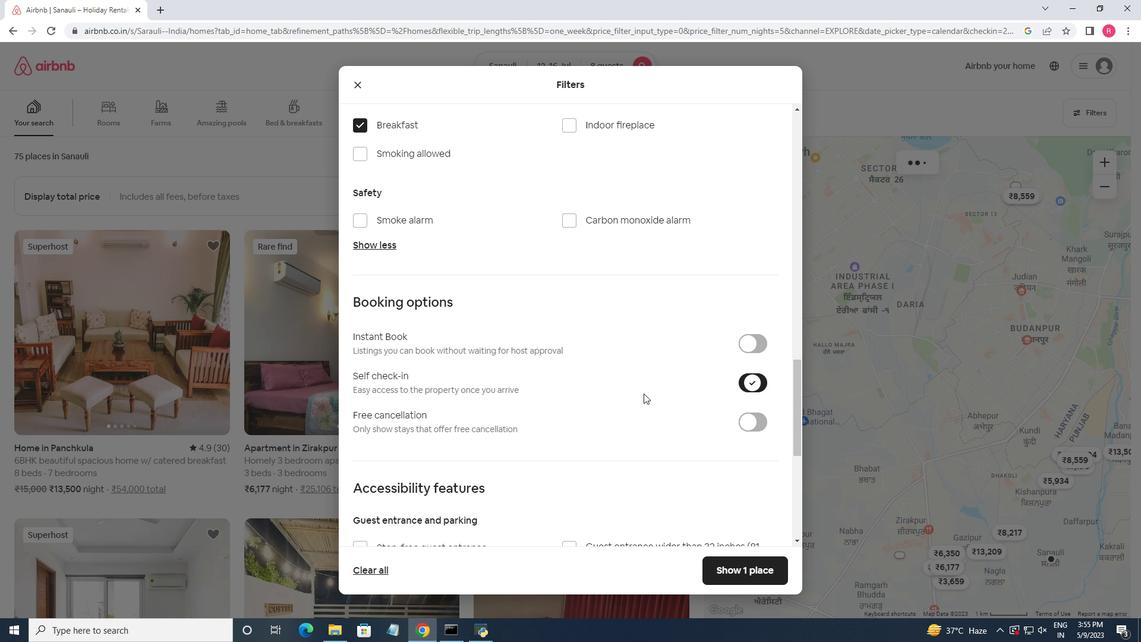 
Action: Mouse moved to (640, 394)
Screenshot: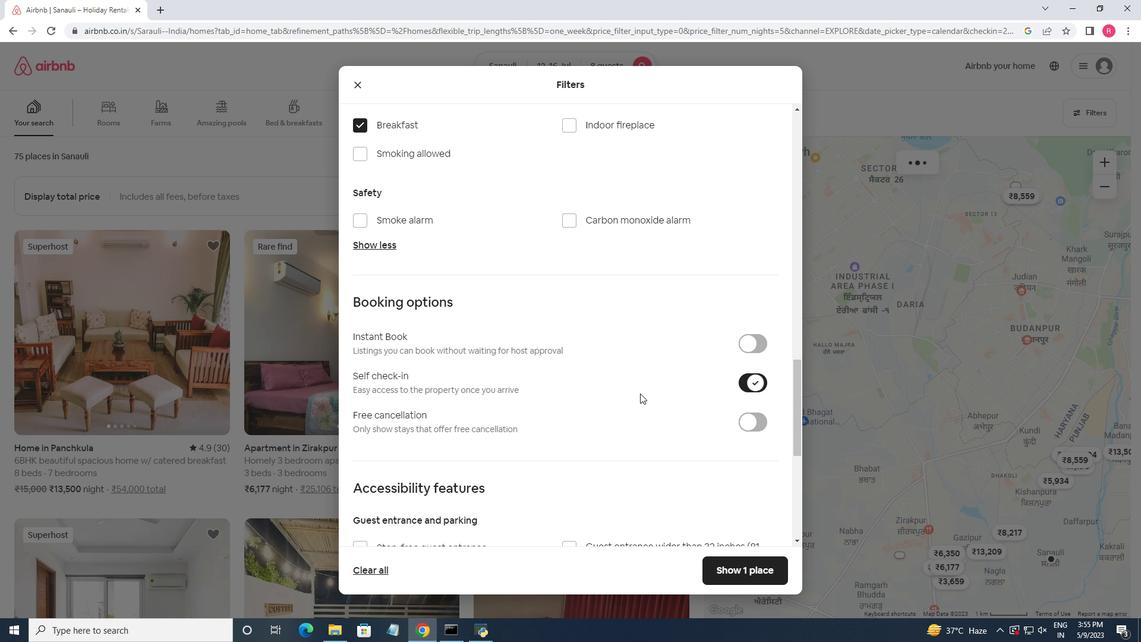 
Action: Mouse scrolled (640, 394) with delta (0, 0)
Screenshot: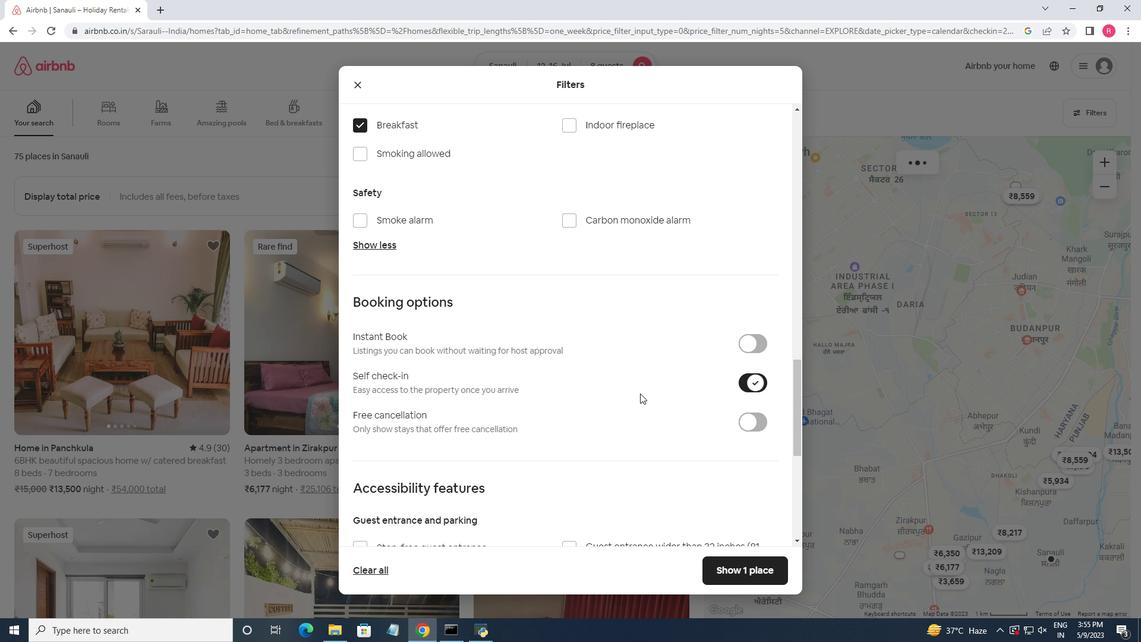 
Action: Mouse moved to (640, 394)
Screenshot: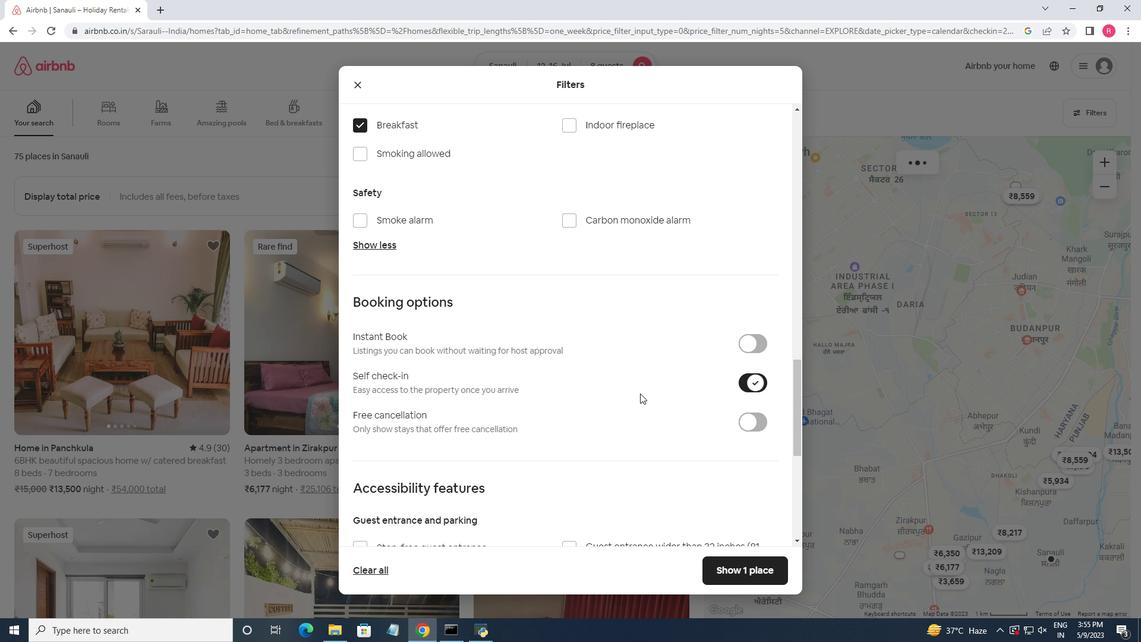 
Action: Mouse scrolled (640, 394) with delta (0, 0)
Screenshot: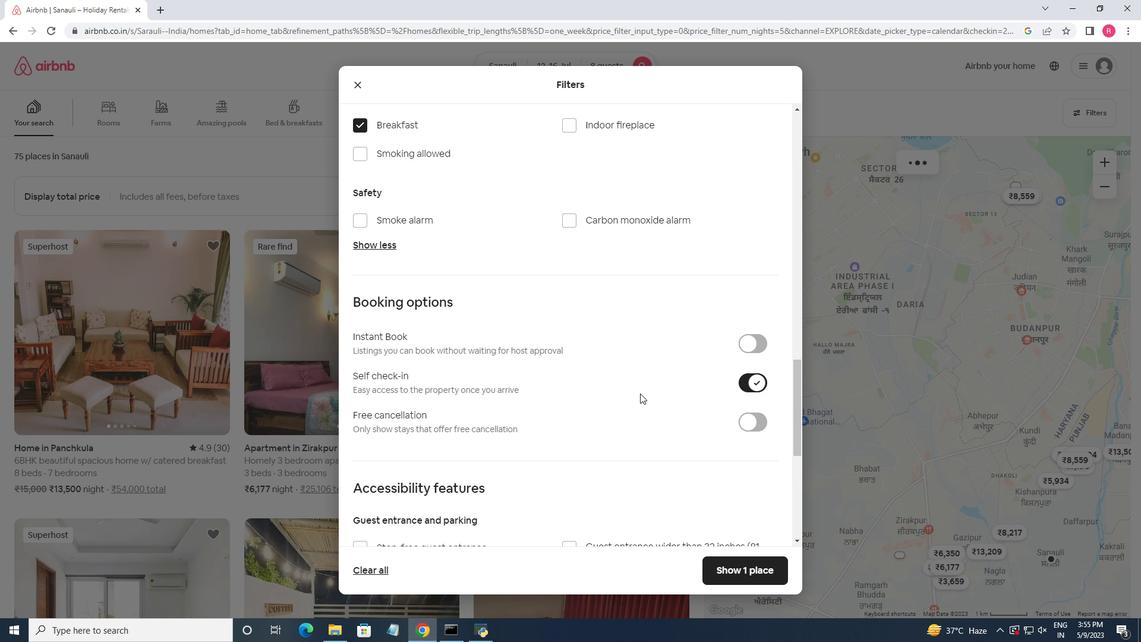 
Action: Mouse moved to (640, 395)
Screenshot: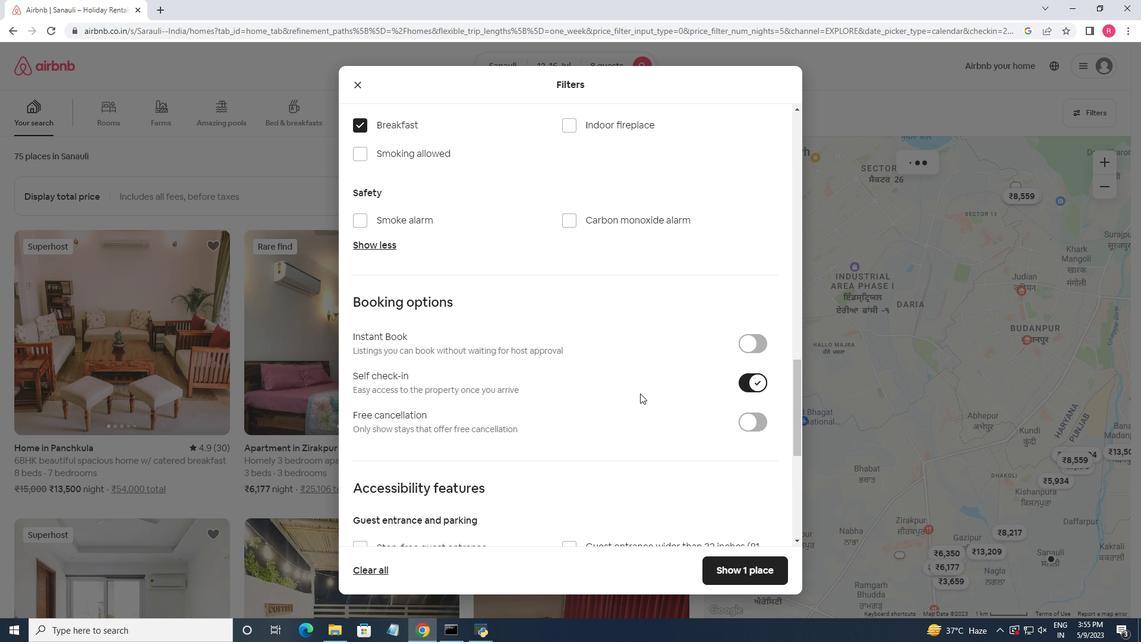 
Action: Mouse scrolled (640, 395) with delta (0, 0)
Screenshot: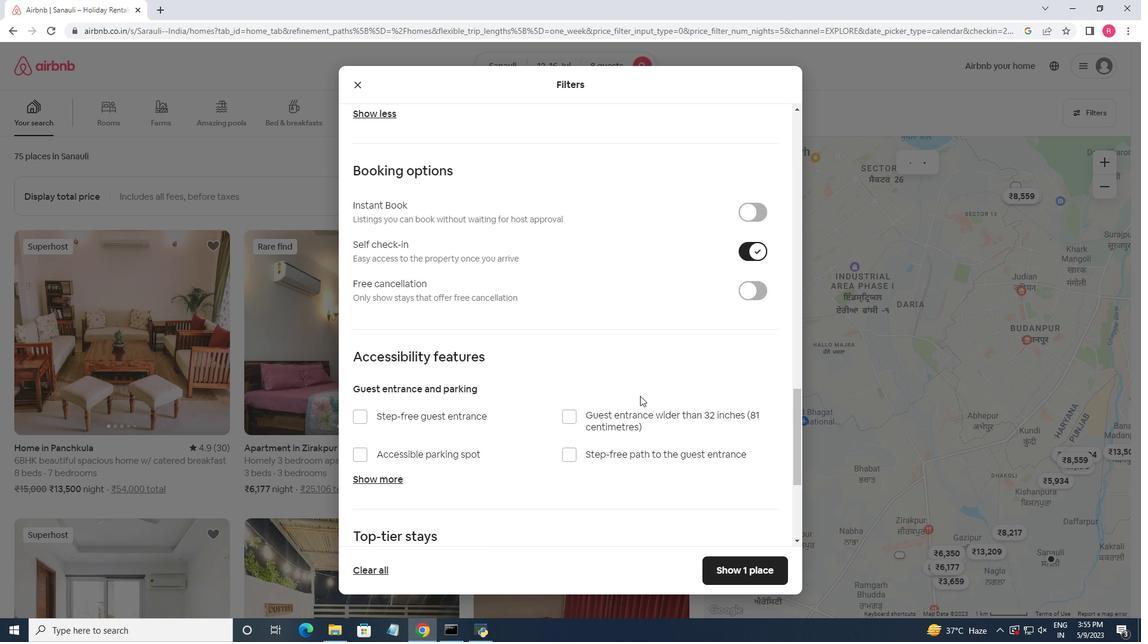 
Action: Mouse moved to (475, 422)
Screenshot: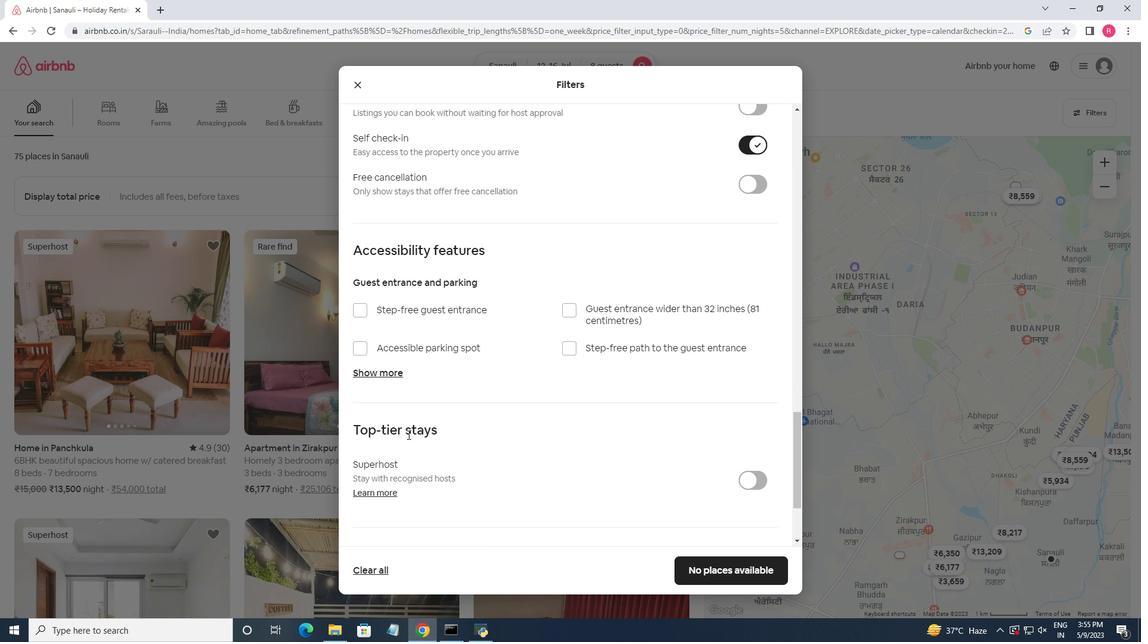 
Action: Mouse scrolled (475, 421) with delta (0, 0)
Screenshot: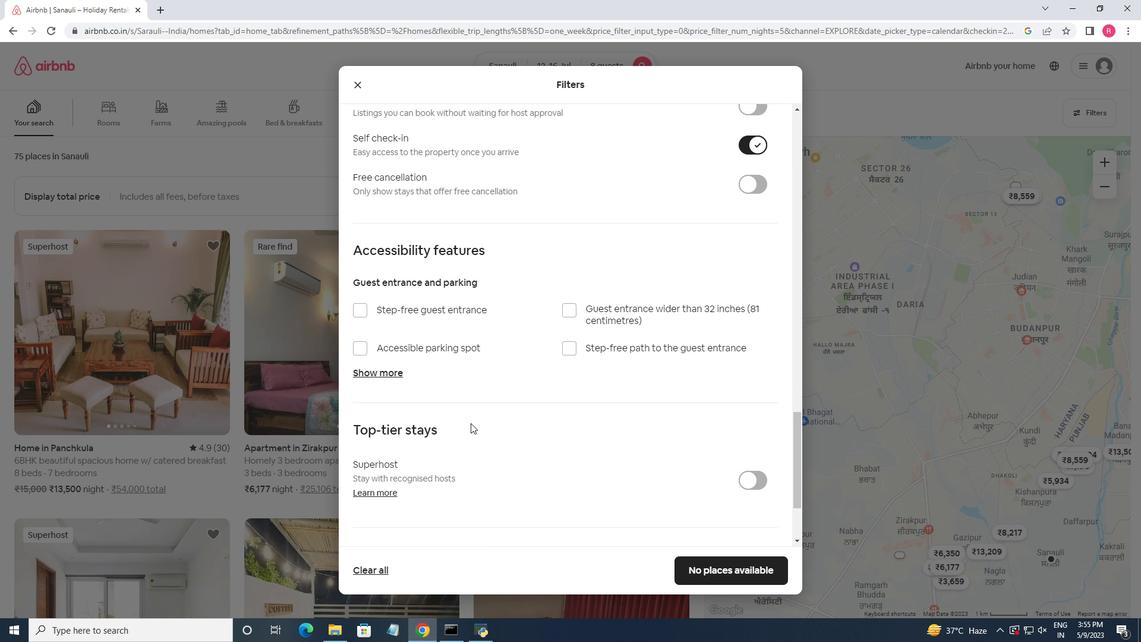 
Action: Mouse moved to (475, 421)
Screenshot: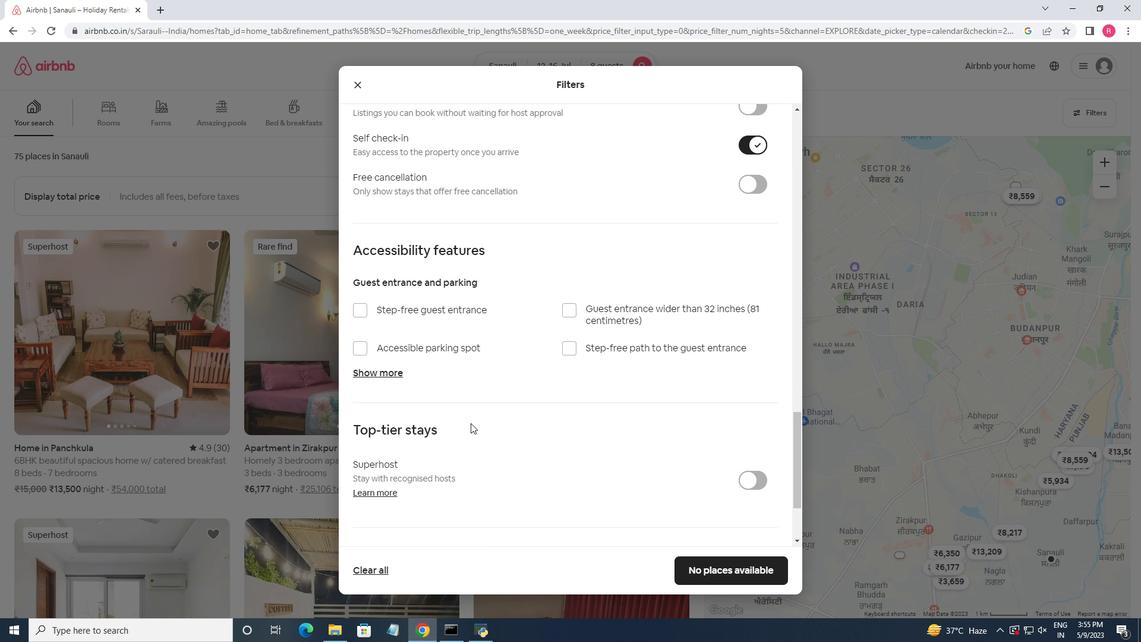 
Action: Mouse scrolled (475, 420) with delta (0, 0)
Screenshot: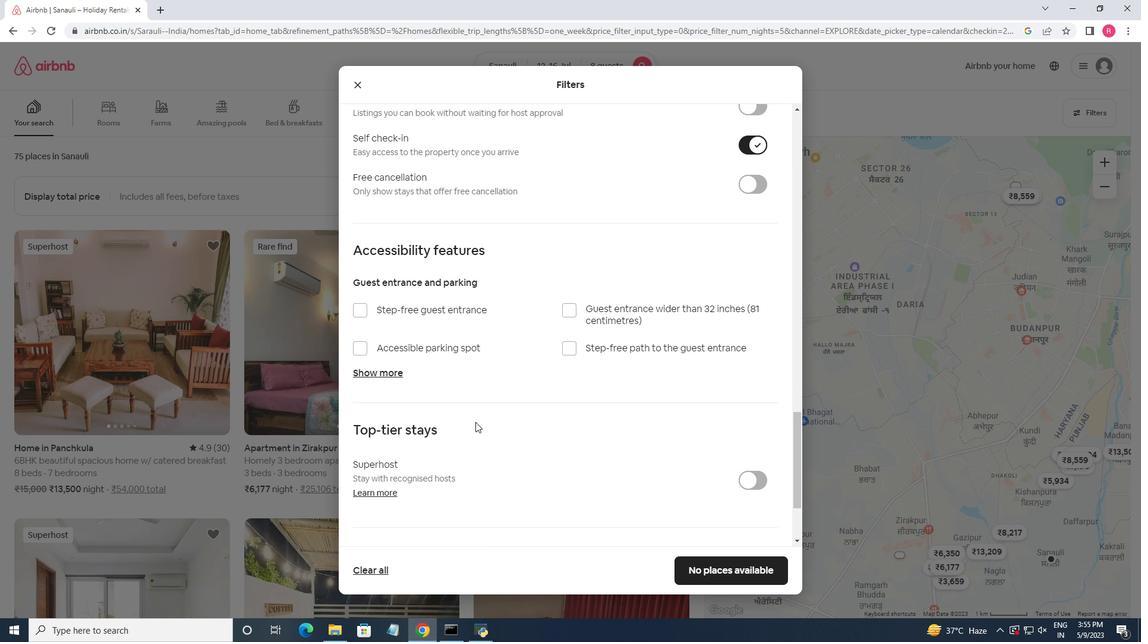 
Action: Mouse moved to (479, 417)
Screenshot: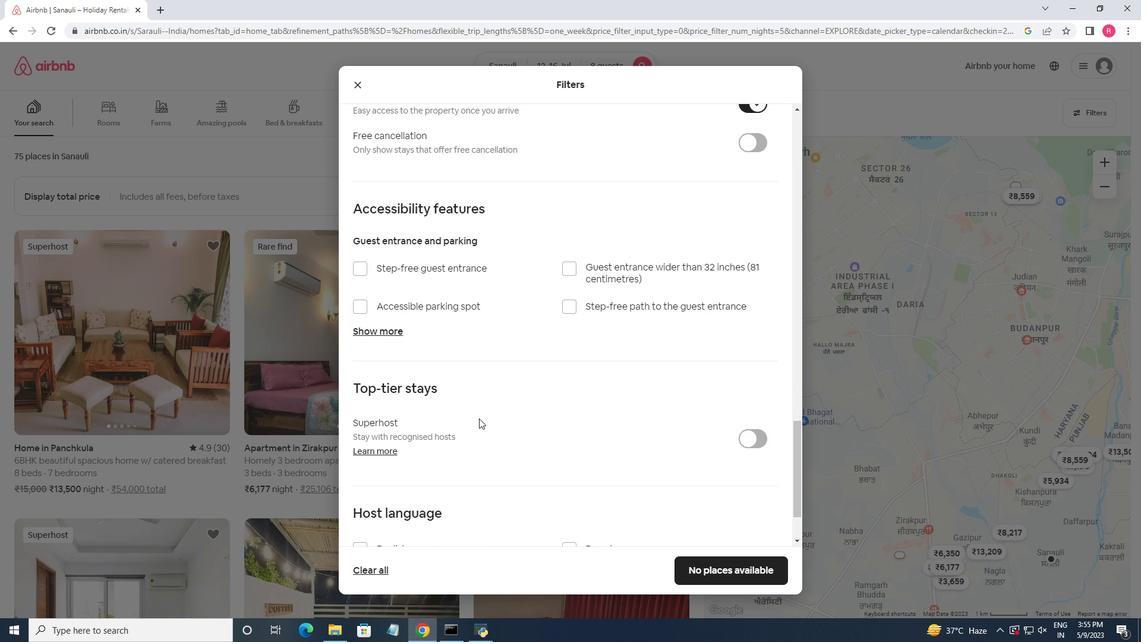 
Action: Mouse scrolled (479, 417) with delta (0, 0)
Screenshot: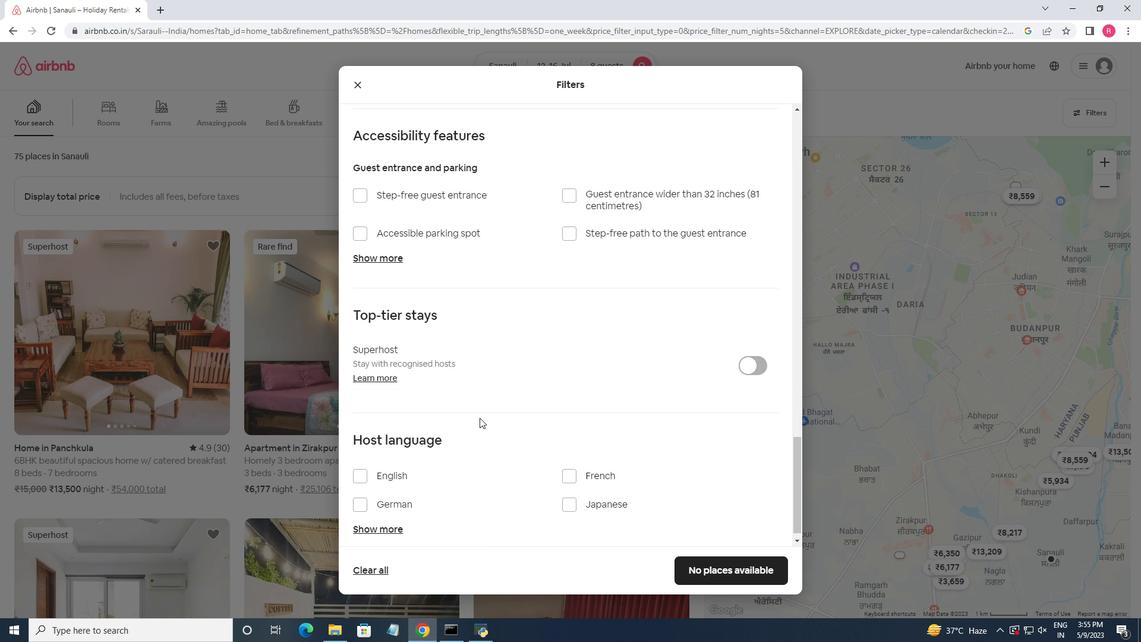 
Action: Mouse scrolled (479, 417) with delta (0, 0)
Screenshot: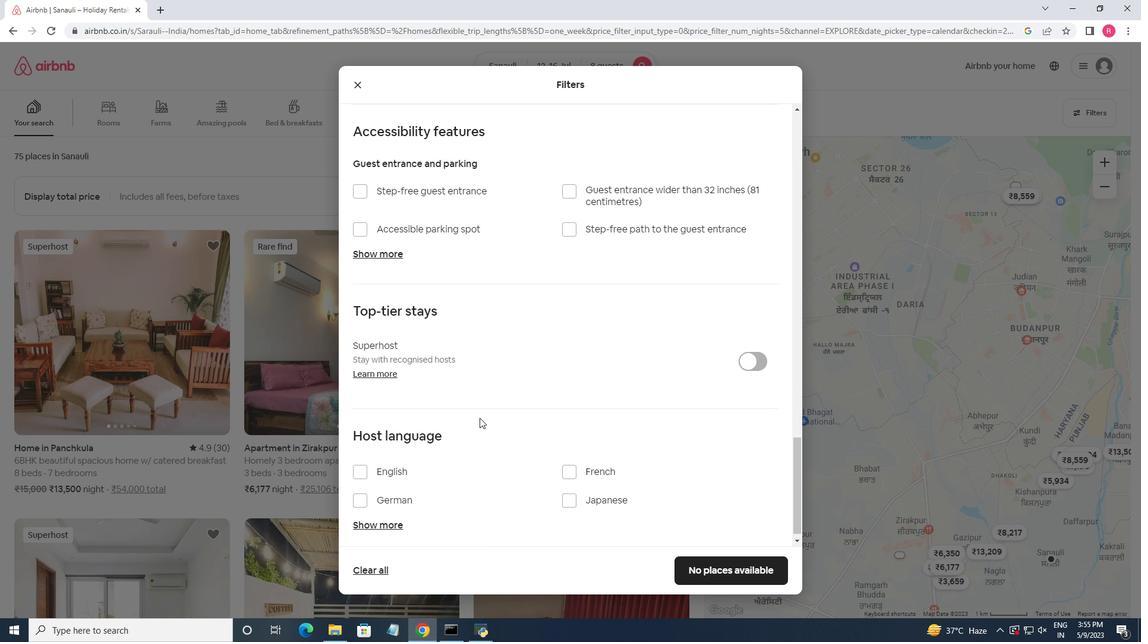 
Action: Mouse moved to (360, 466)
Screenshot: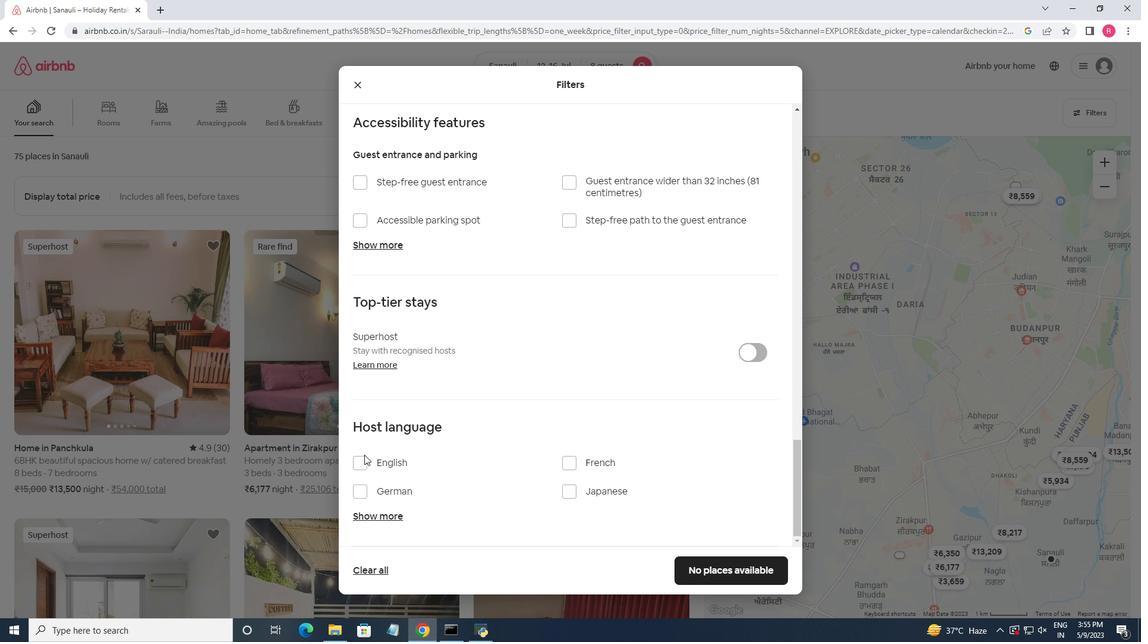 
Action: Mouse pressed left at (360, 466)
Screenshot: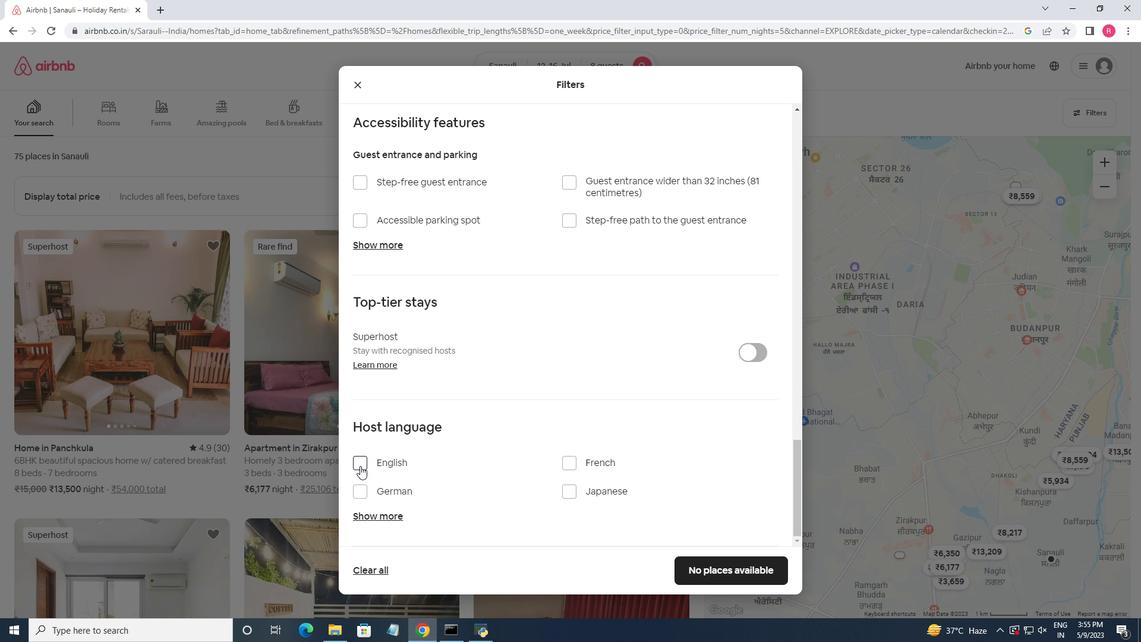 
Action: Mouse moved to (711, 563)
Screenshot: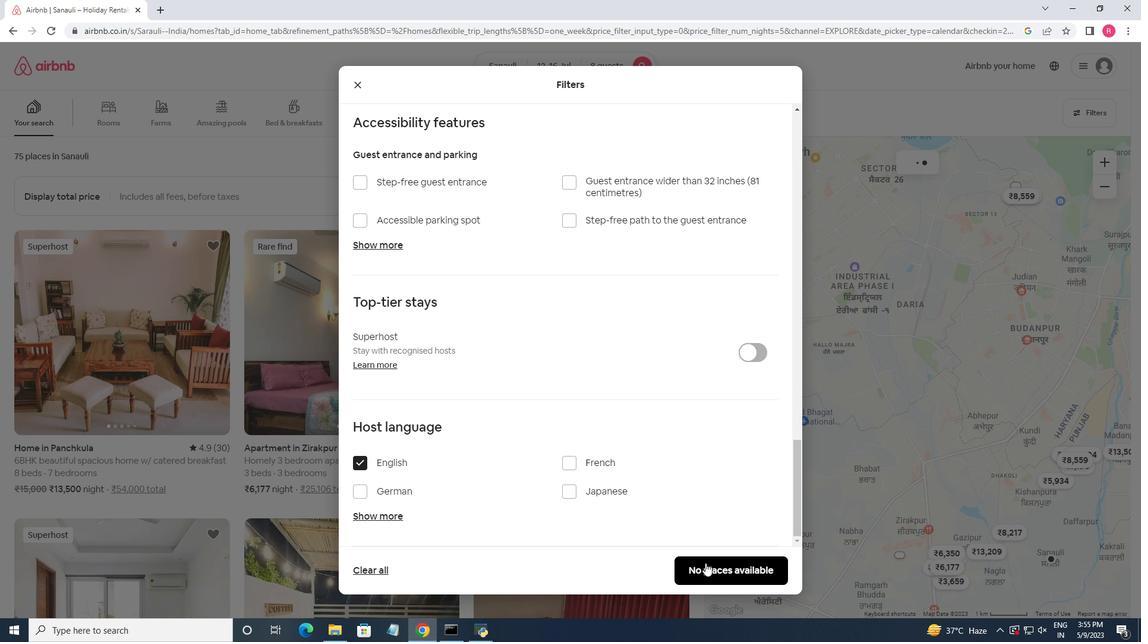 
Action: Mouse pressed left at (711, 563)
Screenshot: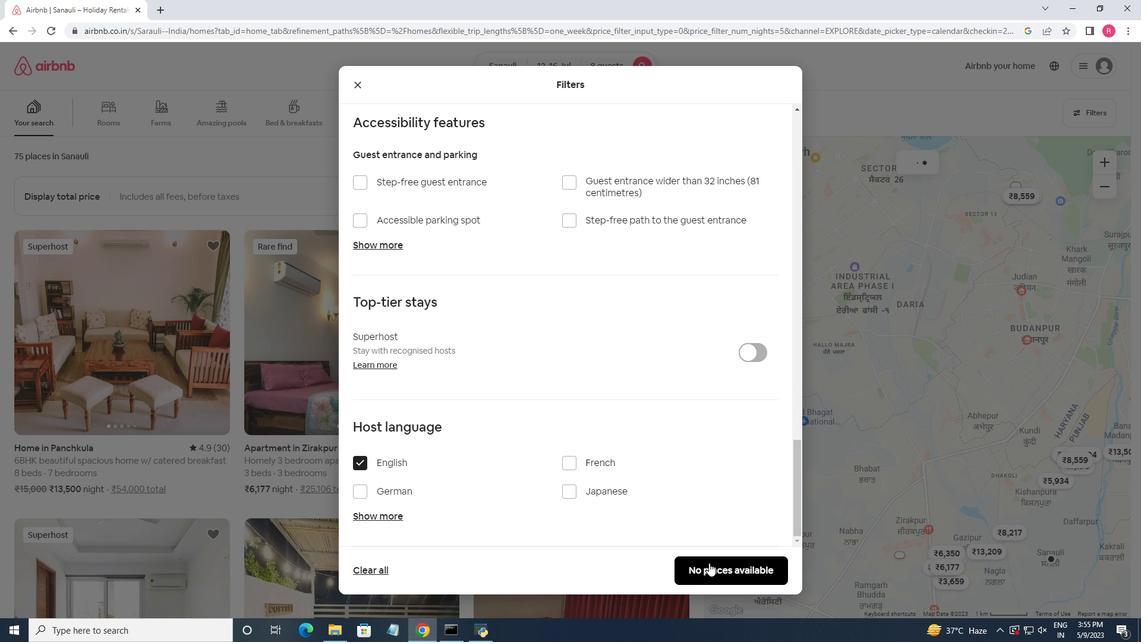 
Action: Mouse moved to (659, 317)
Screenshot: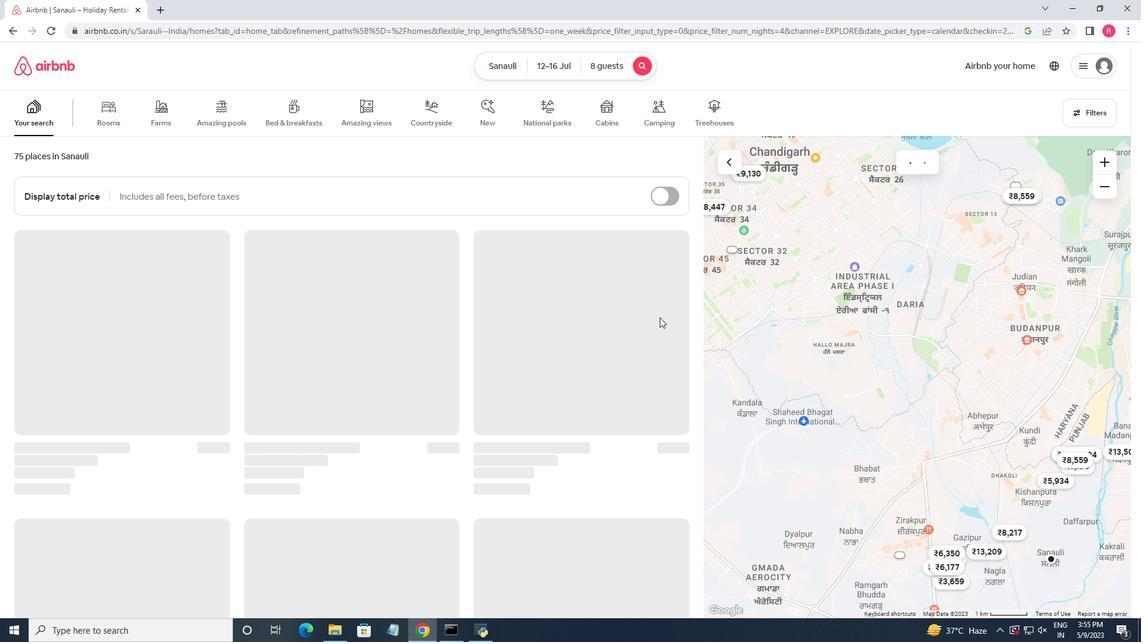 
